 Task: Find connections with filter location Lier with filter topic #Productivitywith filter profile language German with filter current company Unnati with filter school Government Polytechnic Ahmedabad with filter industry Wholesale Computer Equipment with filter service category Financial Reporting with filter keywords title Animal Shelter Manager
Action: Mouse moved to (590, 132)
Screenshot: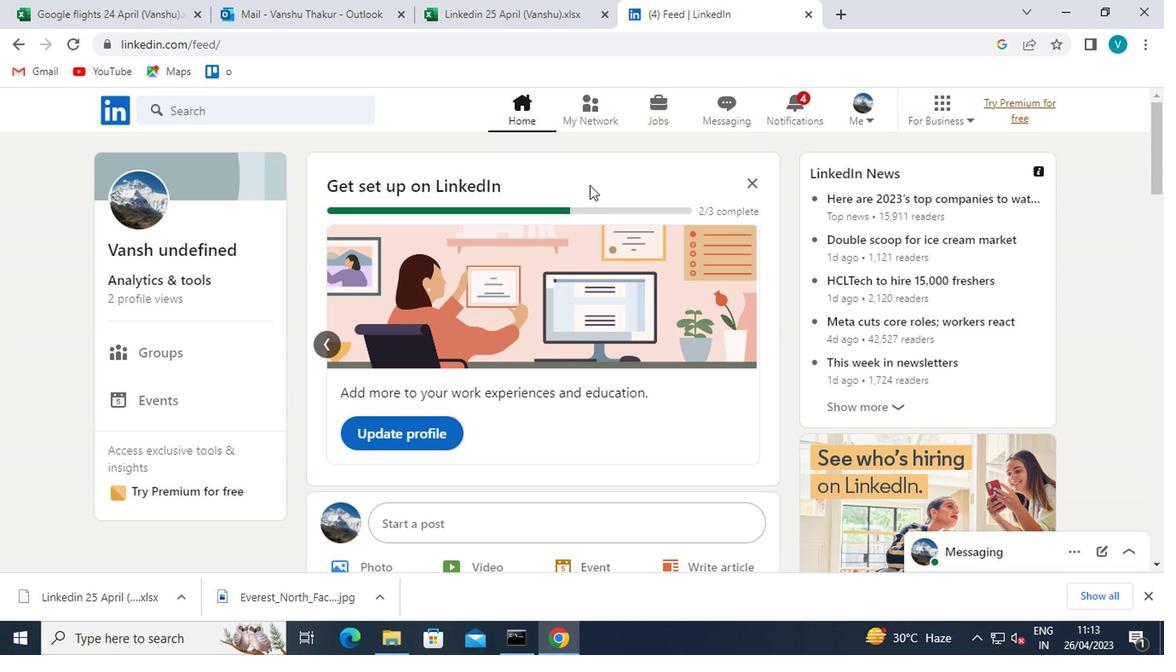 
Action: Mouse pressed left at (590, 132)
Screenshot: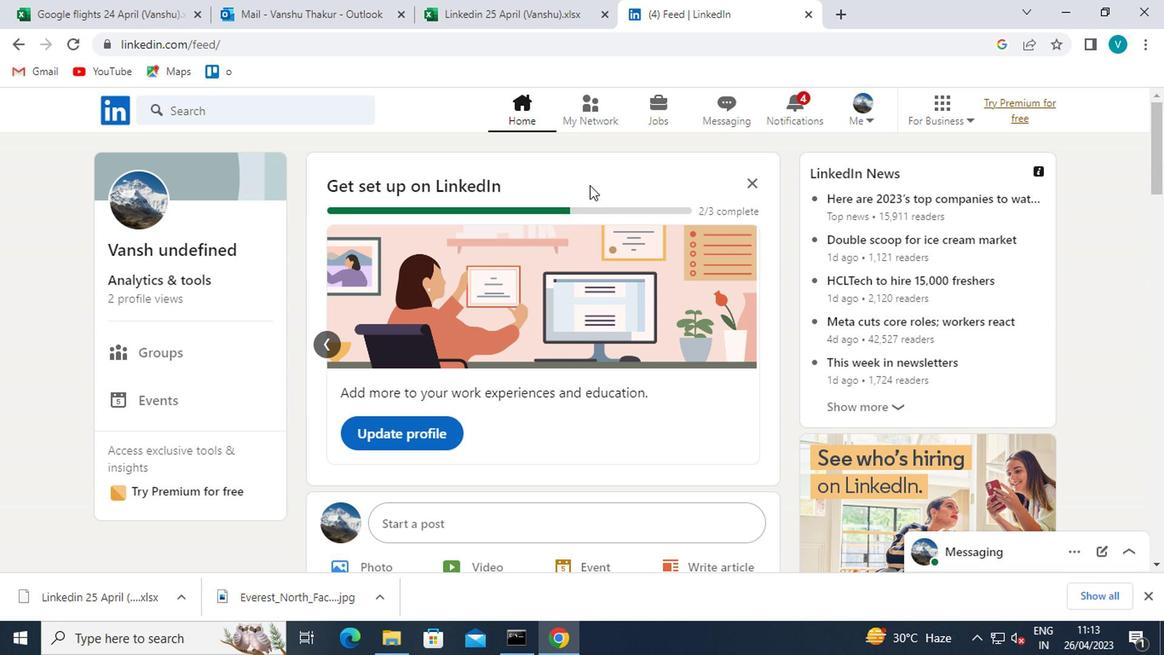 
Action: Mouse moved to (589, 112)
Screenshot: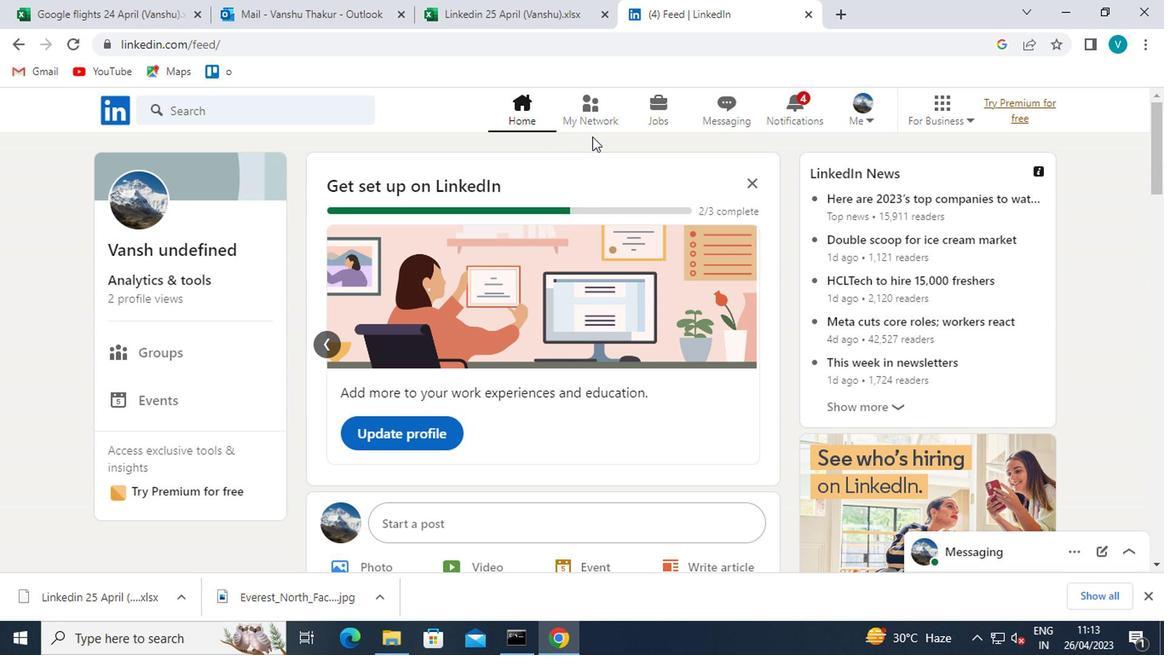 
Action: Mouse pressed left at (589, 112)
Screenshot: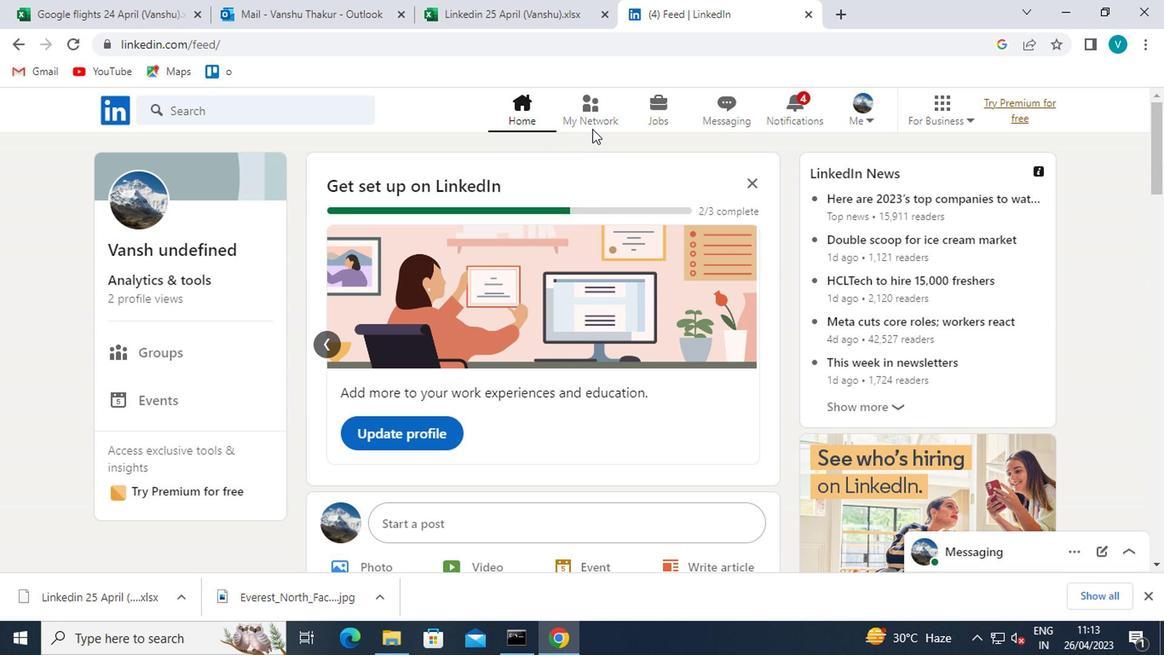 
Action: Mouse moved to (177, 200)
Screenshot: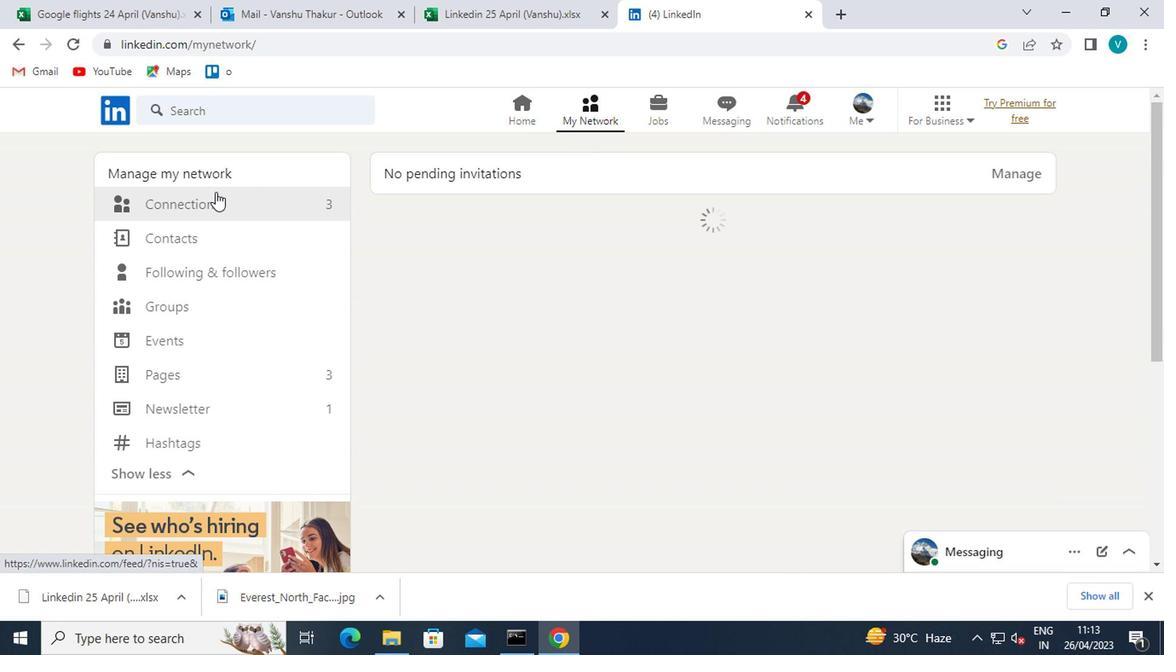 
Action: Mouse pressed left at (177, 200)
Screenshot: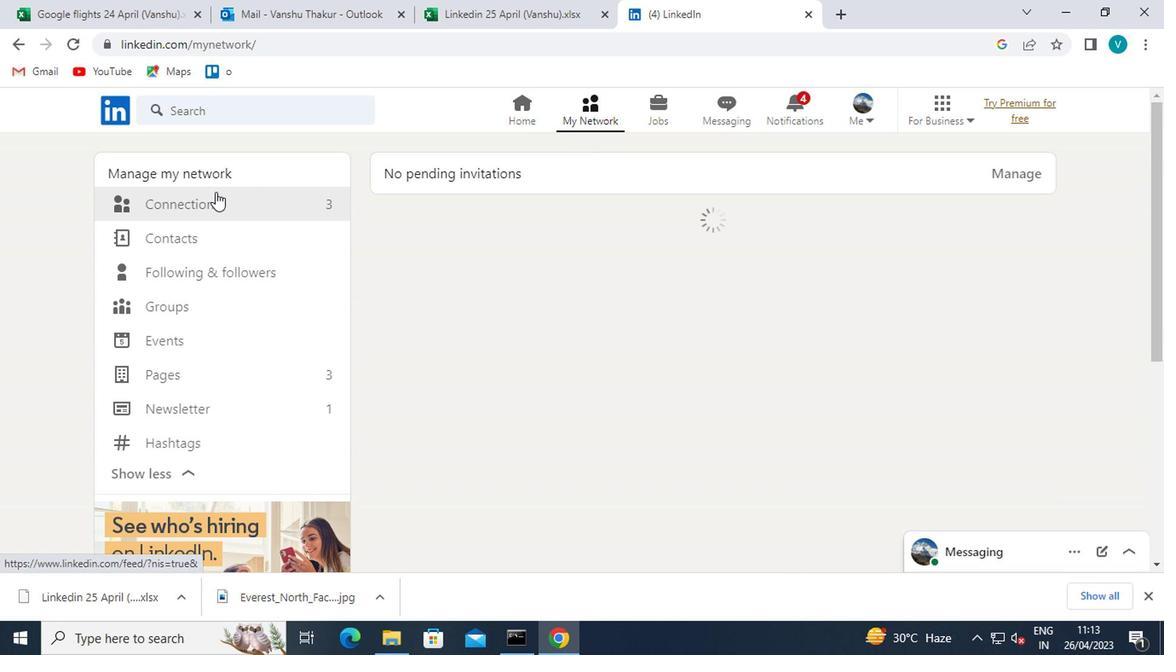 
Action: Mouse moved to (699, 204)
Screenshot: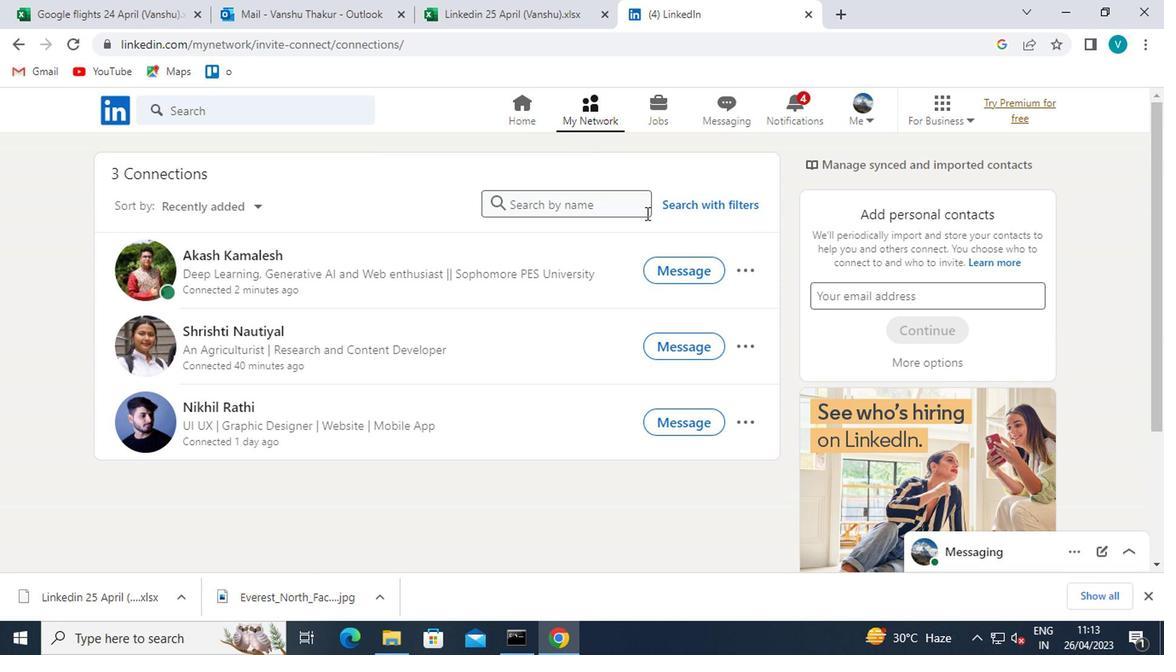 
Action: Mouse pressed left at (699, 204)
Screenshot: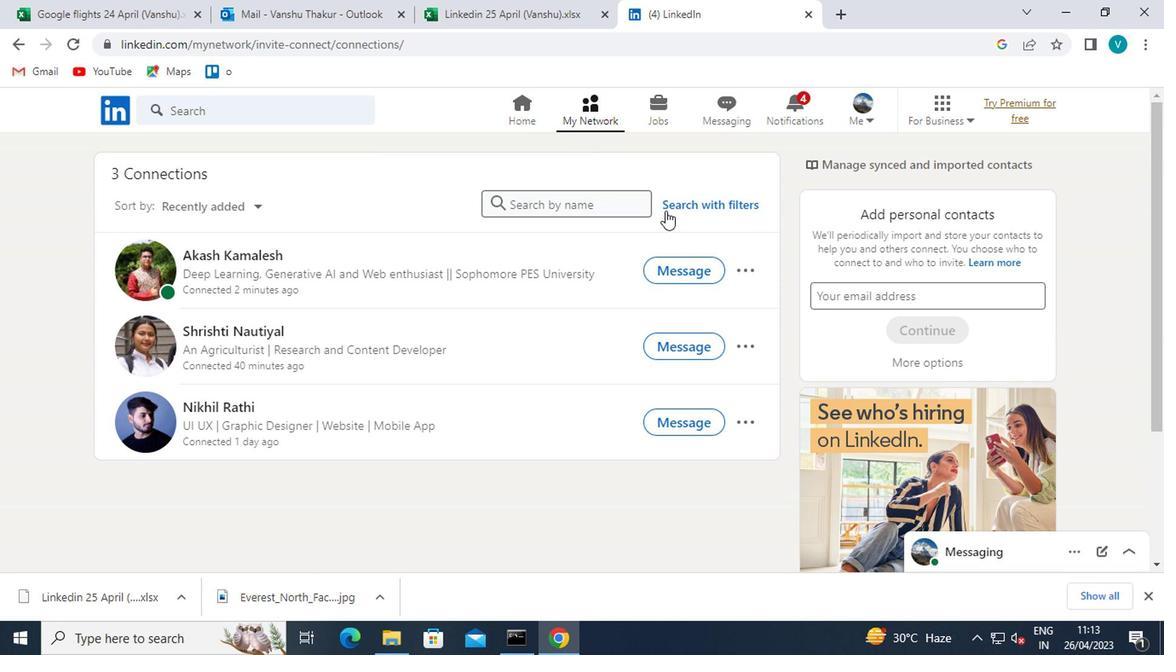 
Action: Mouse moved to (580, 143)
Screenshot: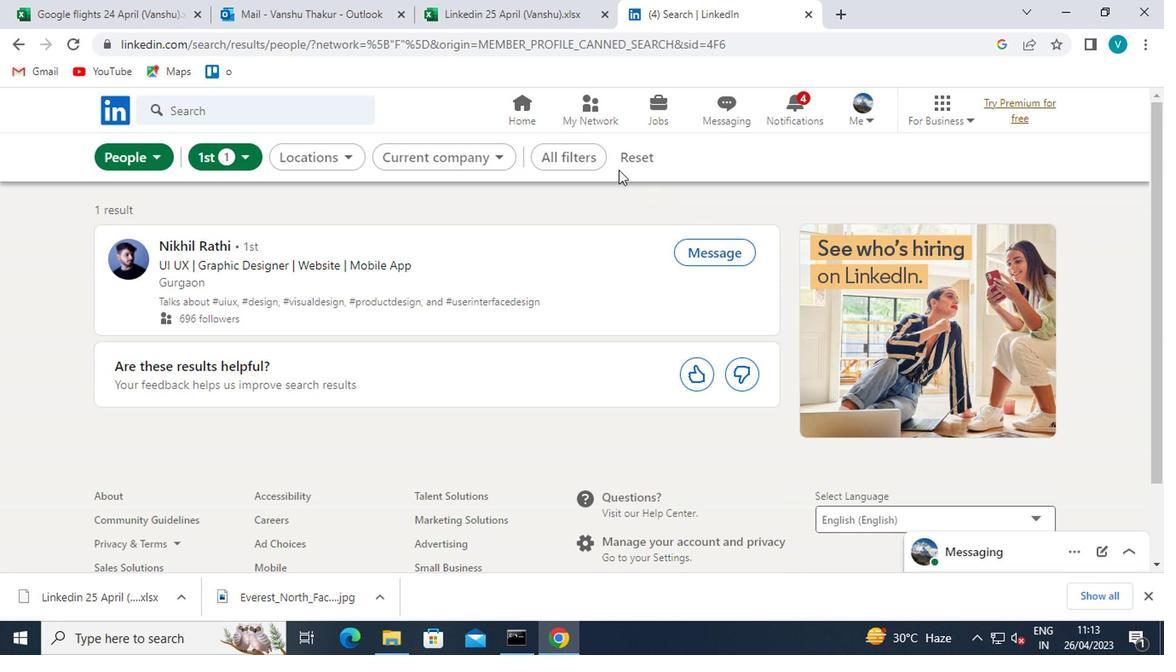 
Action: Mouse pressed left at (580, 143)
Screenshot: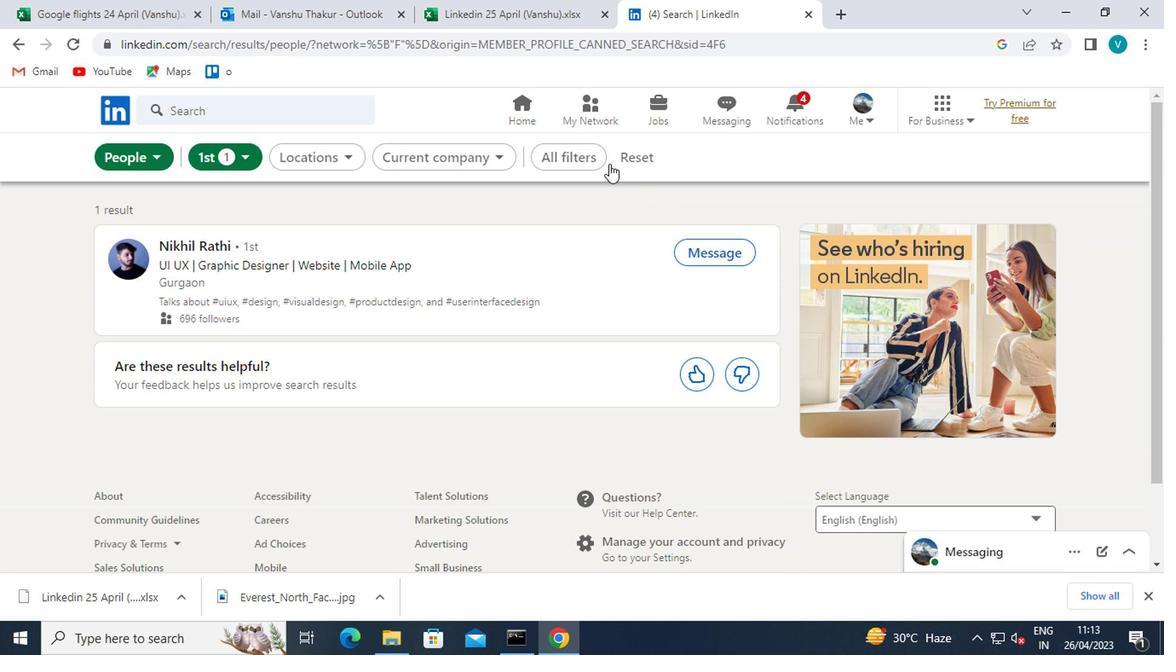 
Action: Mouse moved to (782, 248)
Screenshot: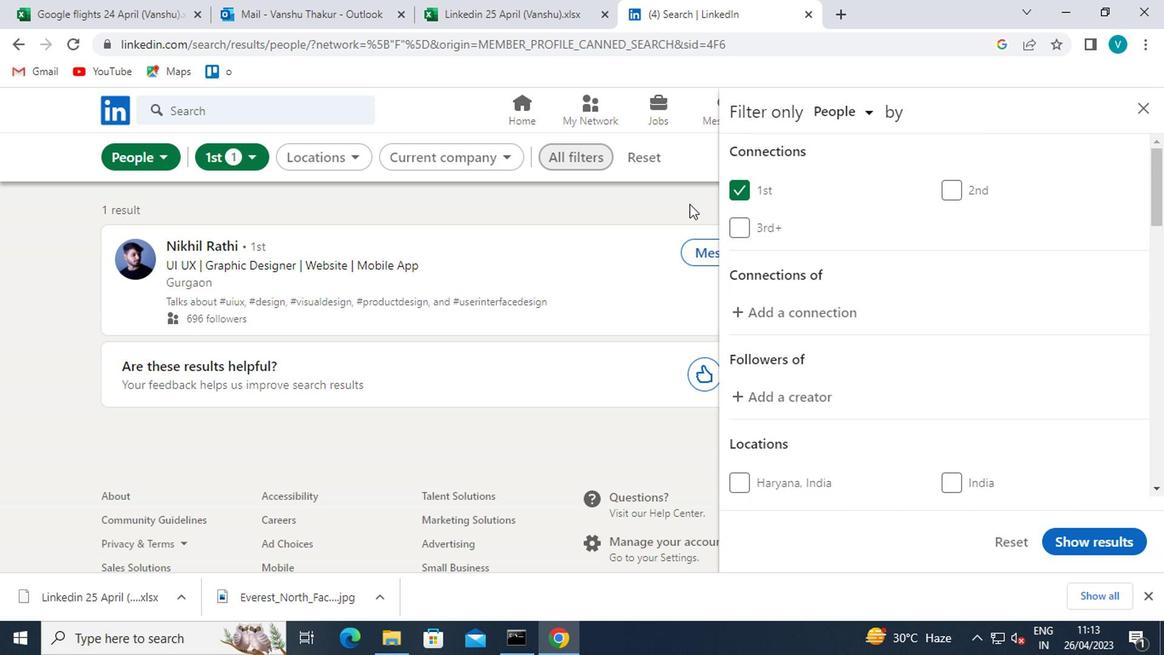 
Action: Mouse scrolled (782, 246) with delta (0, -1)
Screenshot: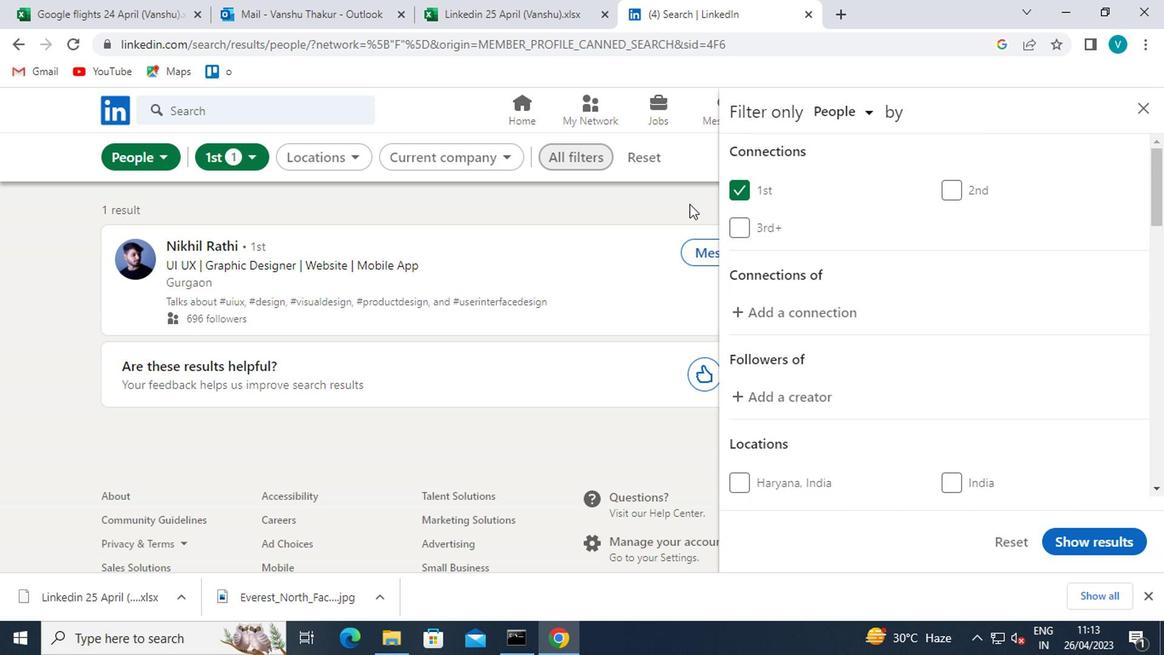 
Action: Mouse scrolled (782, 246) with delta (0, -1)
Screenshot: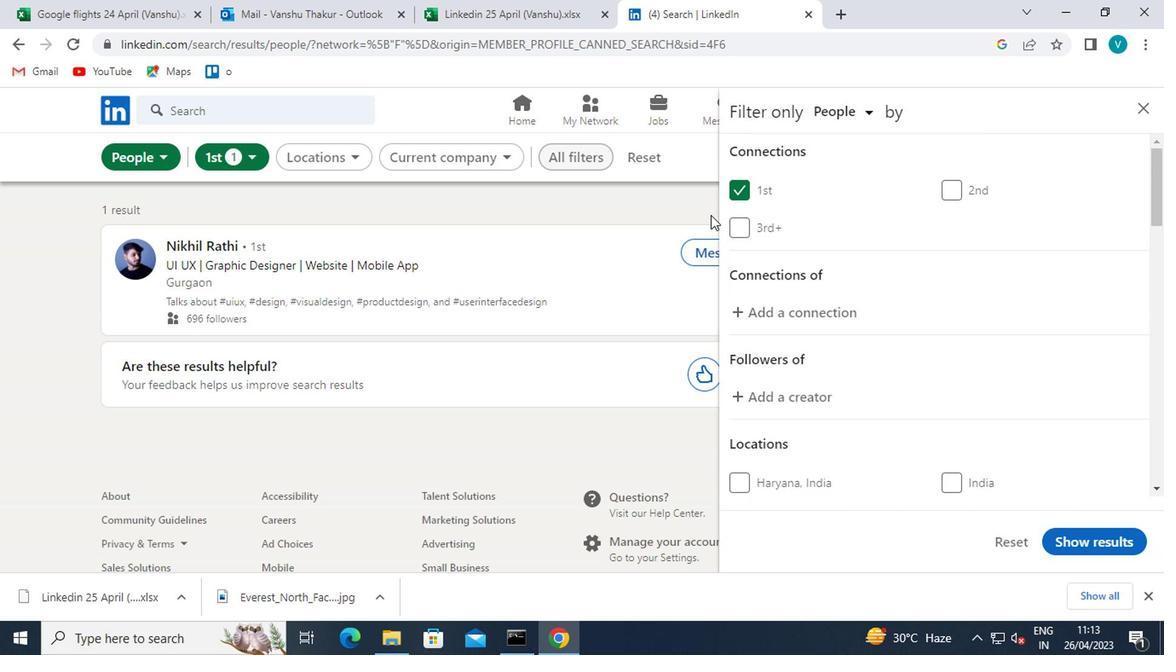 
Action: Mouse moved to (773, 368)
Screenshot: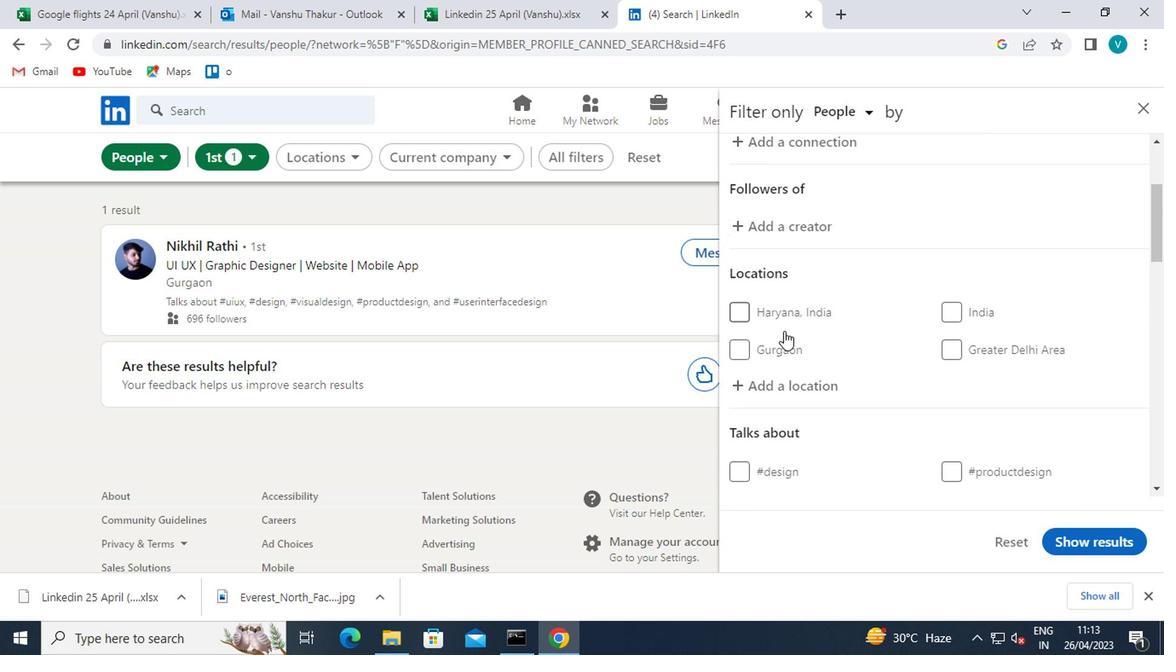 
Action: Mouse pressed left at (773, 368)
Screenshot: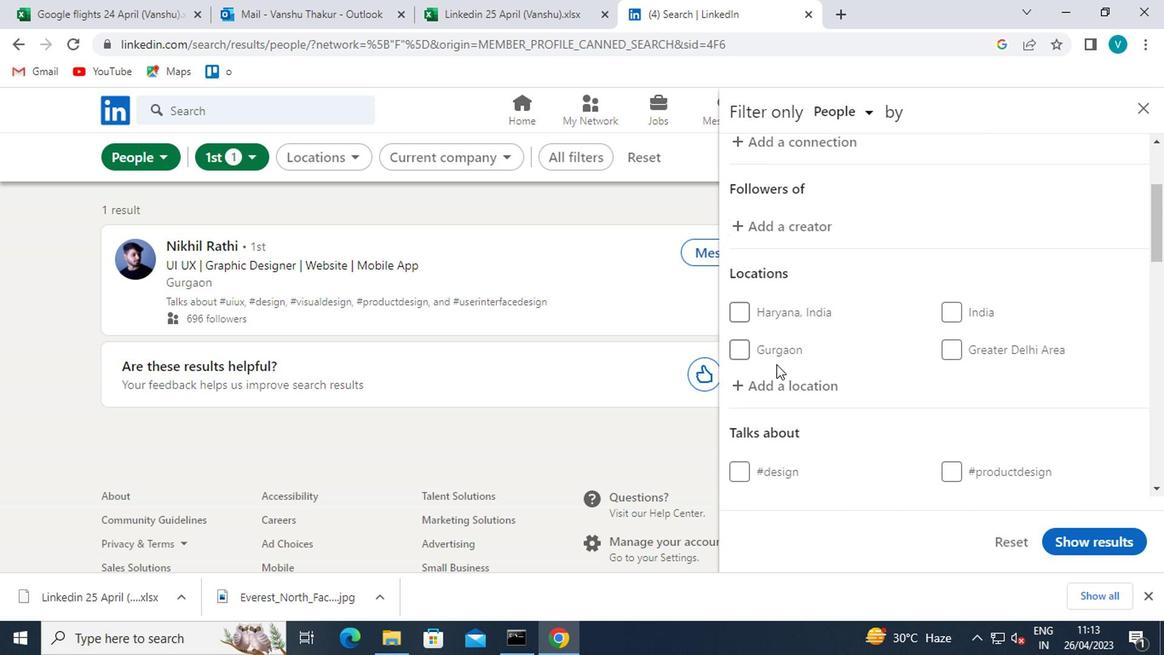 
Action: Mouse moved to (772, 382)
Screenshot: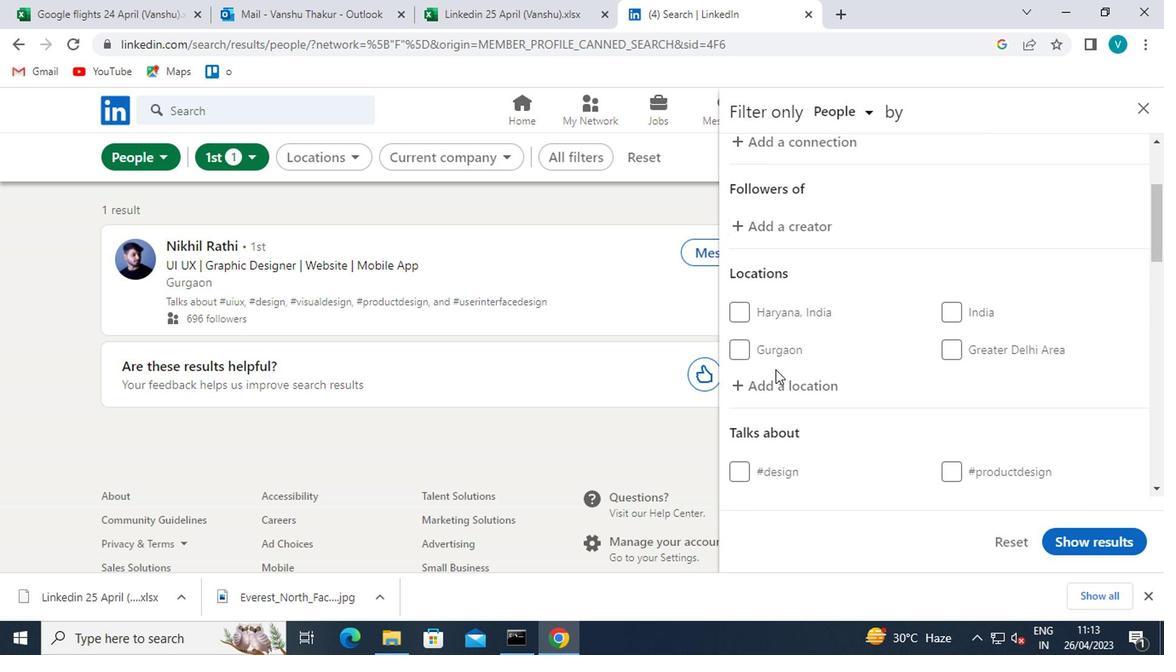 
Action: Mouse pressed left at (772, 382)
Screenshot: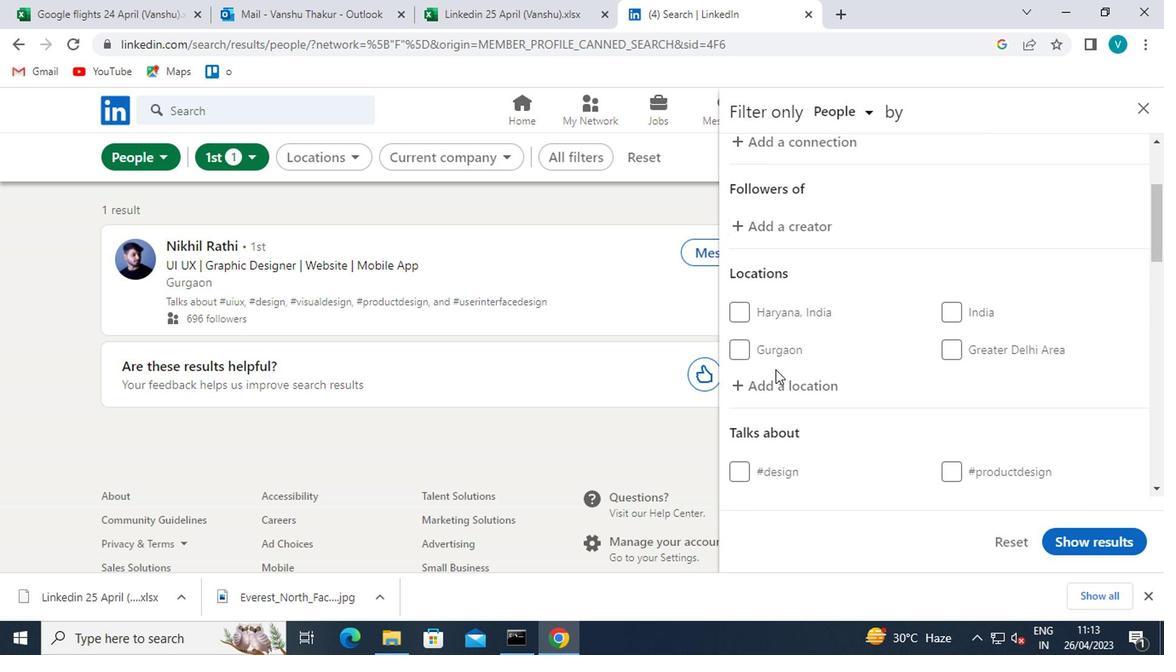 
Action: Key pressed <Key.shift><Key.shift><Key.shift><Key.shift><Key.shift><Key.shift><Key.shift><Key.shift><Key.shift><Key.shift><Key.shift><Key.shift><Key.shift><Key.shift><Key.shift>LIER
Screenshot: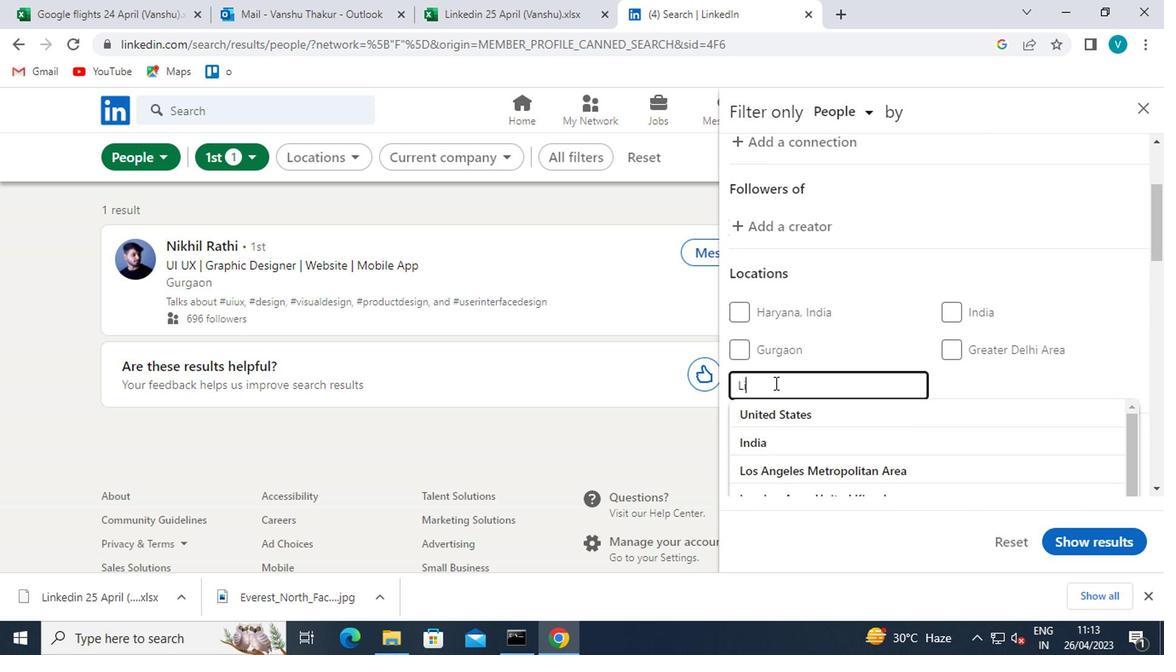 
Action: Mouse moved to (758, 408)
Screenshot: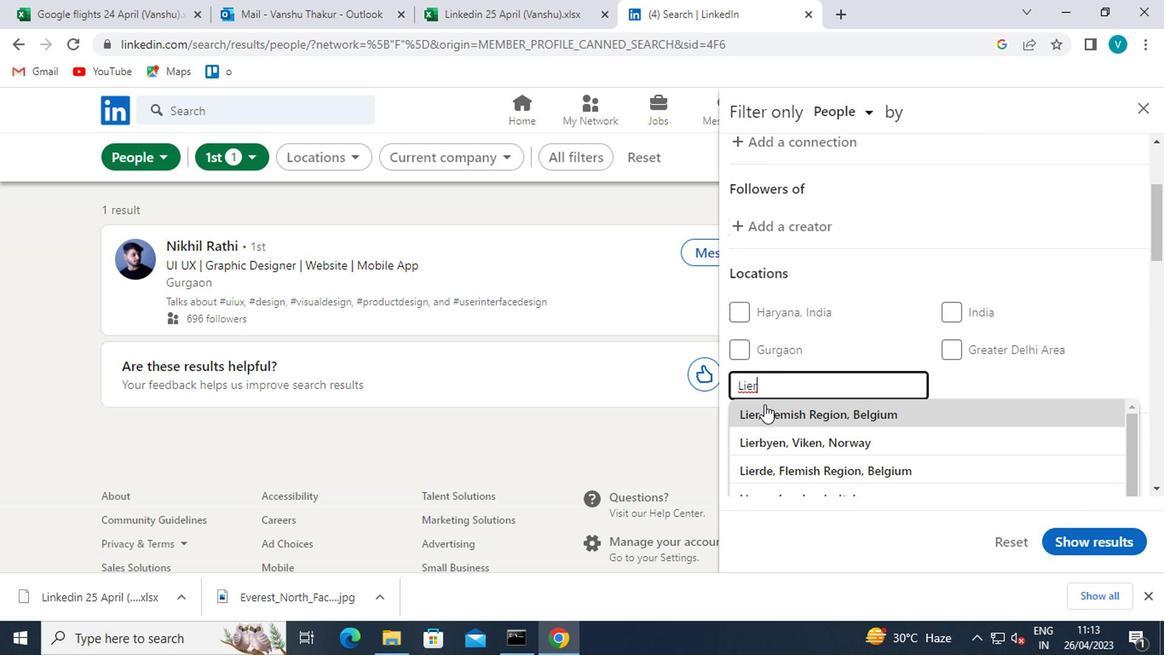 
Action: Mouse pressed left at (758, 408)
Screenshot: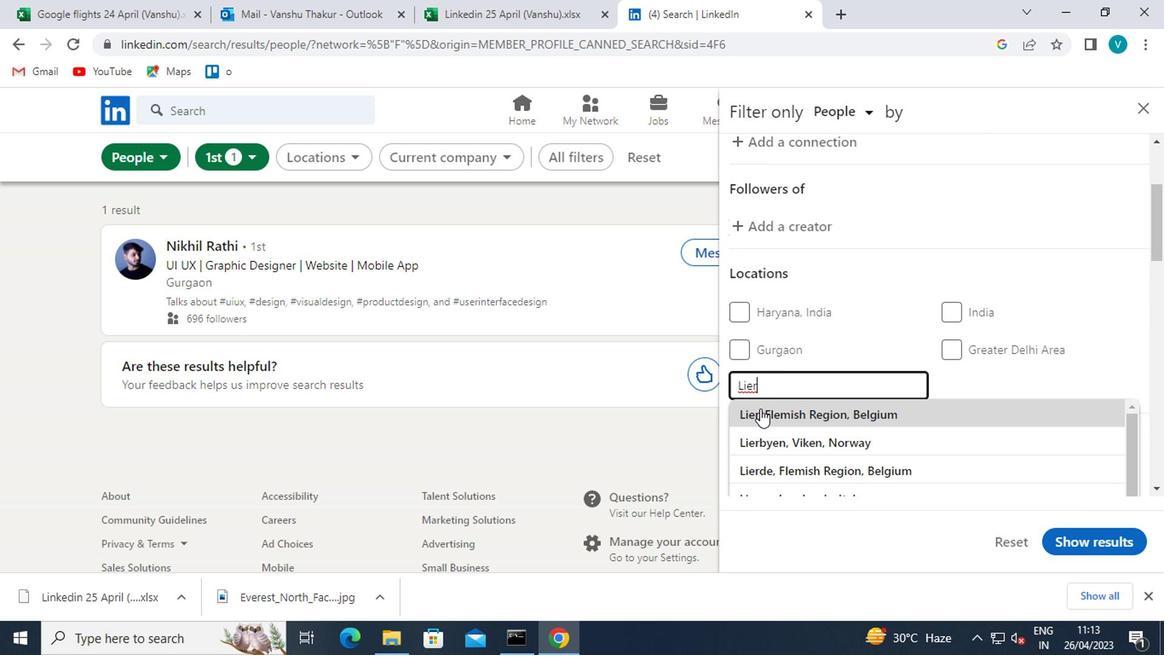 
Action: Mouse moved to (827, 404)
Screenshot: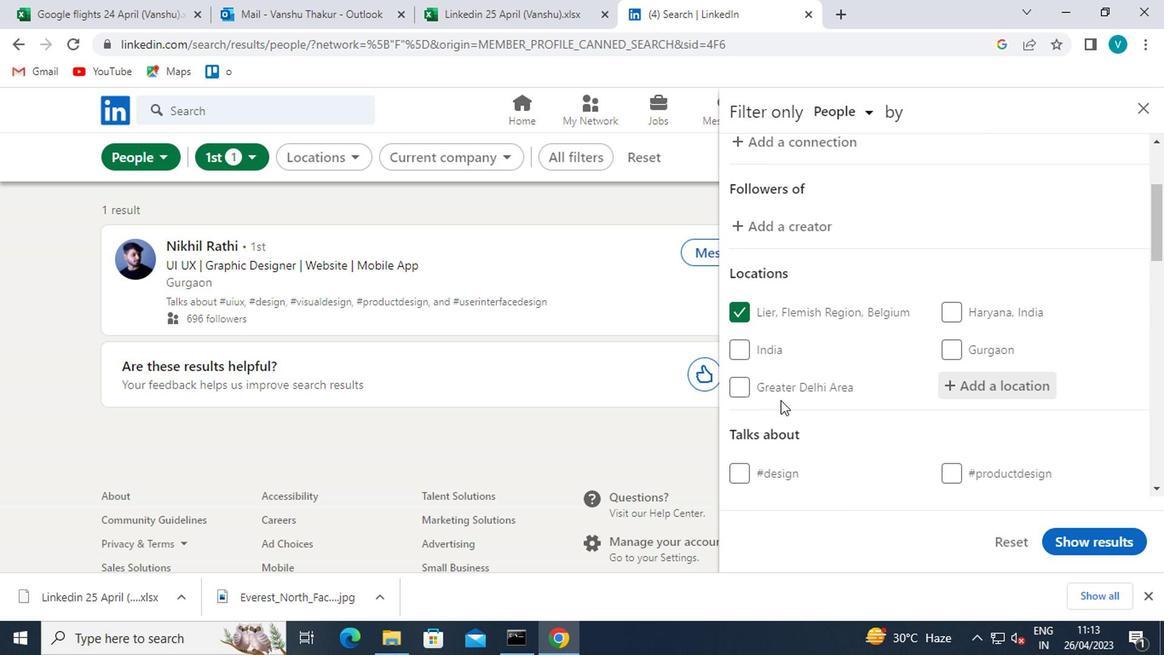 
Action: Mouse scrolled (827, 402) with delta (0, -1)
Screenshot: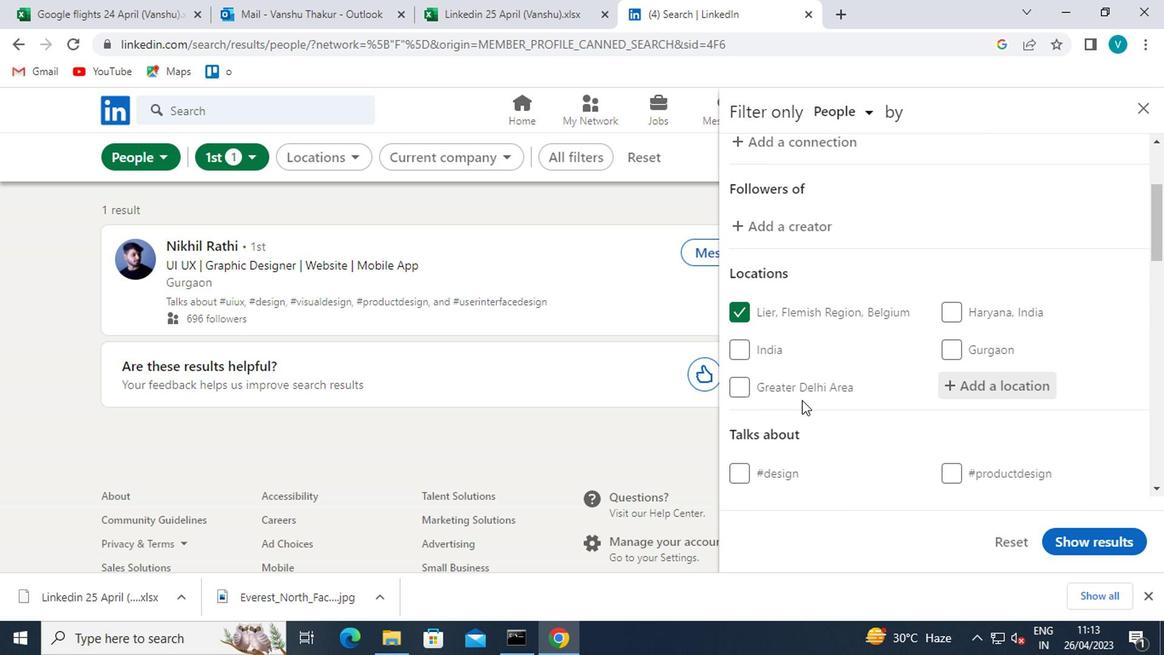 
Action: Mouse scrolled (827, 402) with delta (0, -1)
Screenshot: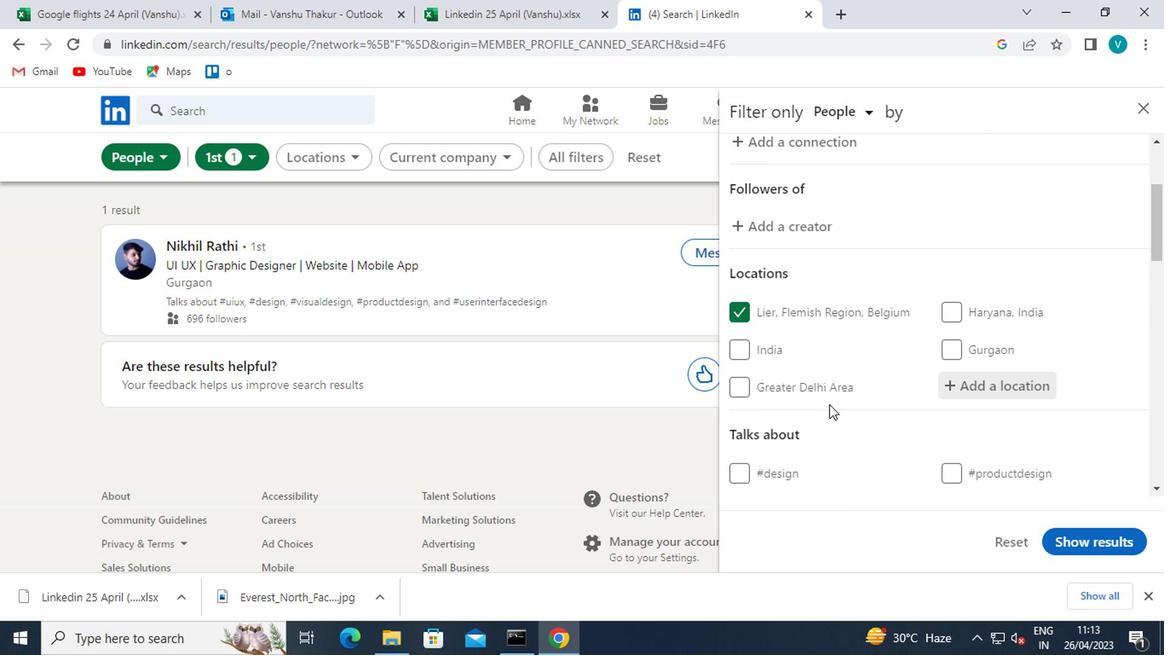 
Action: Mouse moved to (1011, 382)
Screenshot: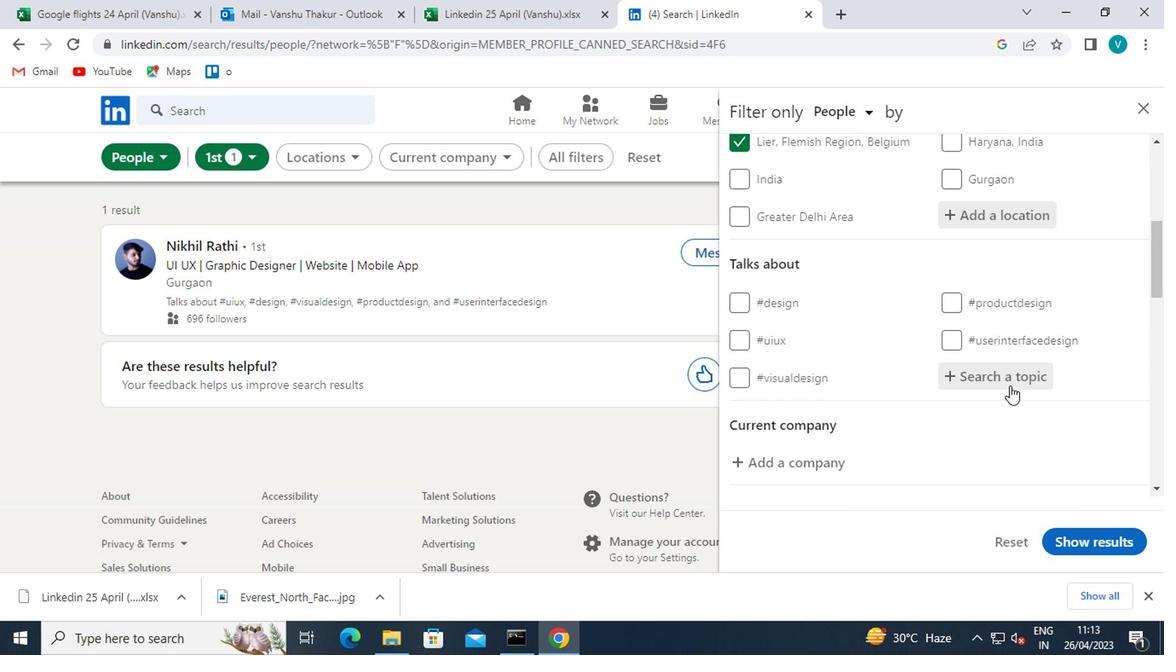 
Action: Mouse pressed left at (1011, 382)
Screenshot: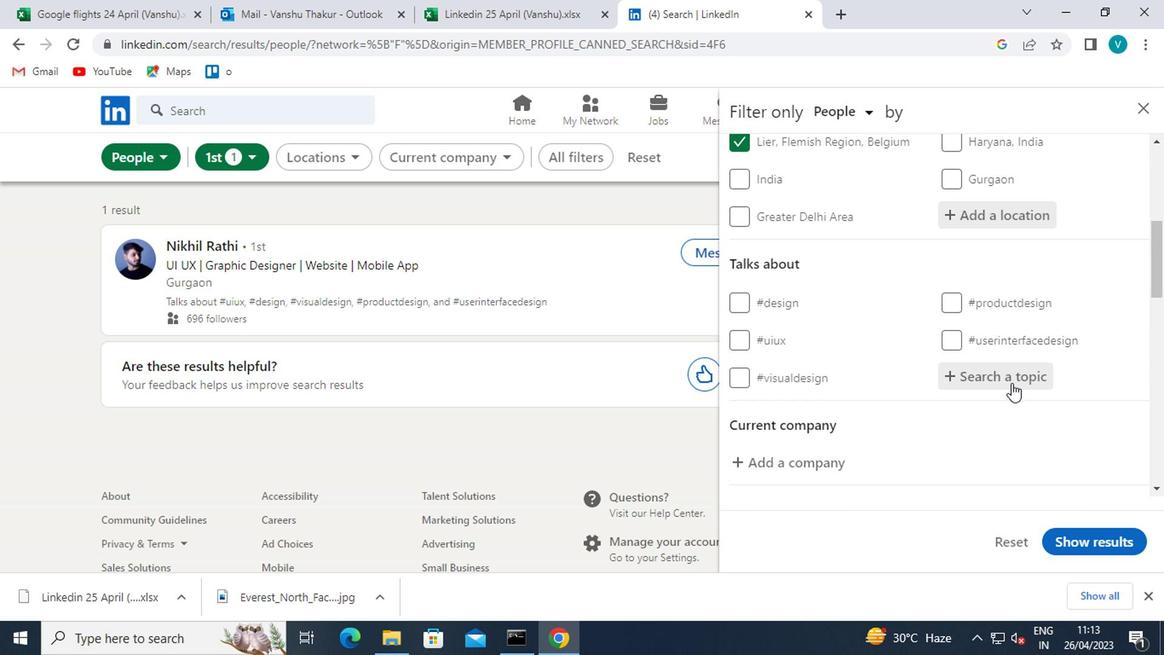 
Action: Mouse moved to (1017, 377)
Screenshot: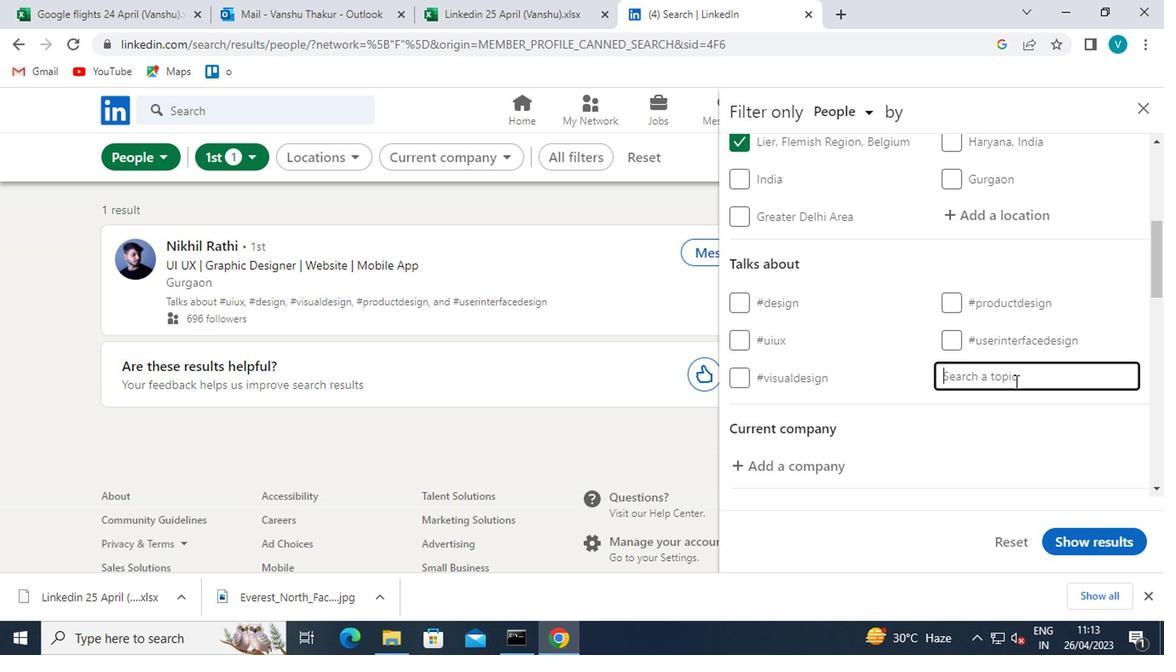 
Action: Key pressed <Key.shift>#<Key.shift>PRODUCTIVITY
Screenshot: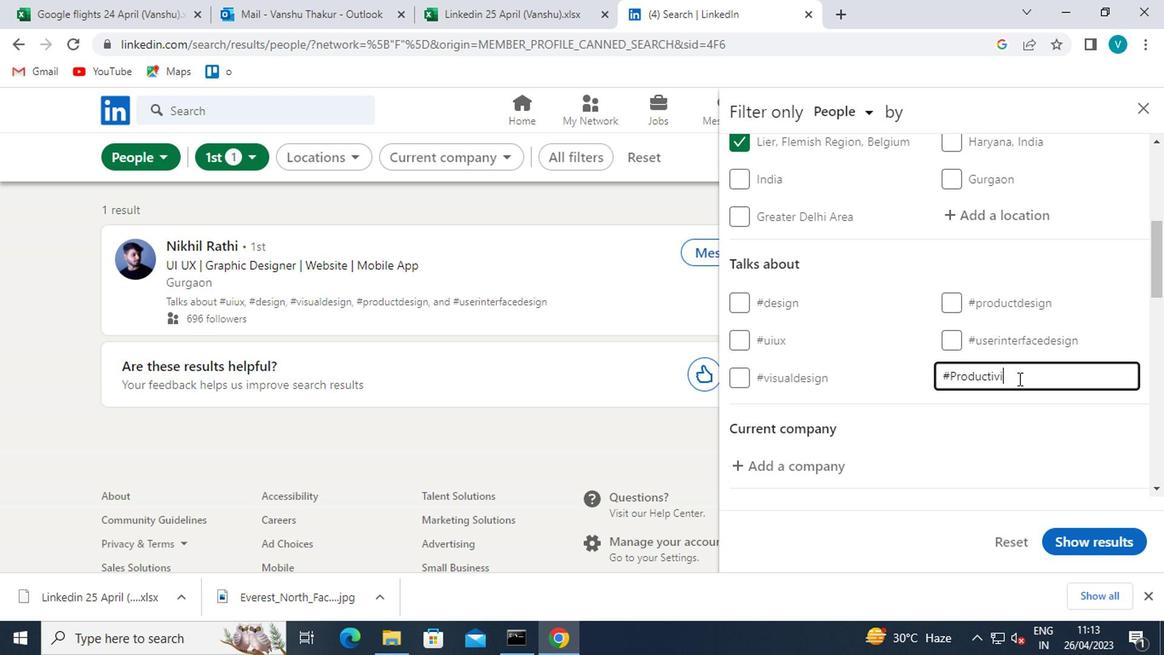 
Action: Mouse moved to (997, 394)
Screenshot: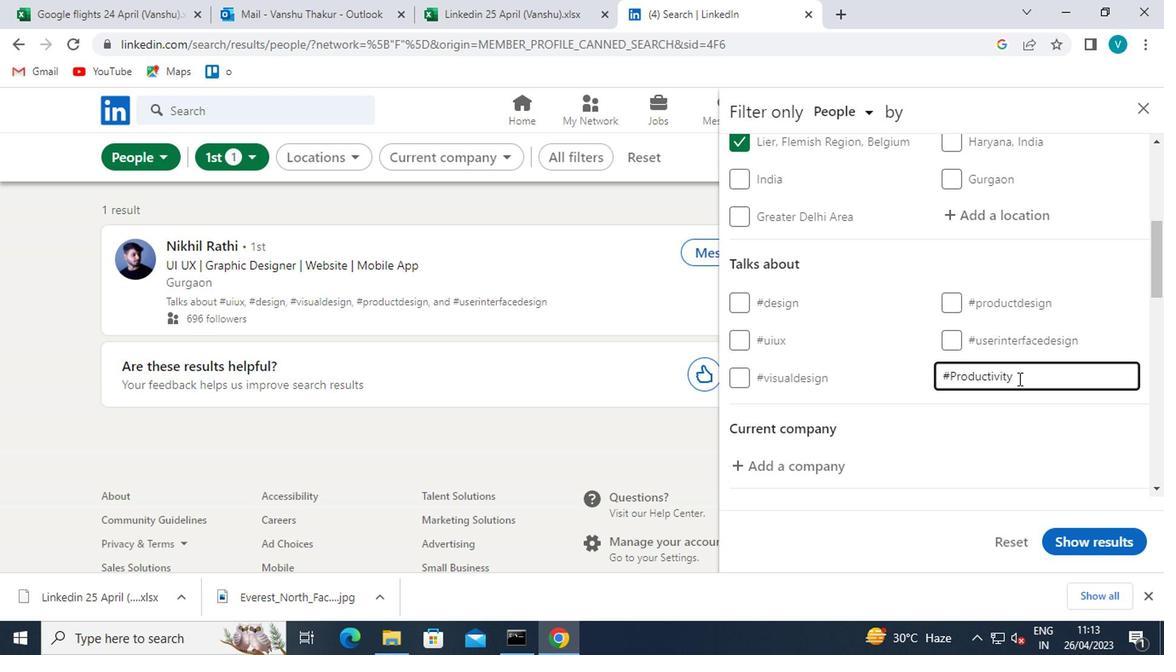 
Action: Mouse pressed left at (997, 394)
Screenshot: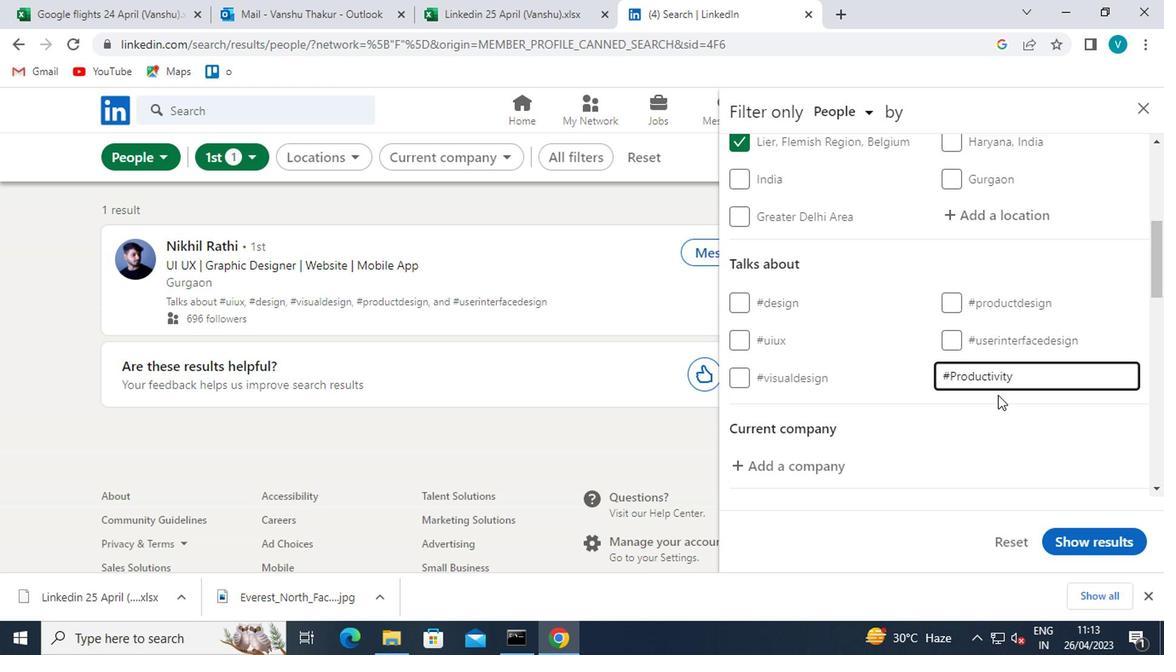 
Action: Mouse scrolled (997, 393) with delta (0, 0)
Screenshot: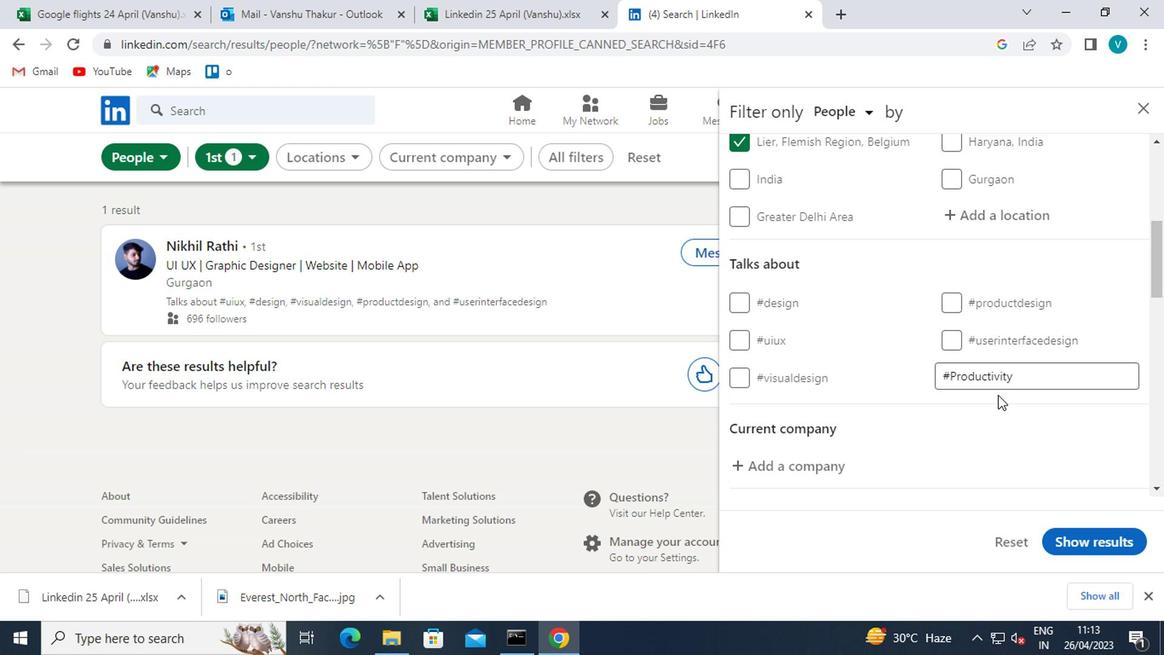 
Action: Mouse scrolled (997, 393) with delta (0, 0)
Screenshot: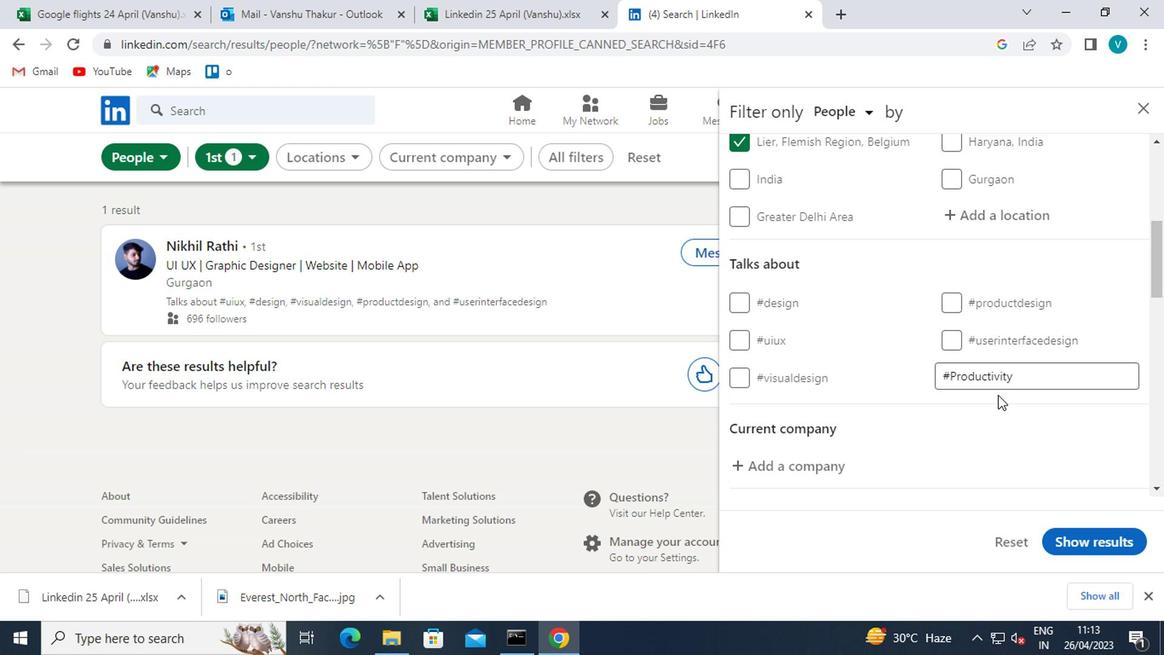
Action: Mouse moved to (797, 300)
Screenshot: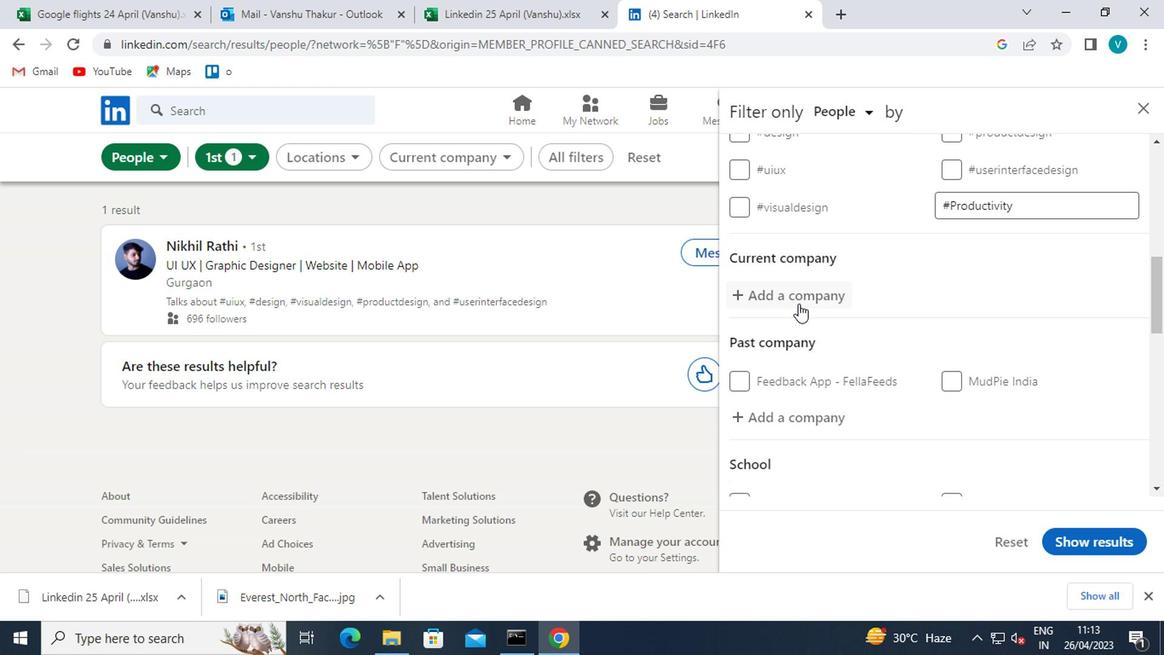 
Action: Mouse pressed left at (797, 300)
Screenshot: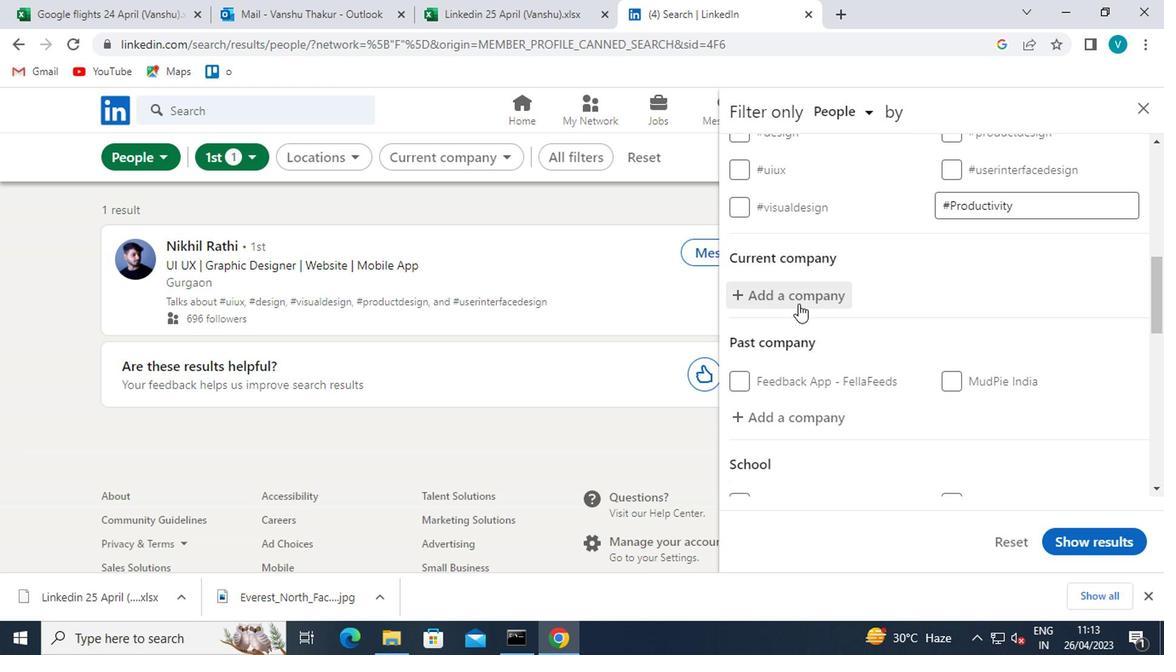 
Action: Key pressed <Key.shift>UNNATI
Screenshot: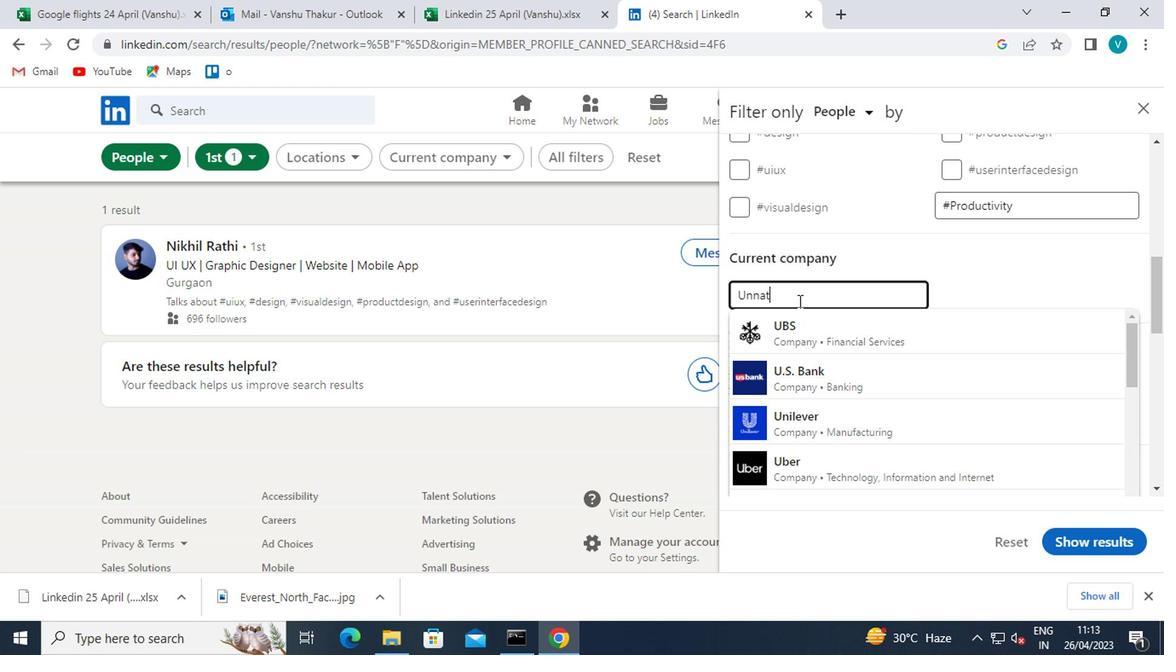 
Action: Mouse moved to (798, 322)
Screenshot: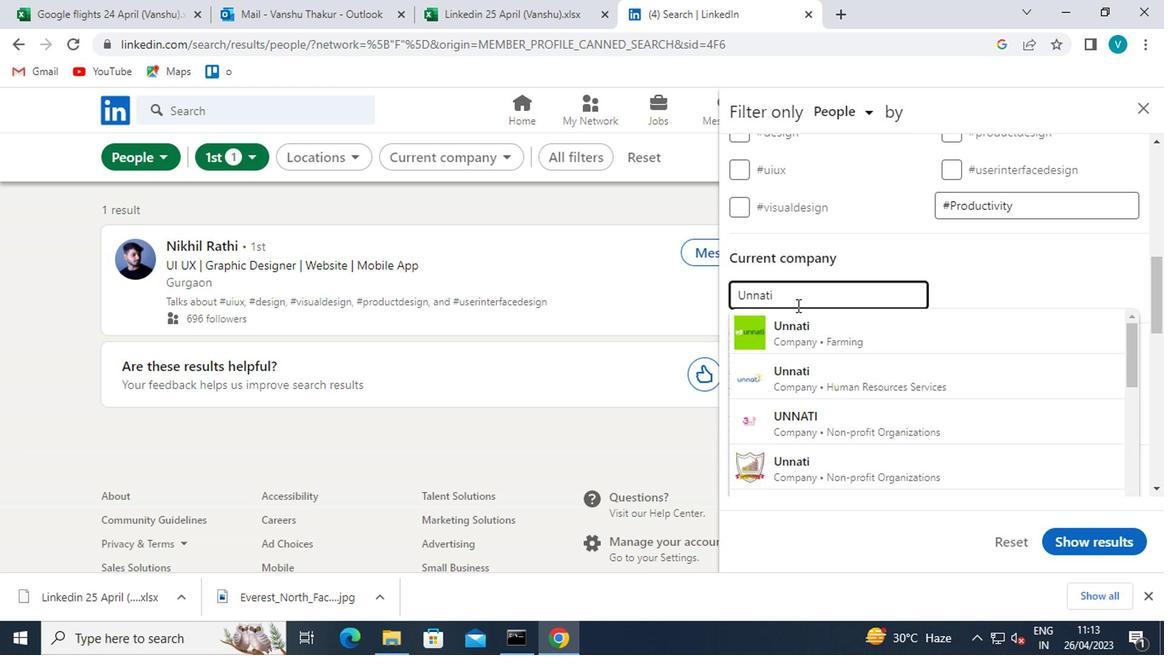 
Action: Mouse pressed left at (798, 322)
Screenshot: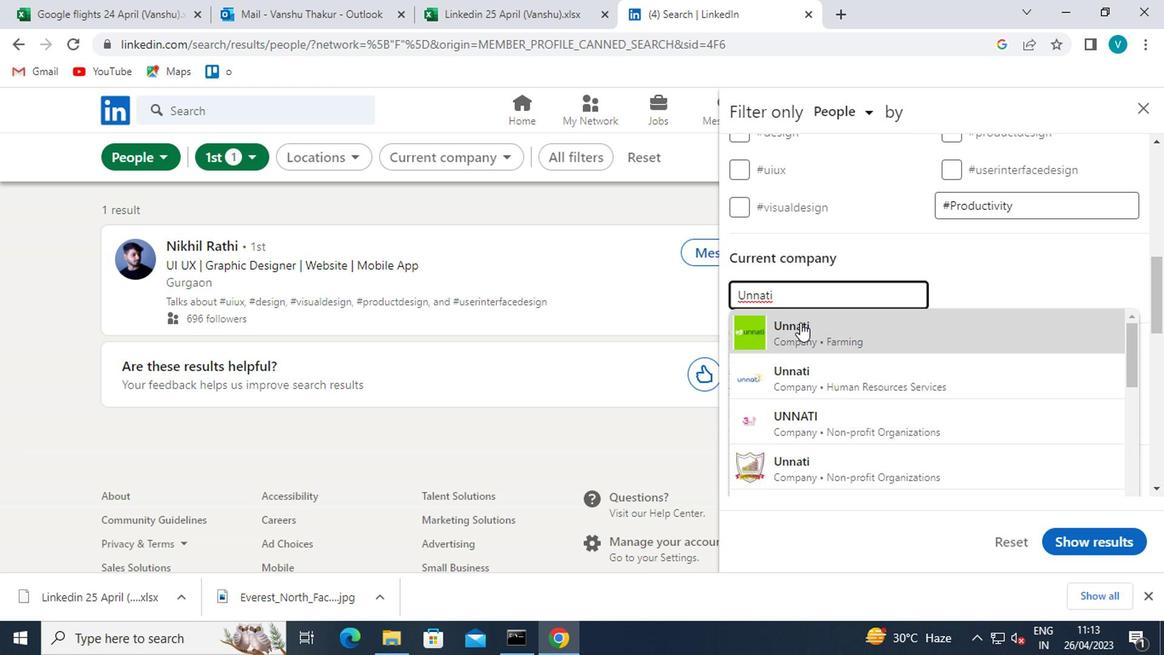 
Action: Mouse scrolled (798, 320) with delta (0, -1)
Screenshot: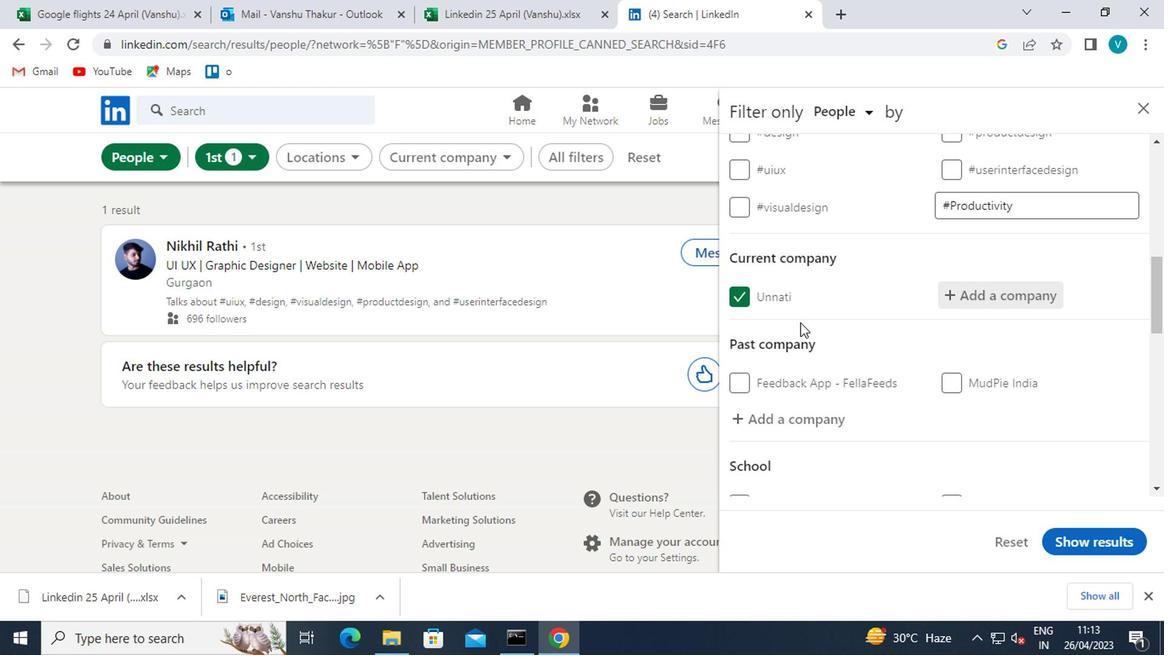 
Action: Mouse moved to (791, 372)
Screenshot: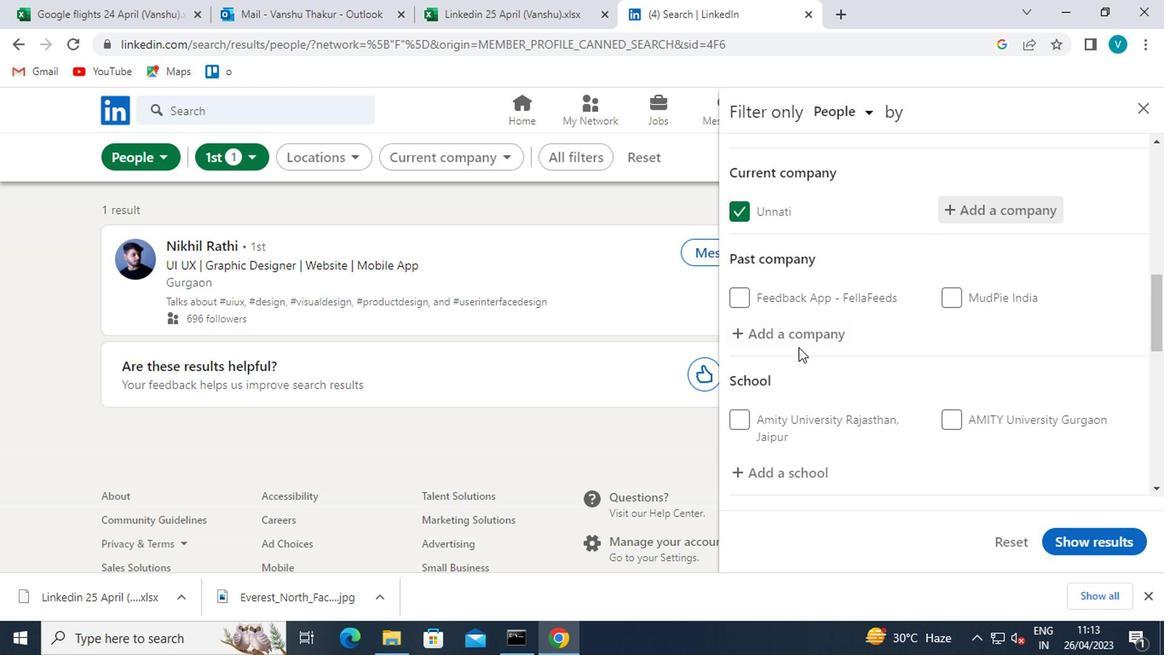 
Action: Mouse scrolled (791, 371) with delta (0, -1)
Screenshot: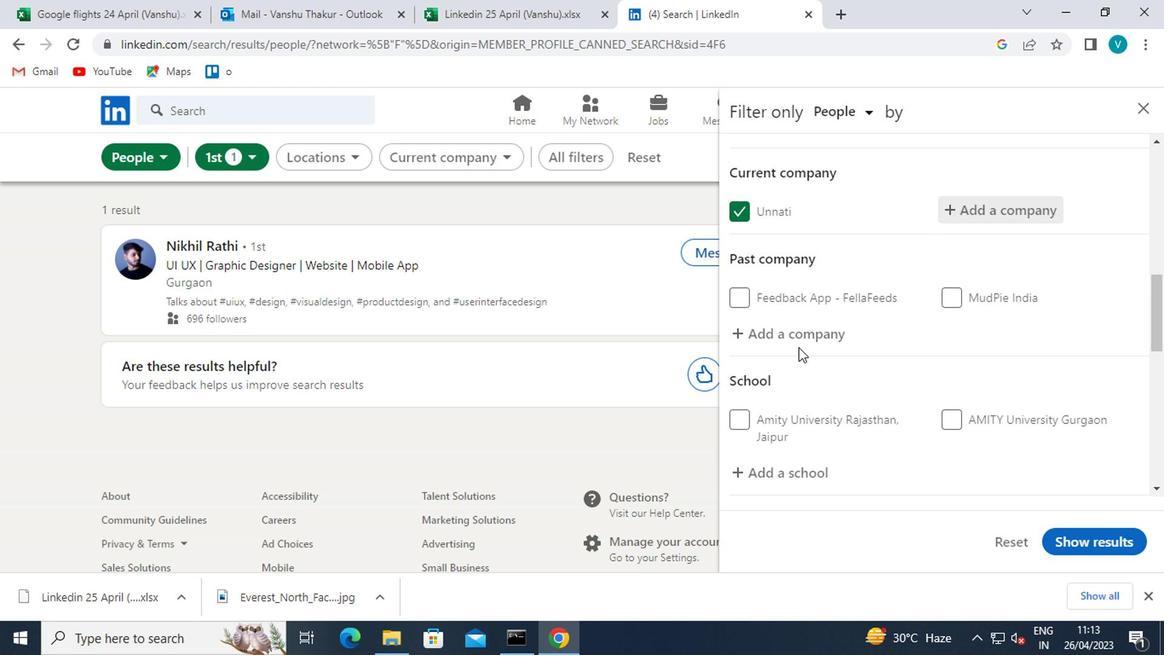 
Action: Mouse moved to (791, 373)
Screenshot: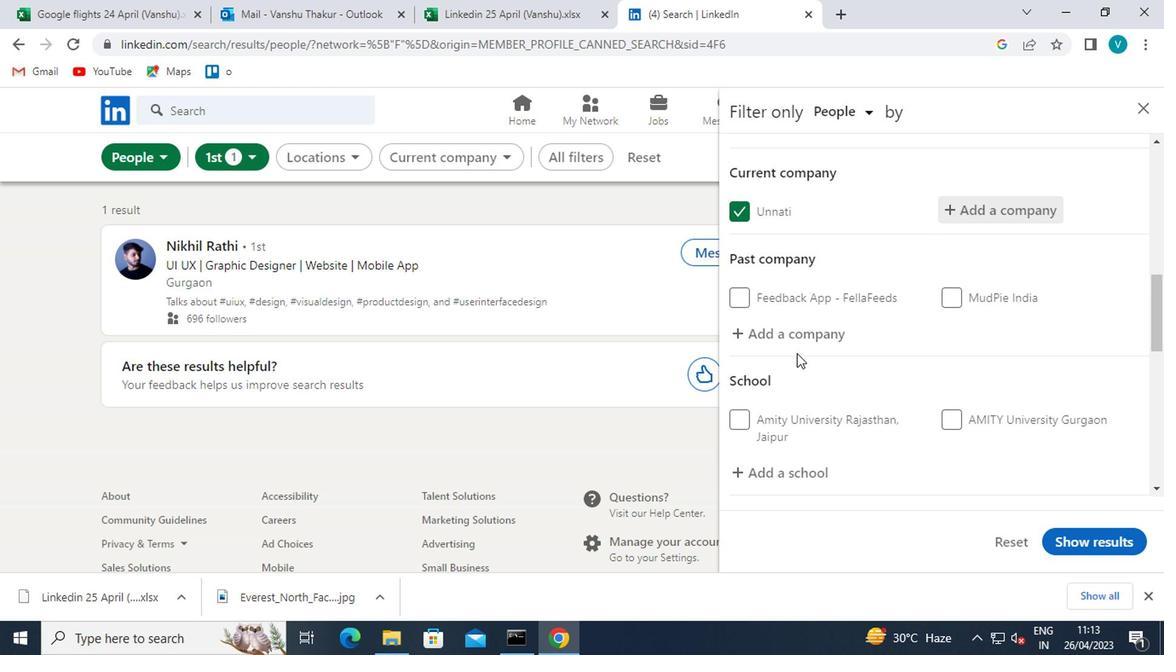 
Action: Mouse scrolled (791, 372) with delta (0, 0)
Screenshot: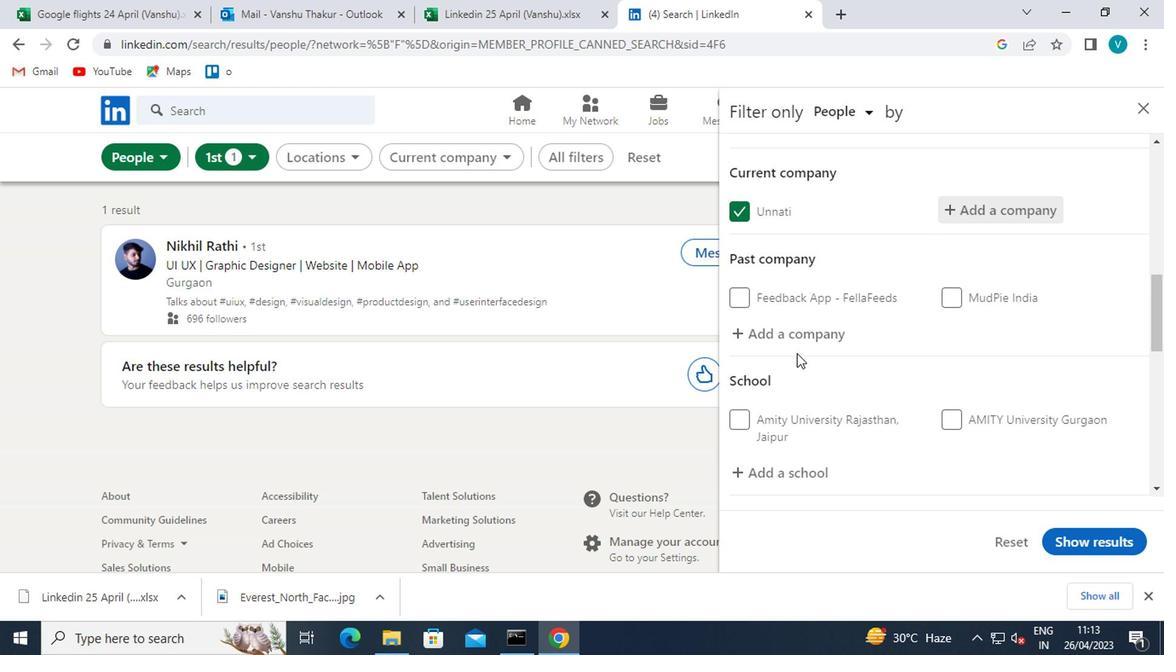 
Action: Mouse moved to (806, 296)
Screenshot: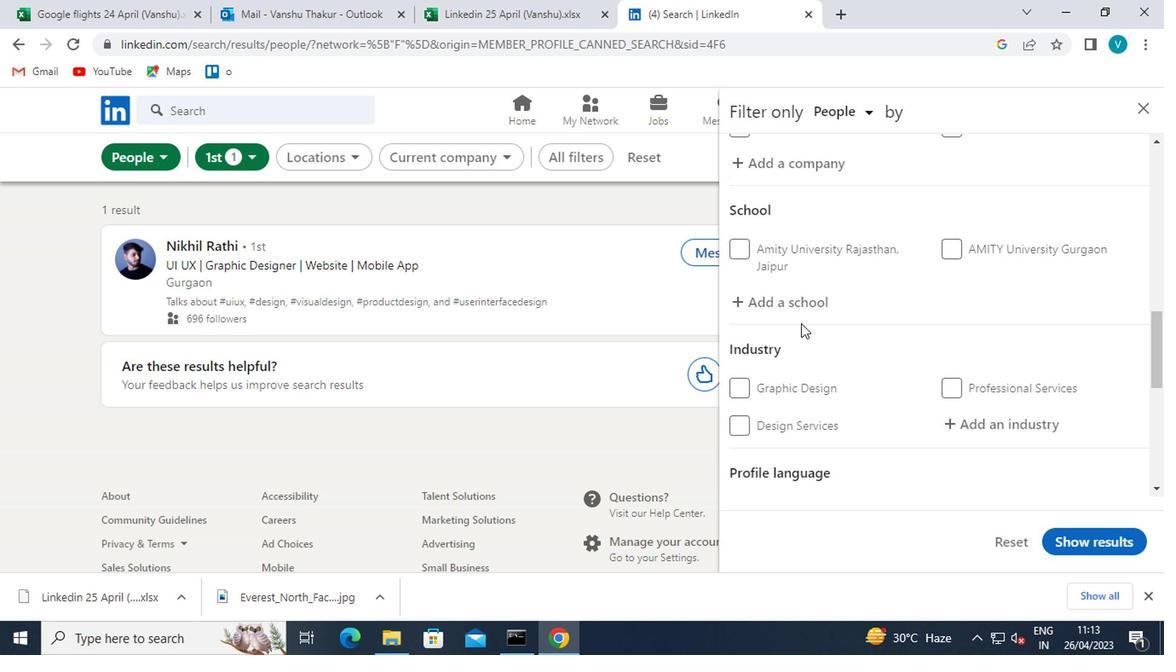 
Action: Mouse pressed left at (806, 296)
Screenshot: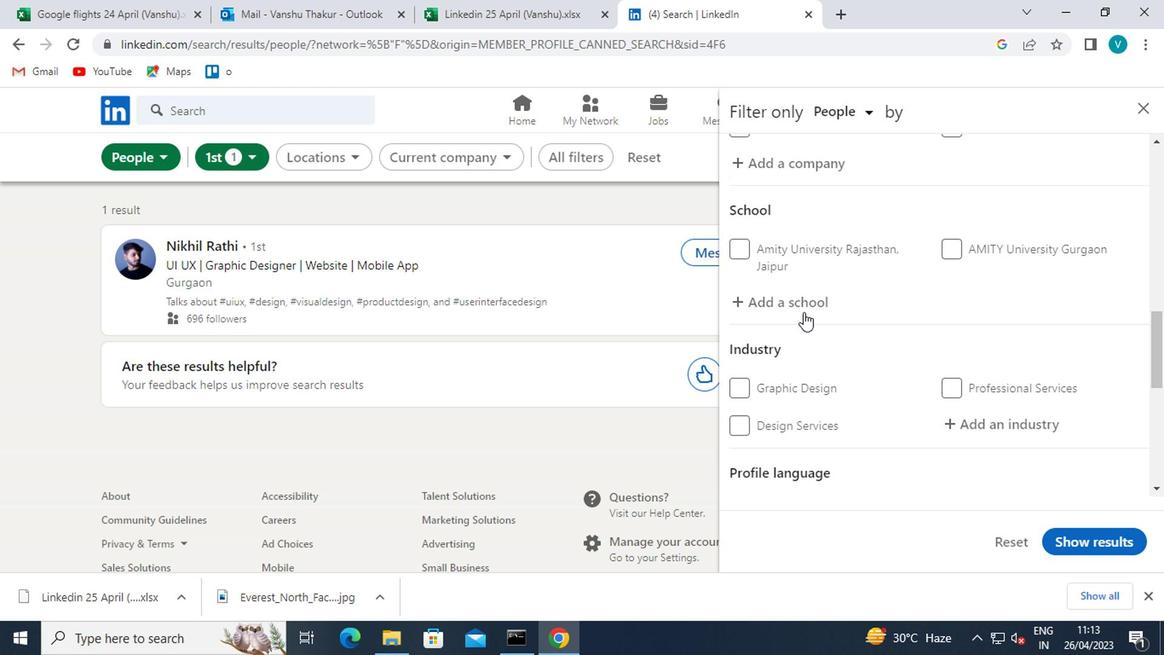 
Action: Mouse moved to (806, 295)
Screenshot: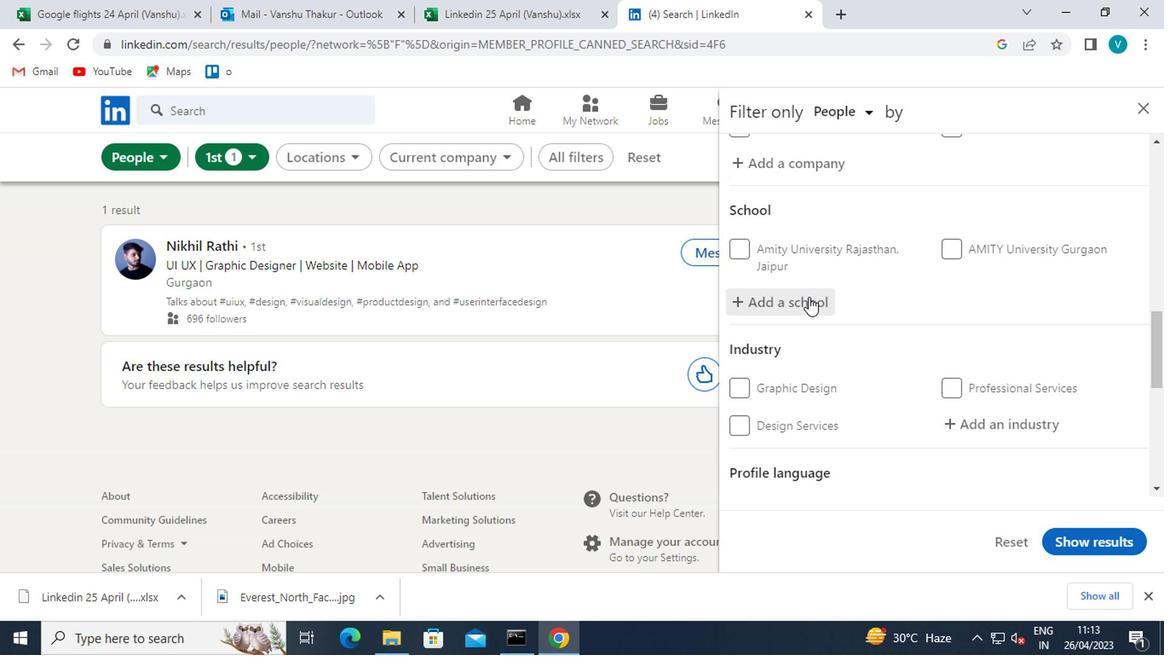 
Action: Key pressed <Key.shift>GOVERMENT<Key.space><Key.shift>POLYTEC
Screenshot: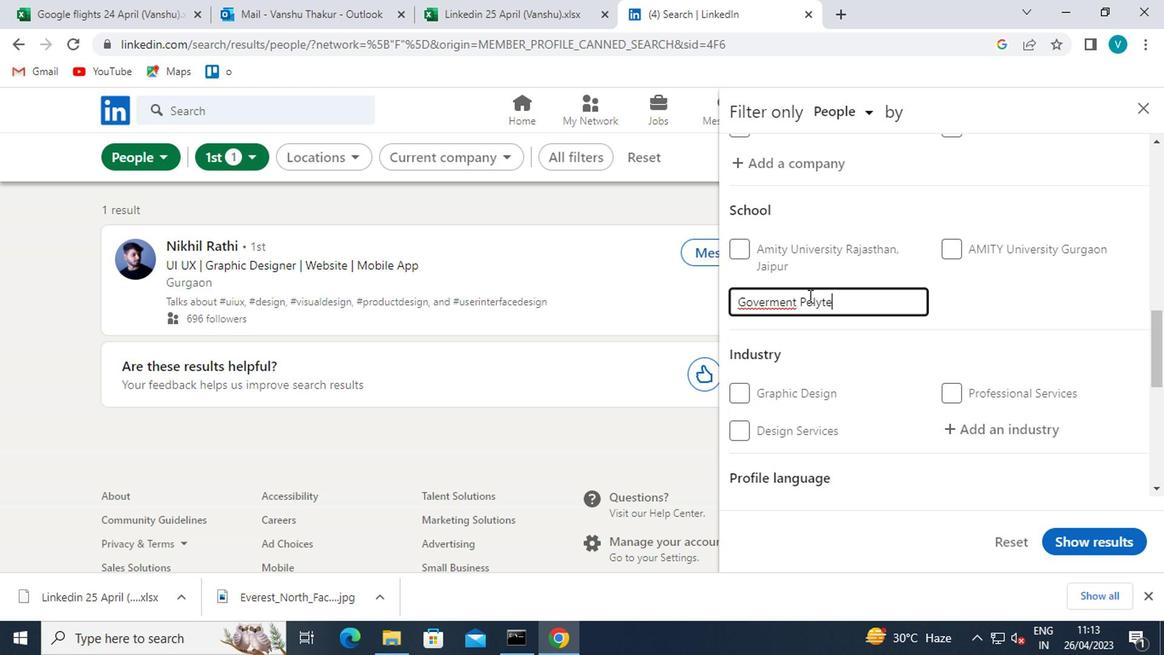 
Action: Mouse moved to (768, 303)
Screenshot: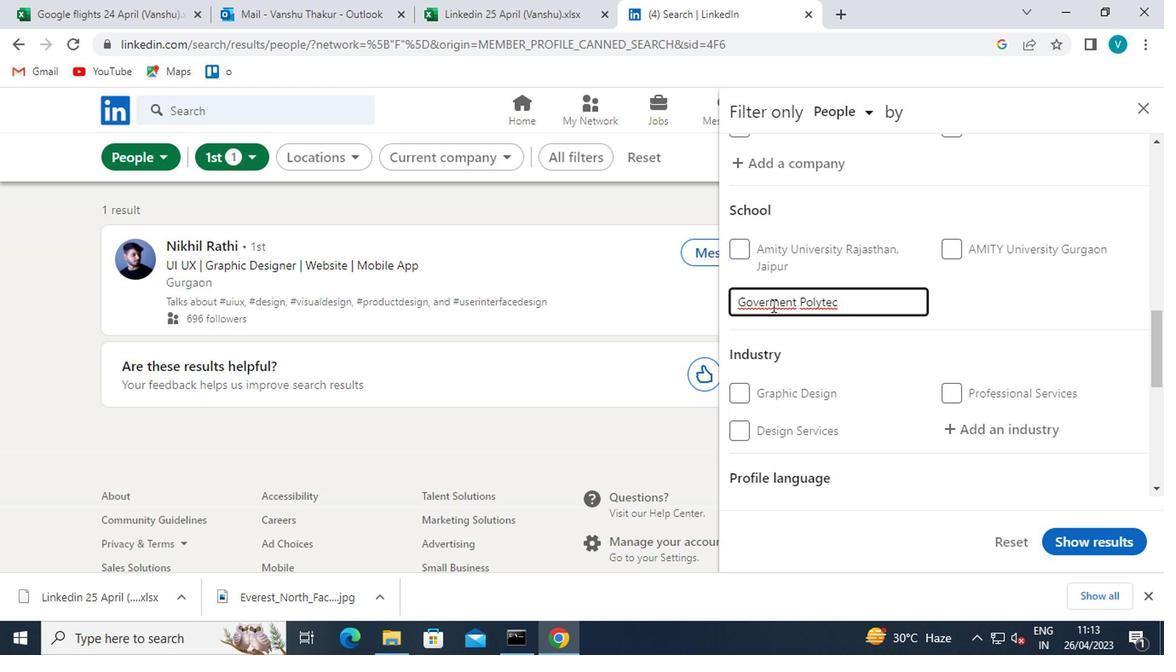 
Action: Mouse pressed left at (768, 303)
Screenshot: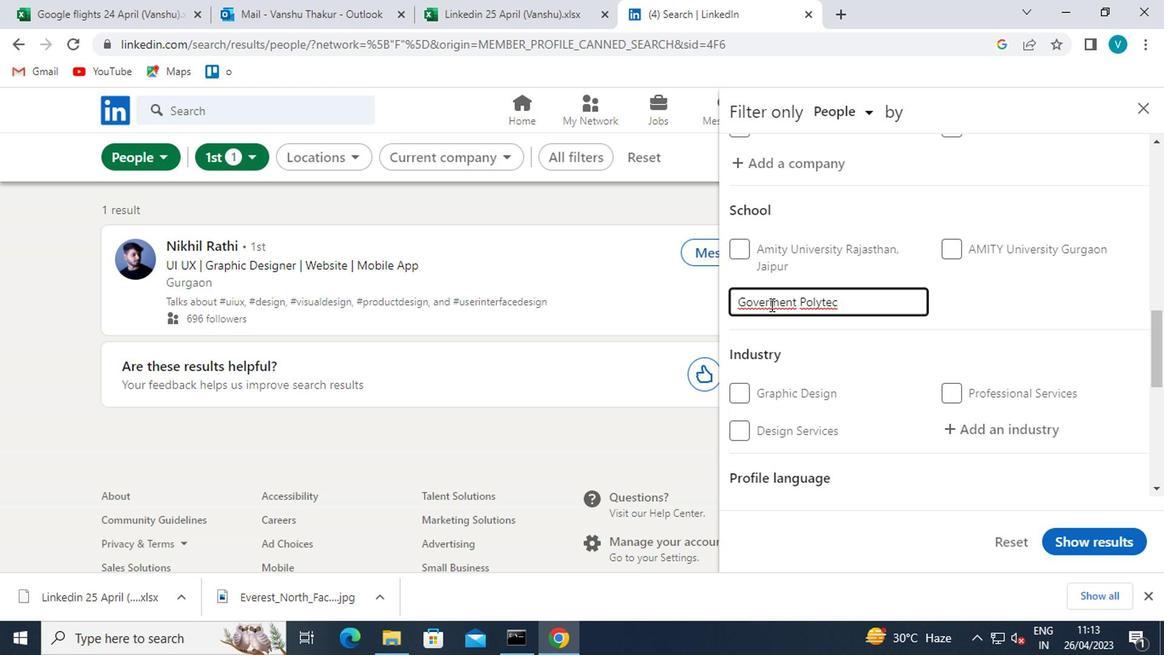 
Action: Mouse moved to (785, 325)
Screenshot: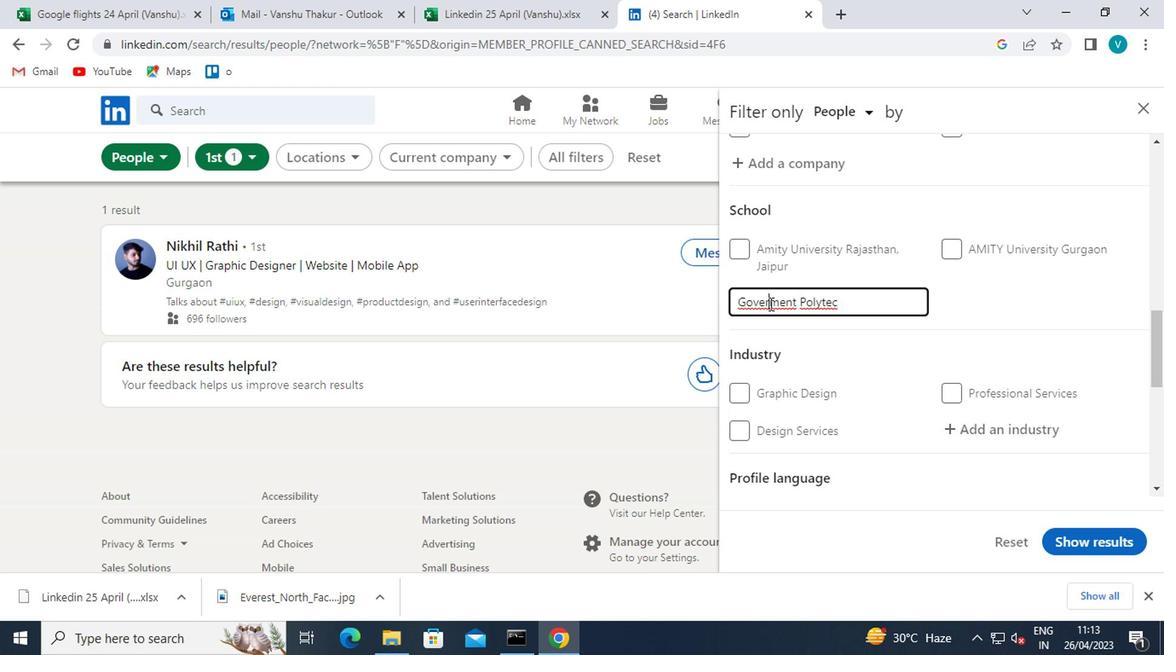 
Action: Key pressed N
Screenshot: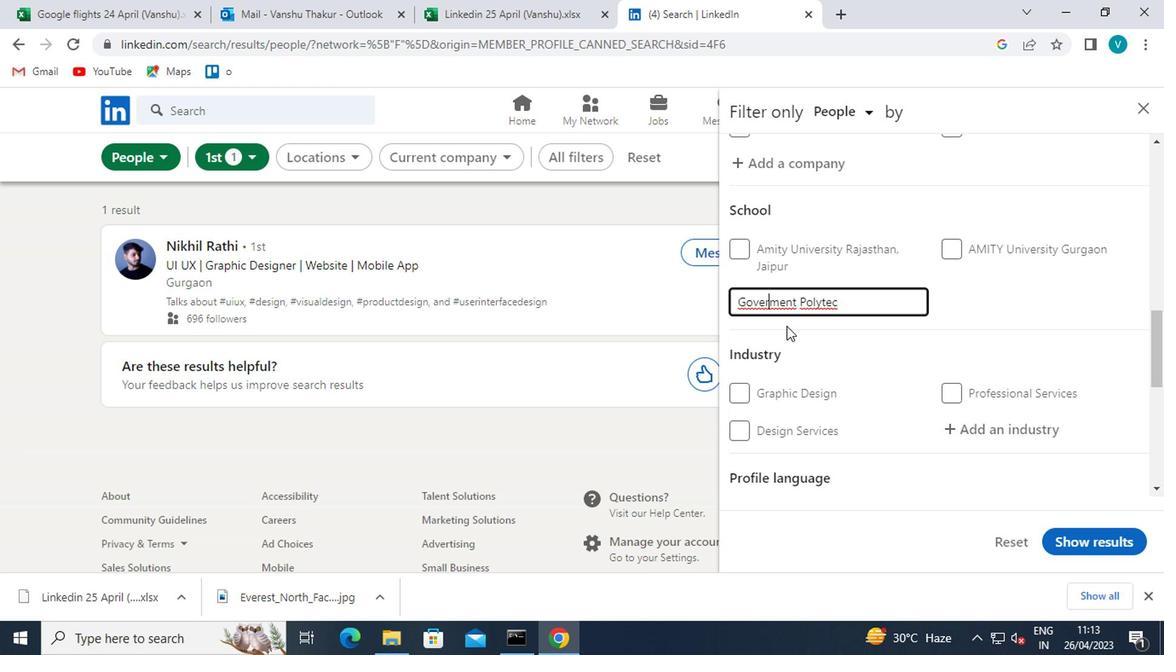 
Action: Mouse moved to (852, 296)
Screenshot: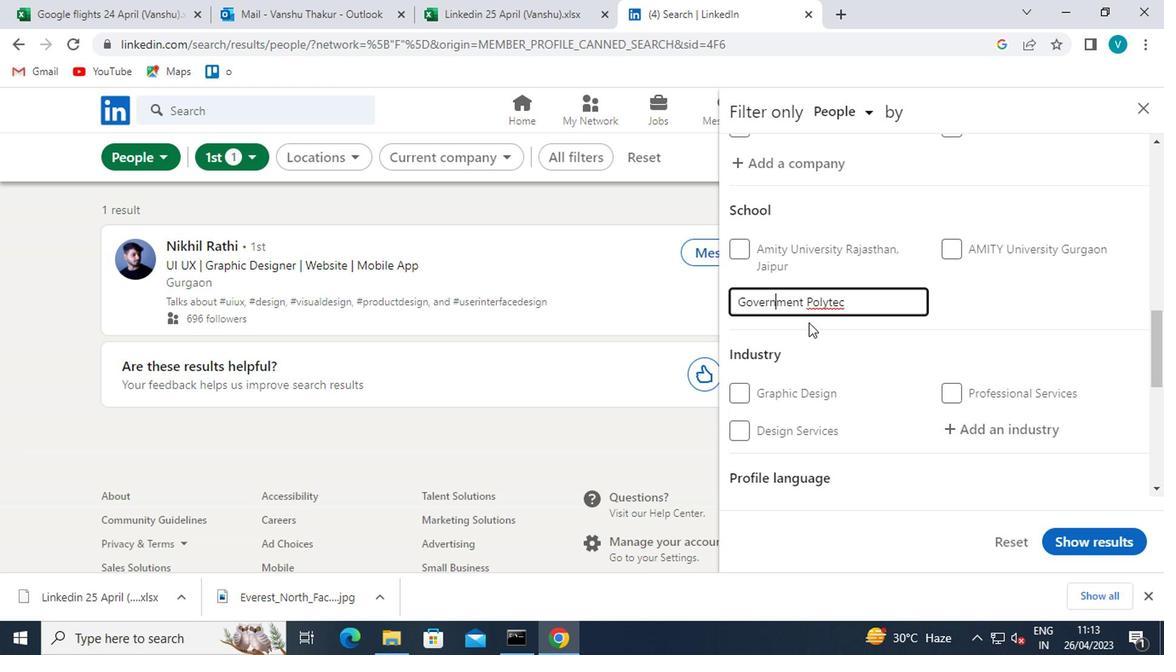 
Action: Mouse pressed left at (852, 296)
Screenshot: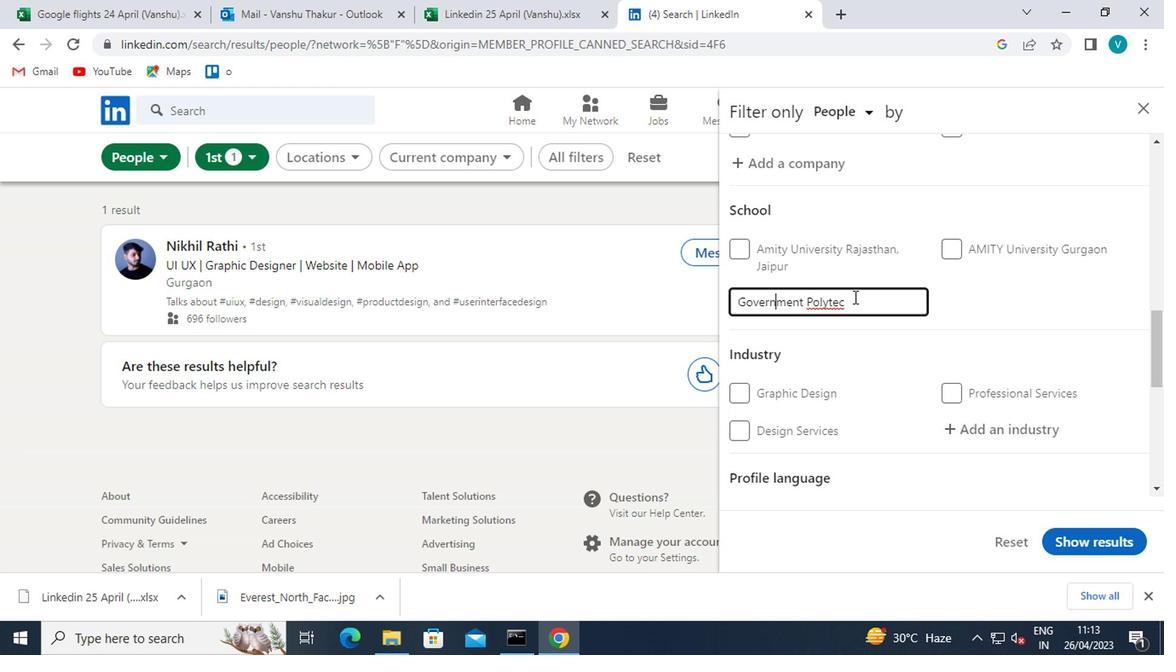
Action: Mouse moved to (914, 465)
Screenshot: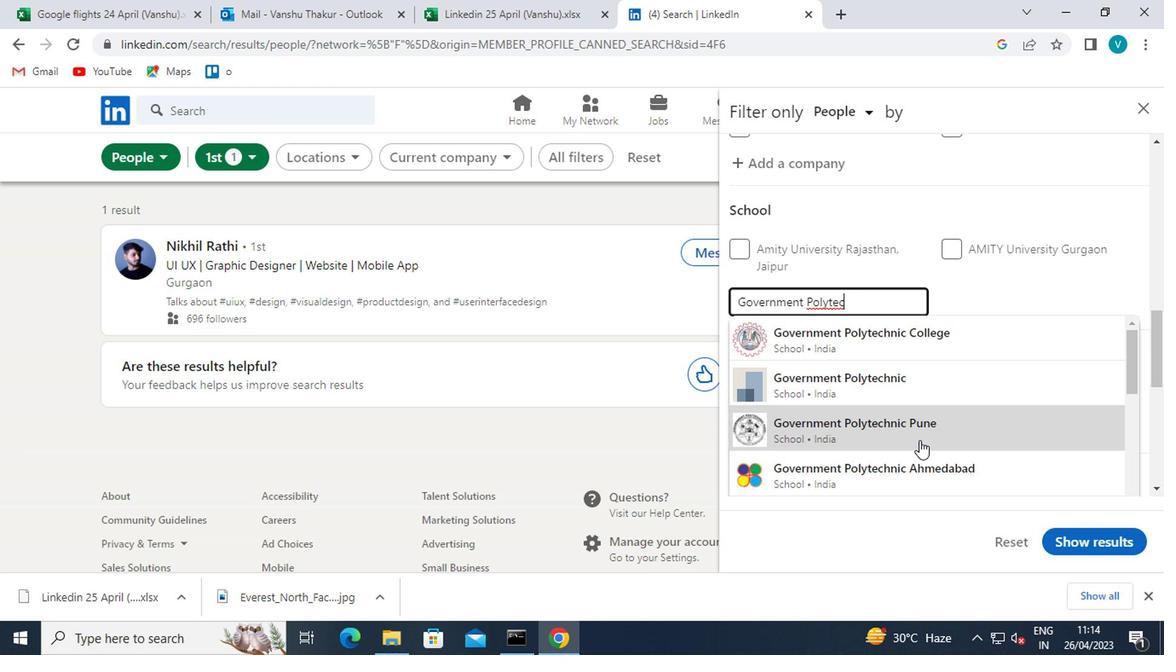 
Action: Mouse pressed left at (914, 465)
Screenshot: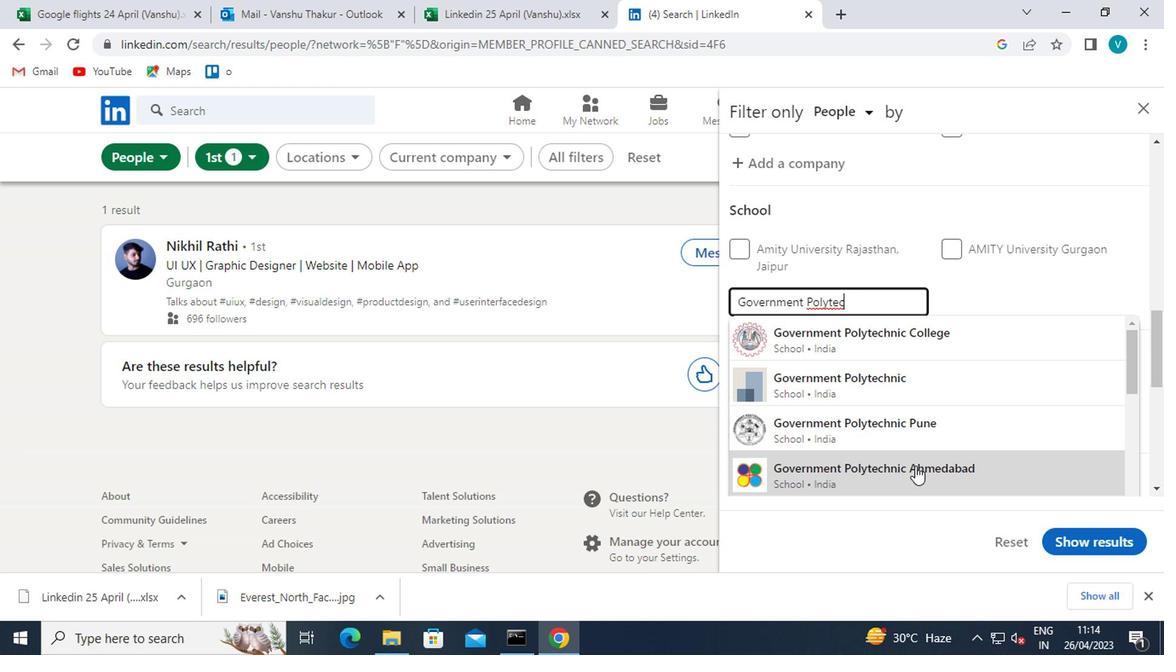 
Action: Mouse moved to (924, 416)
Screenshot: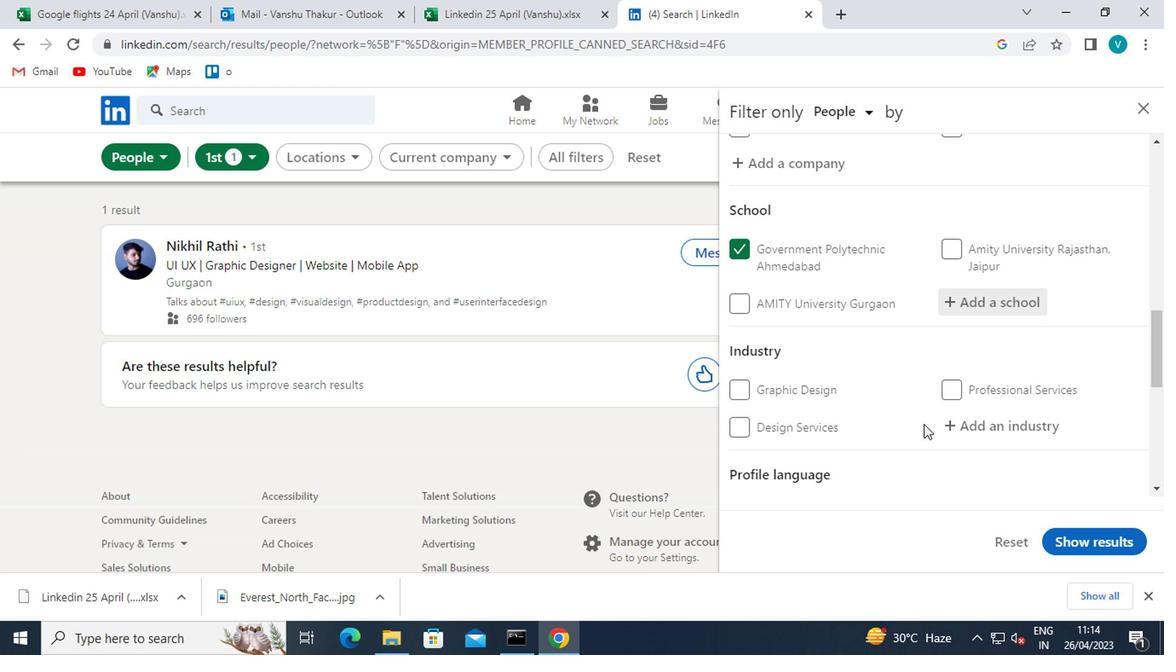 
Action: Mouse scrolled (924, 415) with delta (0, -1)
Screenshot: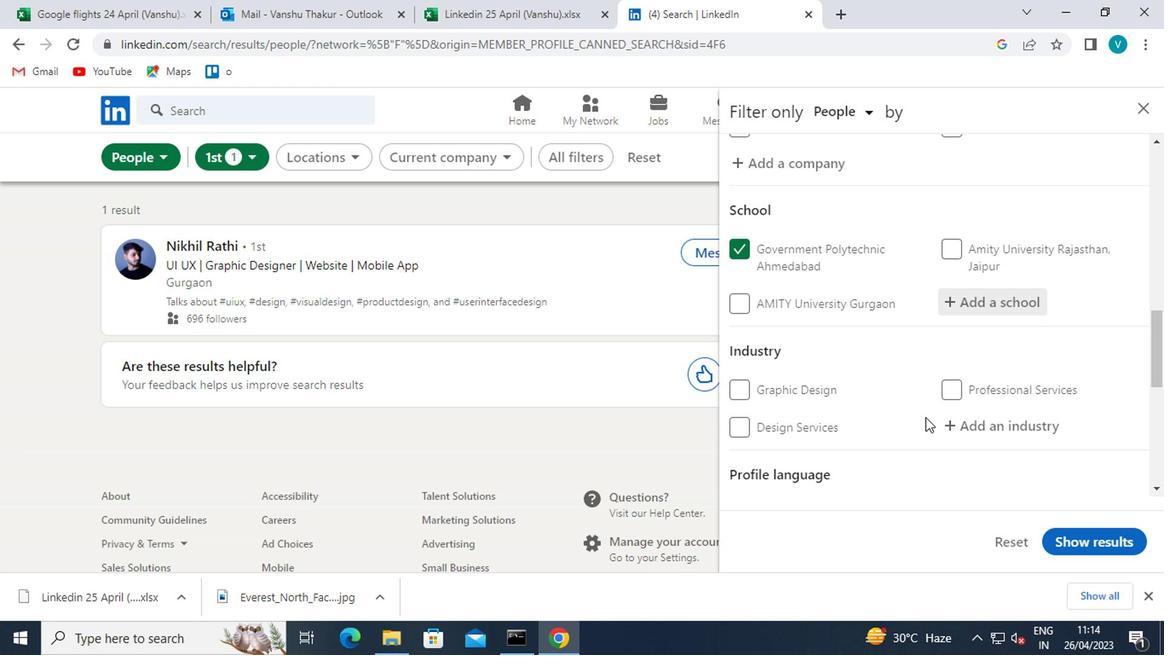 
Action: Mouse scrolled (924, 415) with delta (0, -1)
Screenshot: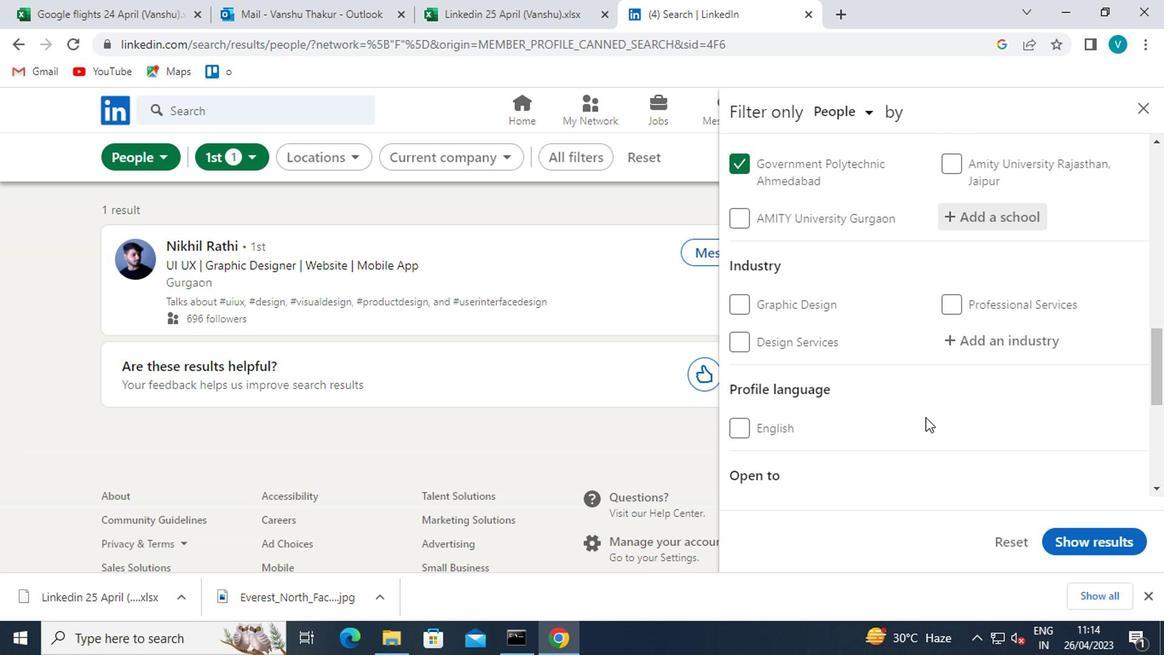 
Action: Mouse scrolled (924, 415) with delta (0, -1)
Screenshot: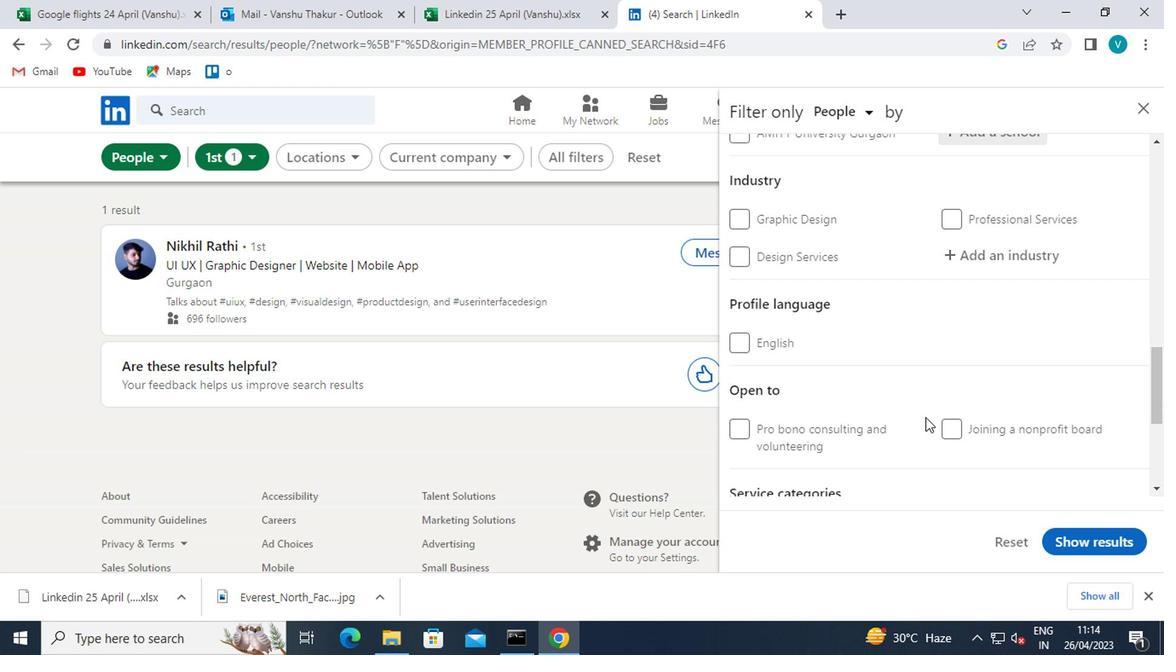 
Action: Mouse moved to (934, 408)
Screenshot: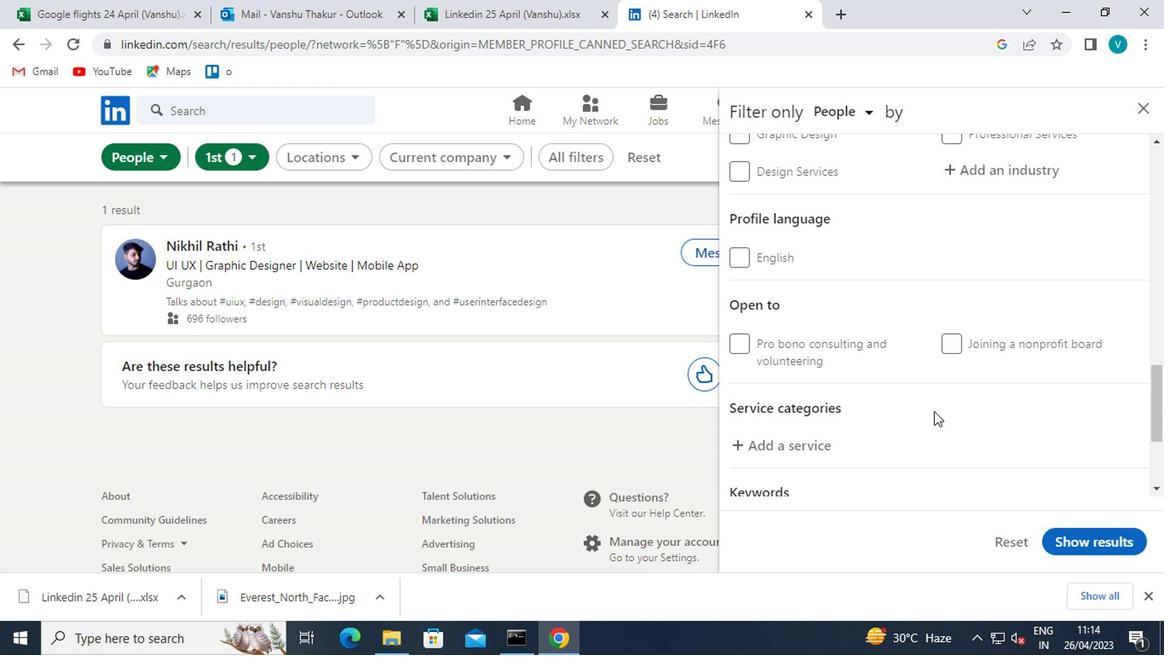 
Action: Mouse scrolled (934, 408) with delta (0, 0)
Screenshot: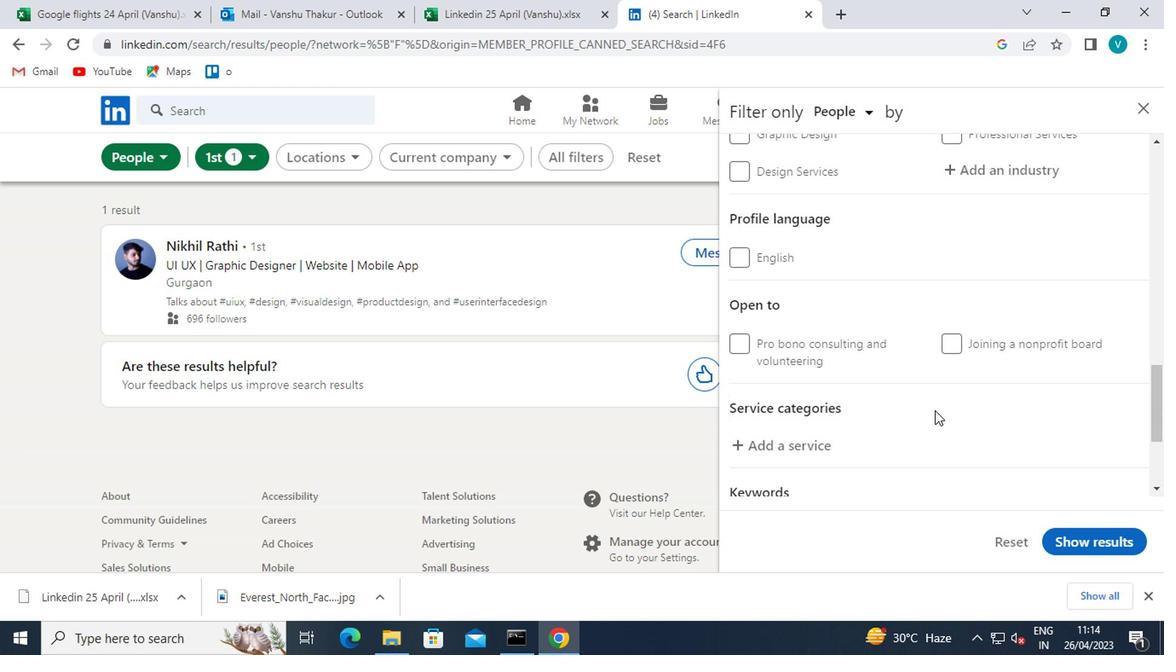 
Action: Mouse moved to (1003, 245)
Screenshot: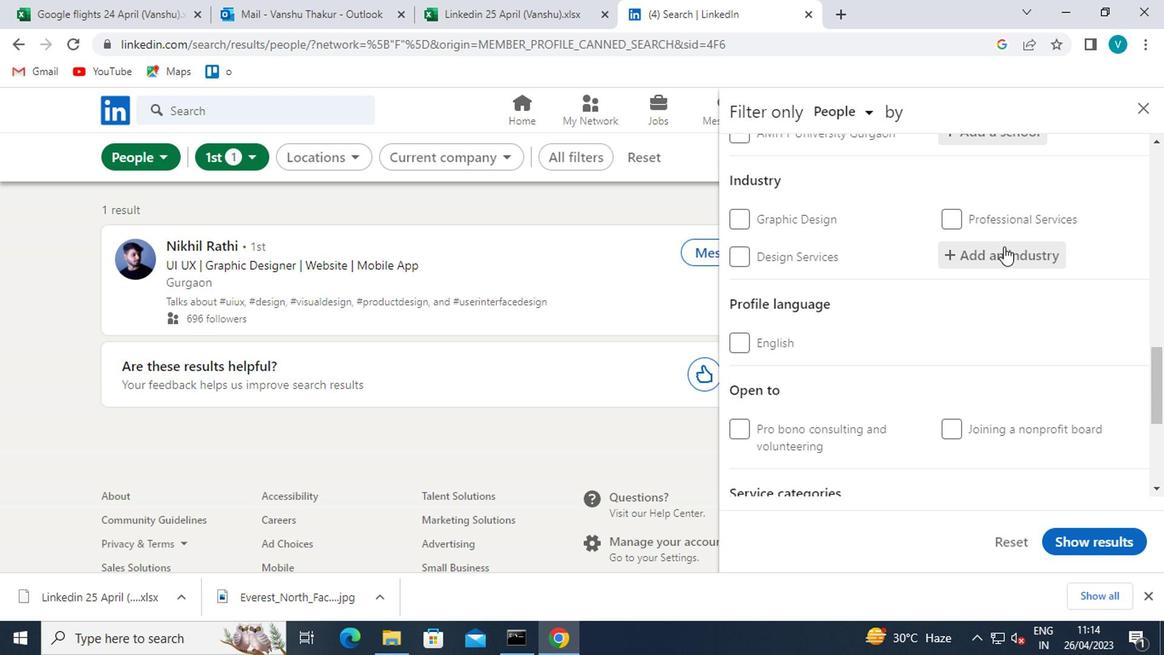 
Action: Mouse pressed left at (1003, 245)
Screenshot: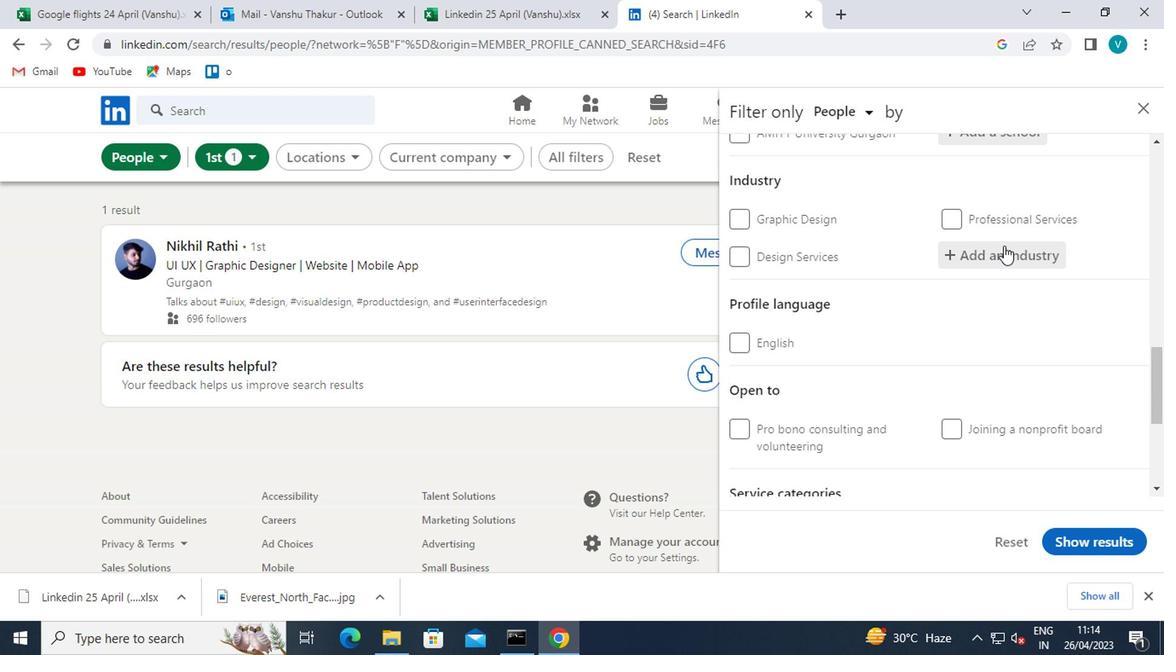
Action: Mouse moved to (999, 248)
Screenshot: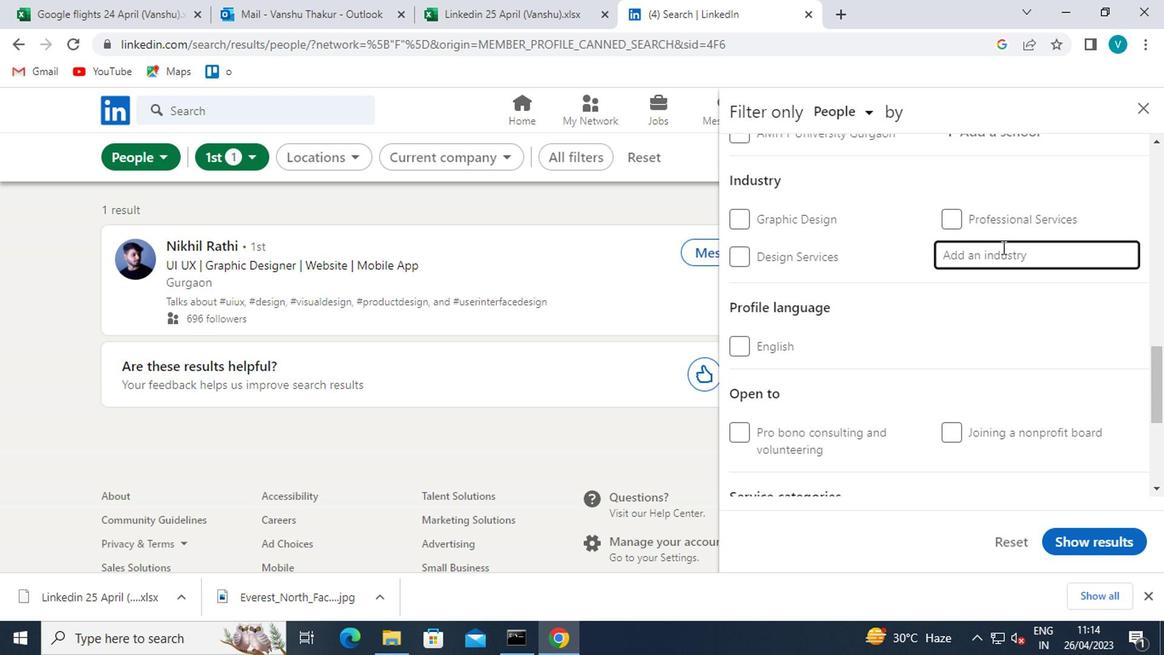 
Action: Key pressed <Key.shift>WHOLESALE<Key.space>
Screenshot: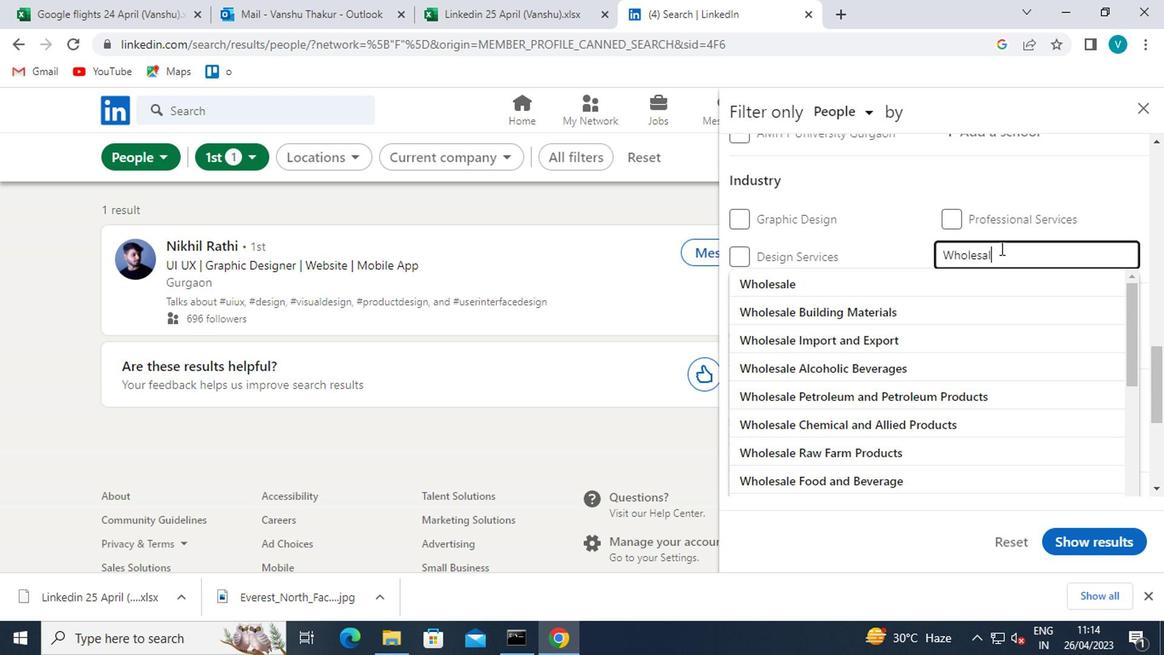 
Action: Mouse moved to (1030, 252)
Screenshot: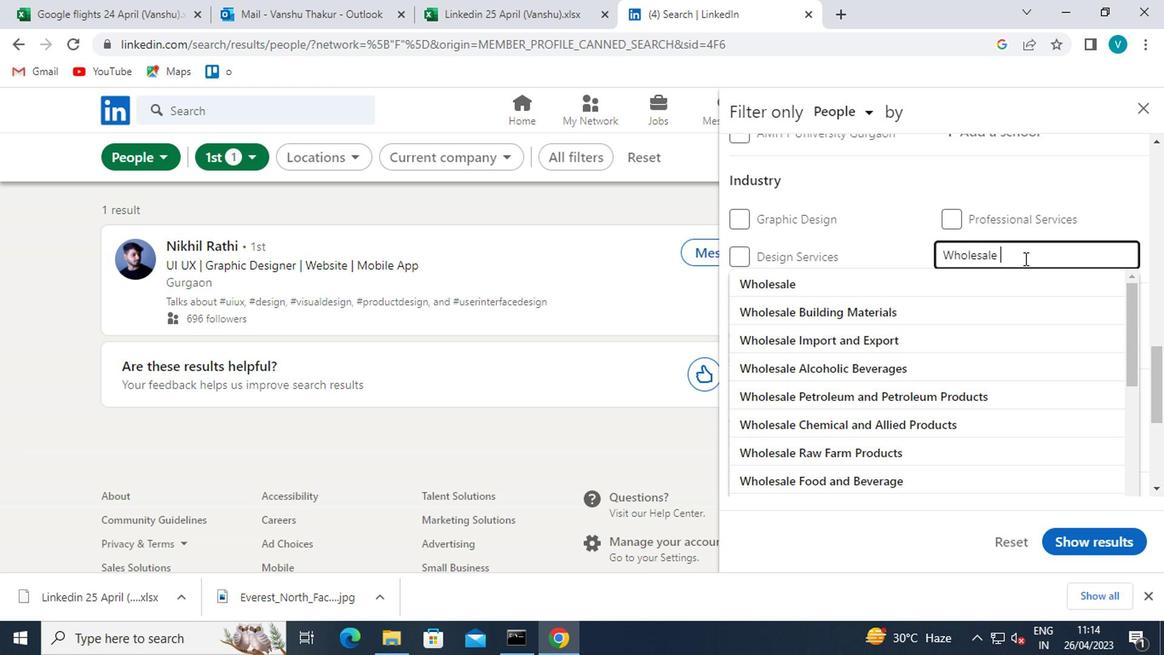 
Action: Key pressed <Key.shift>COMPUTER<Key.space>
Screenshot: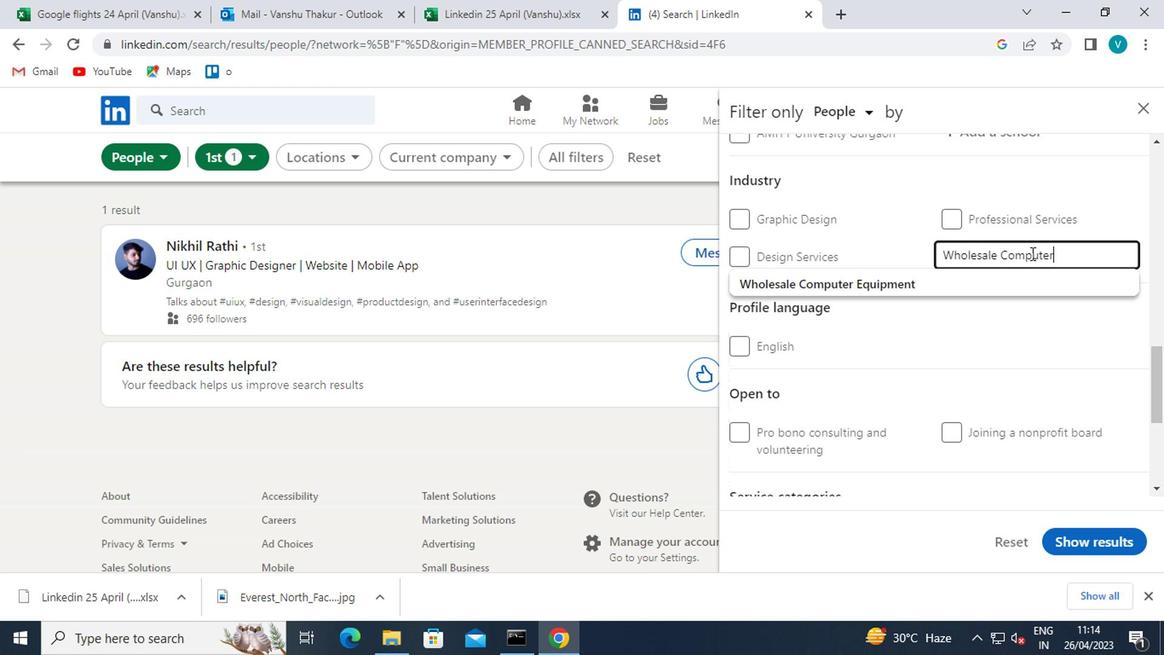 
Action: Mouse moved to (895, 288)
Screenshot: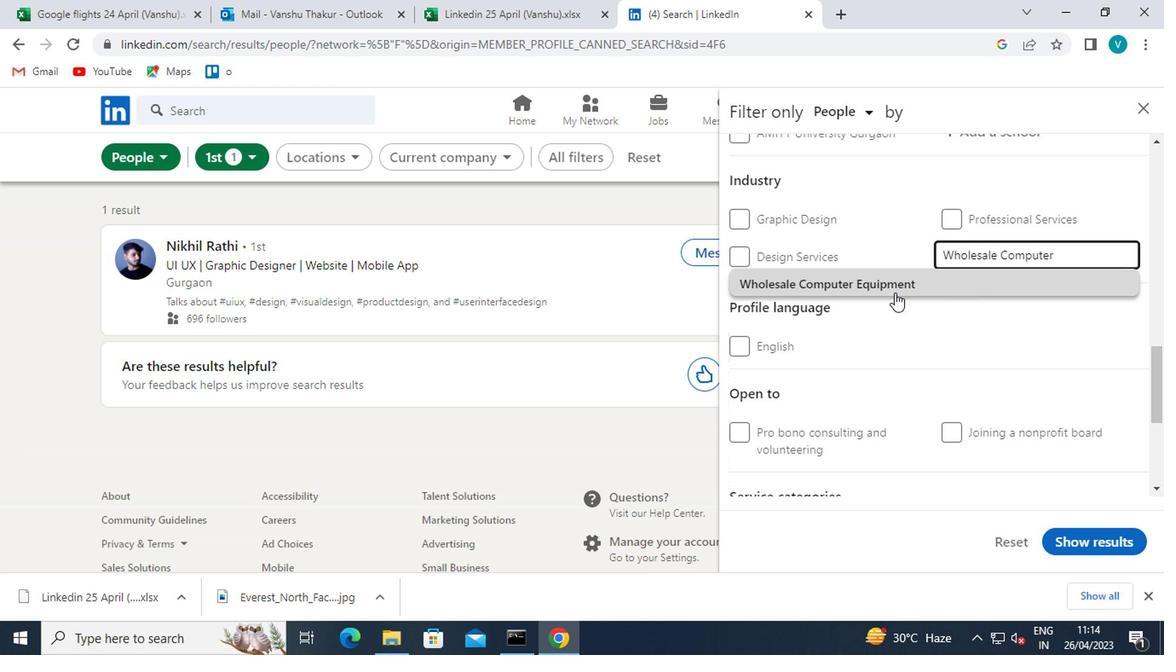
Action: Mouse pressed left at (895, 288)
Screenshot: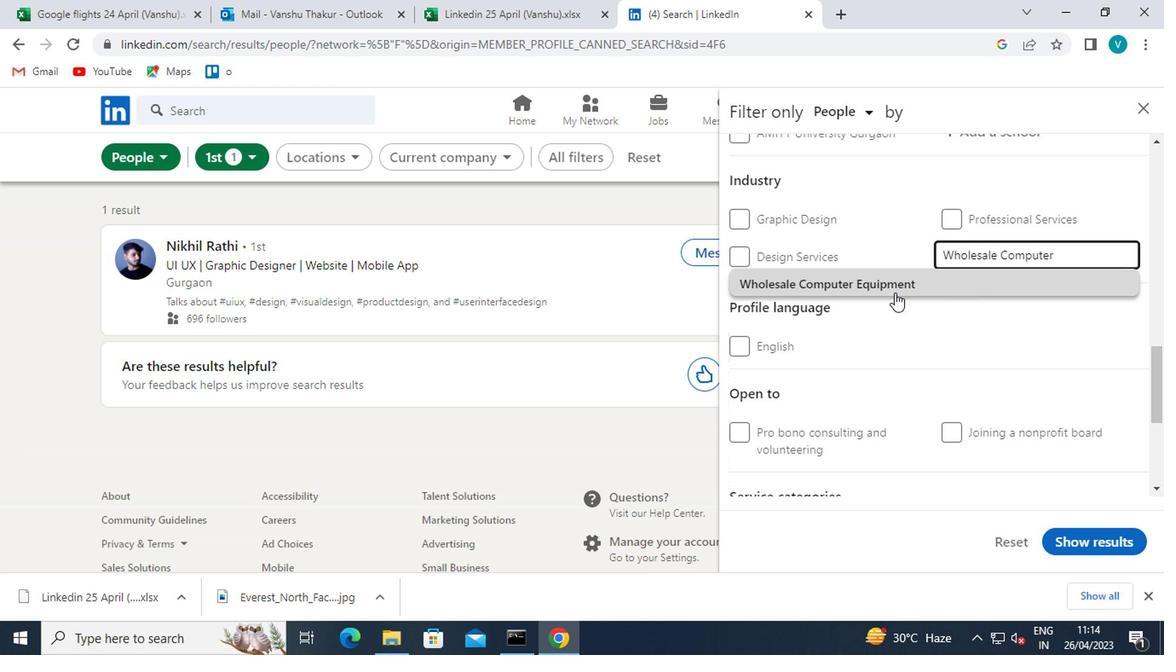 
Action: Mouse moved to (903, 286)
Screenshot: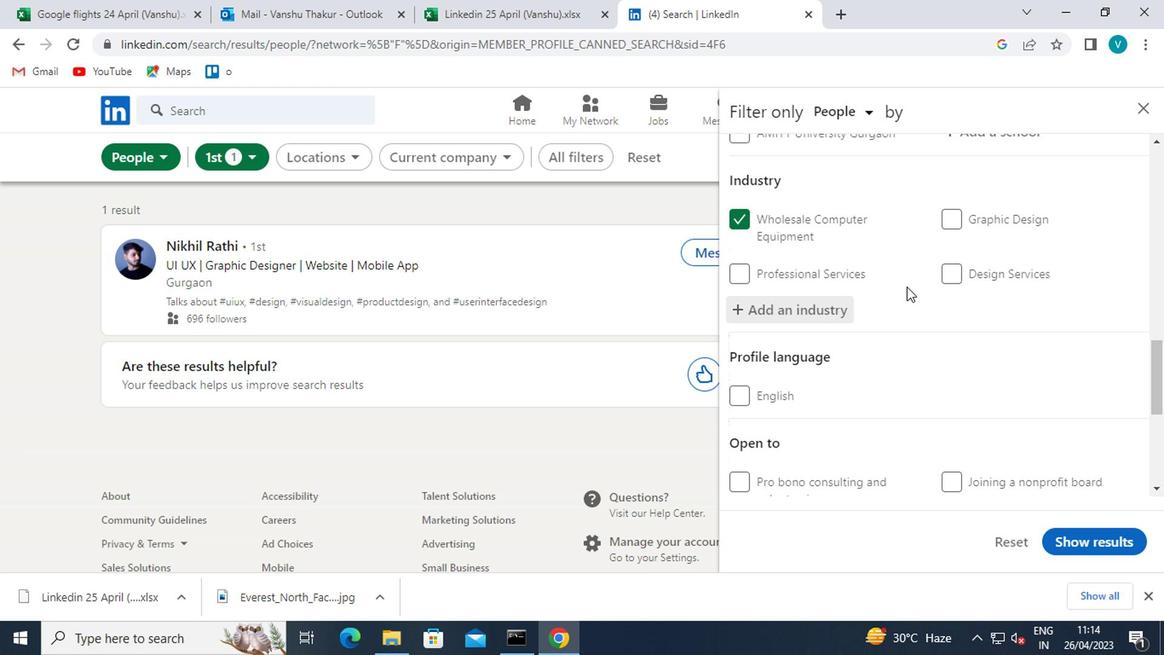 
Action: Mouse scrolled (903, 285) with delta (0, -1)
Screenshot: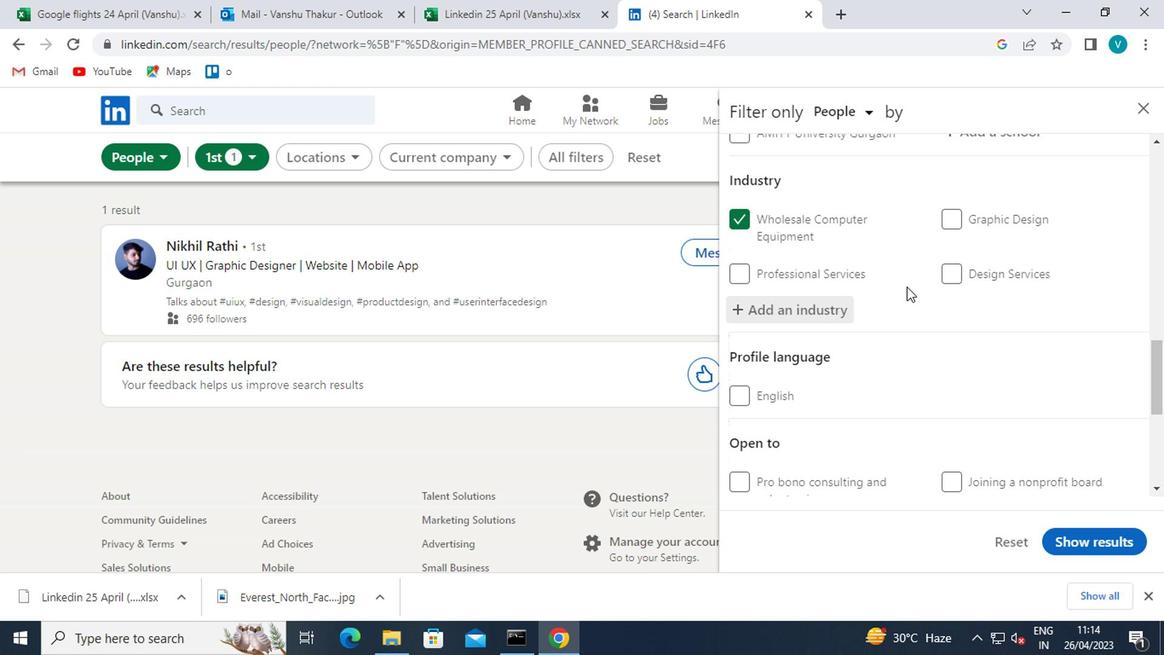 
Action: Mouse moved to (900, 286)
Screenshot: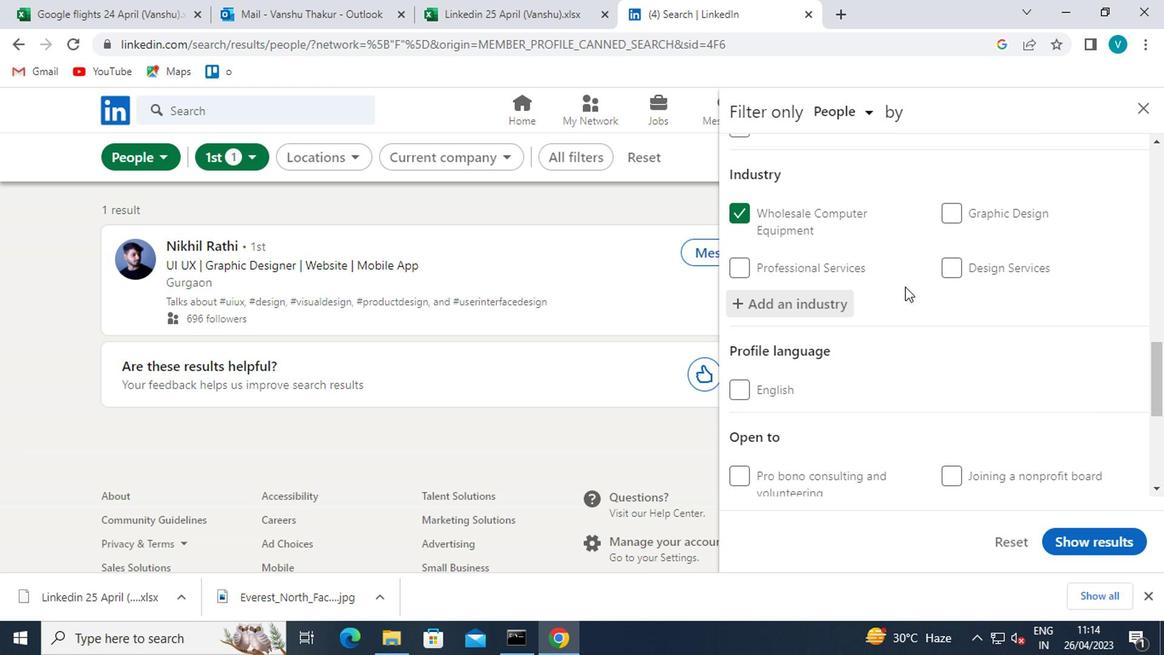 
Action: Mouse scrolled (900, 286) with delta (0, 0)
Screenshot: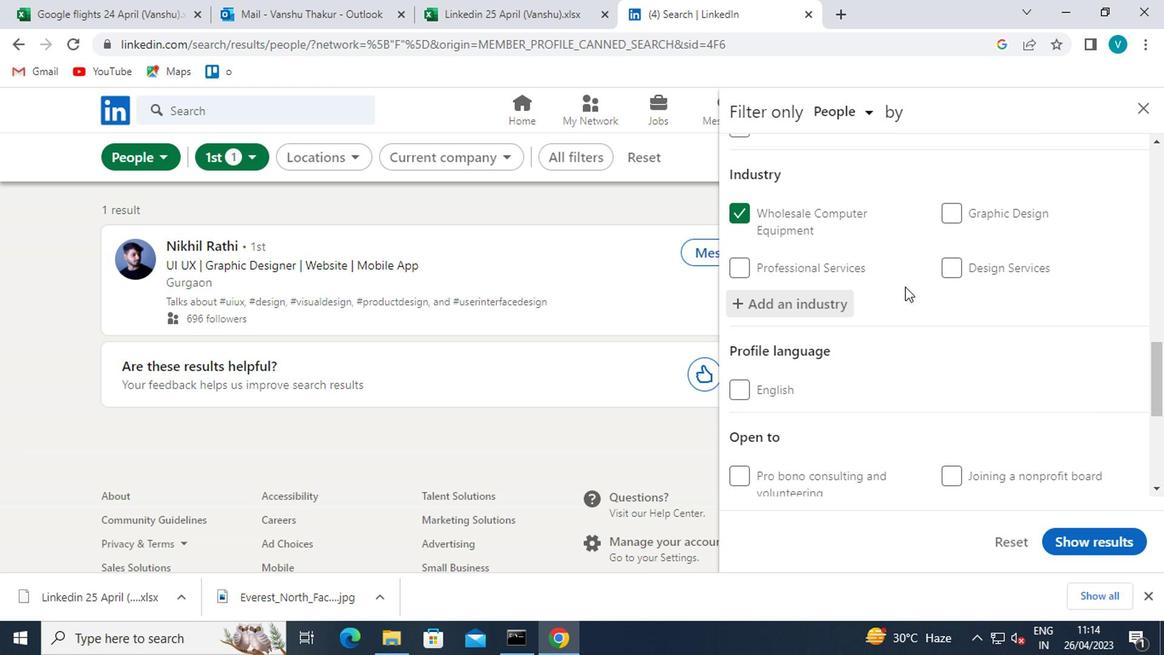 
Action: Mouse moved to (825, 366)
Screenshot: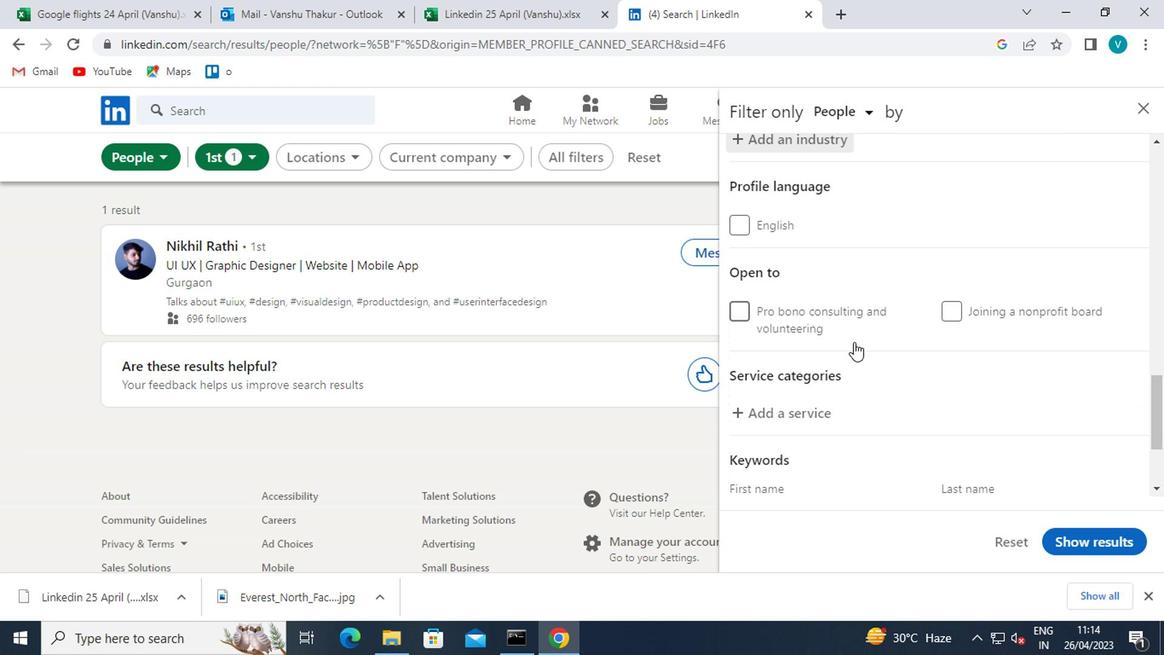 
Action: Mouse scrolled (825, 365) with delta (0, -1)
Screenshot: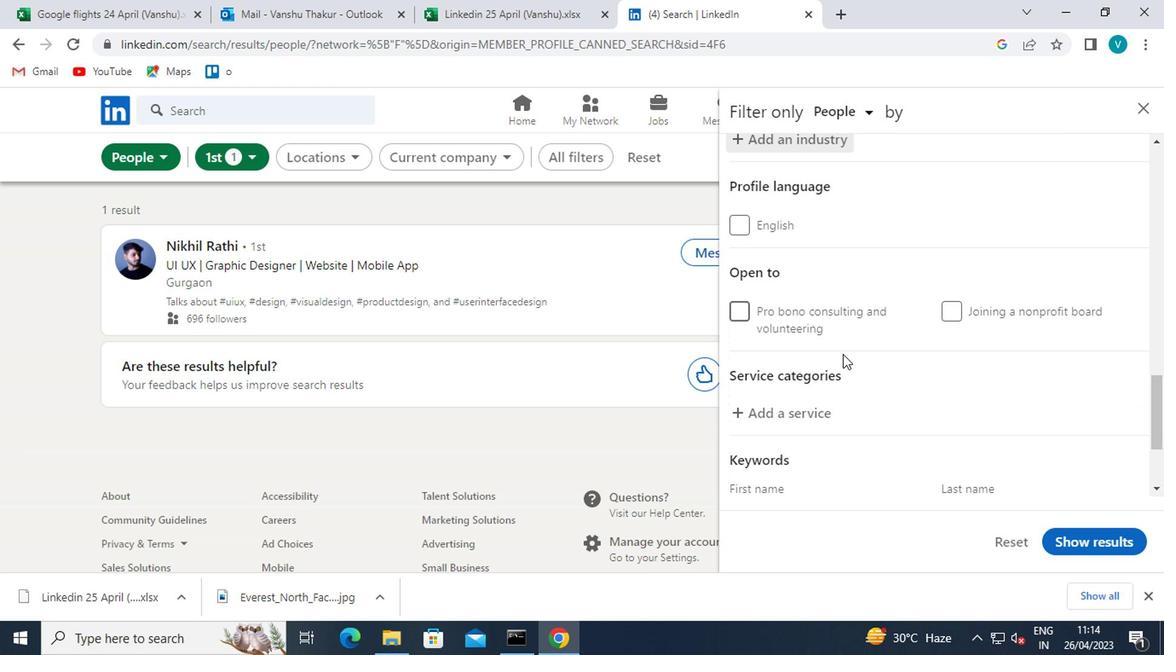 
Action: Mouse moved to (808, 320)
Screenshot: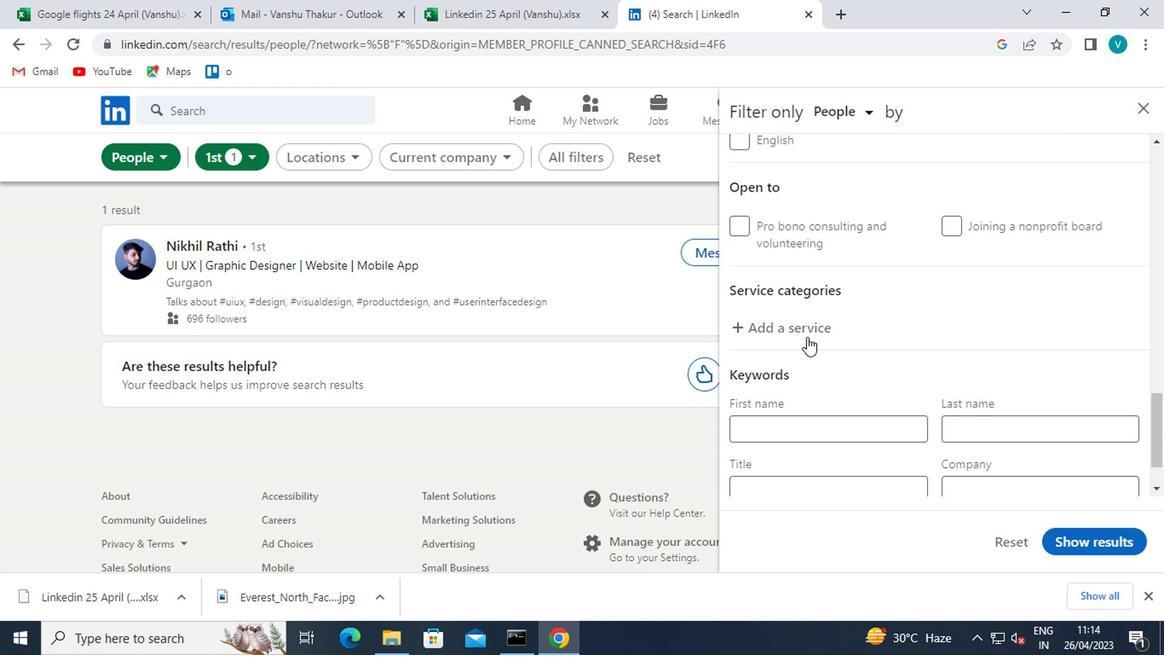 
Action: Mouse pressed left at (808, 320)
Screenshot: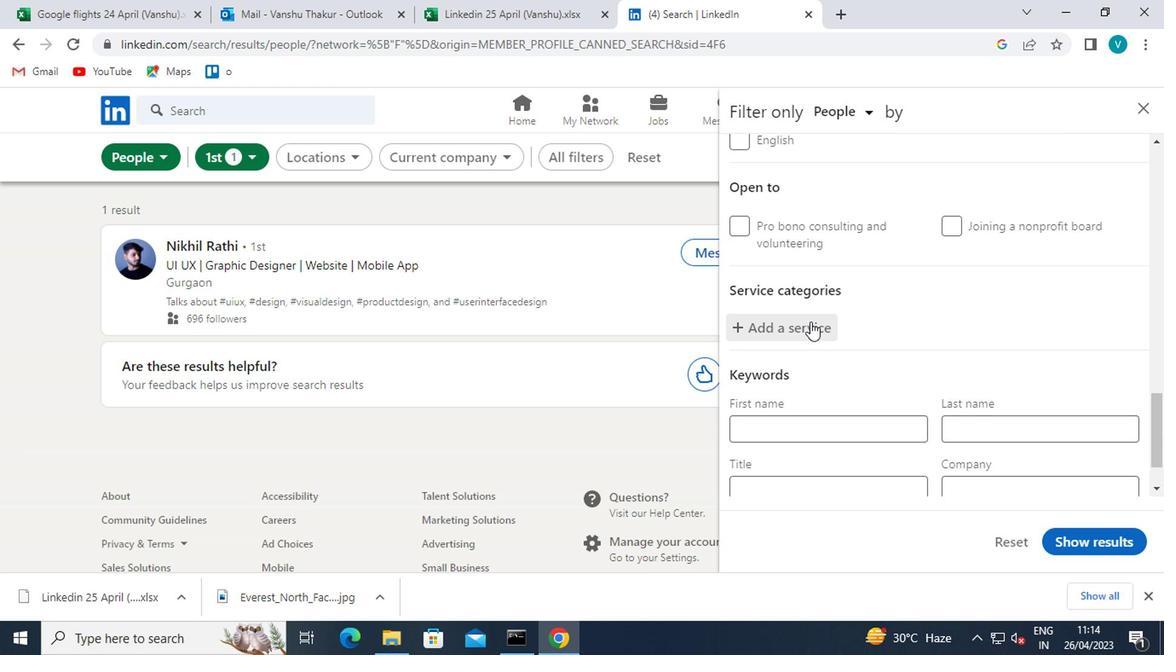 
Action: Key pressed <Key.shift>FINANANCIAL
Screenshot: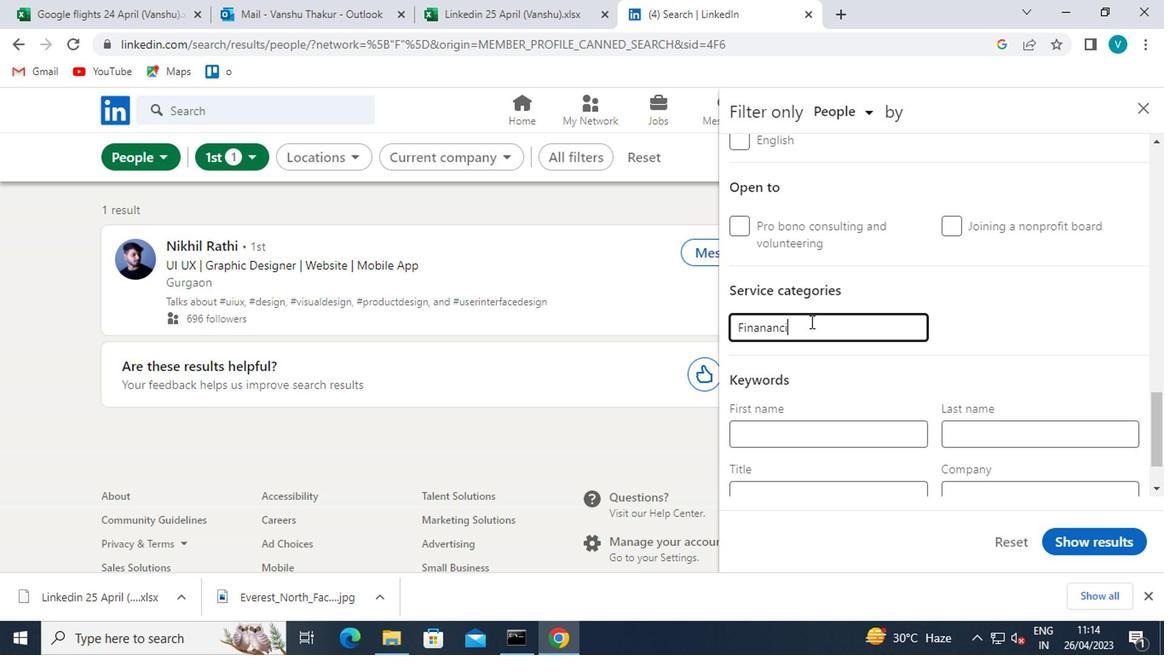 
Action: Mouse moved to (810, 324)
Screenshot: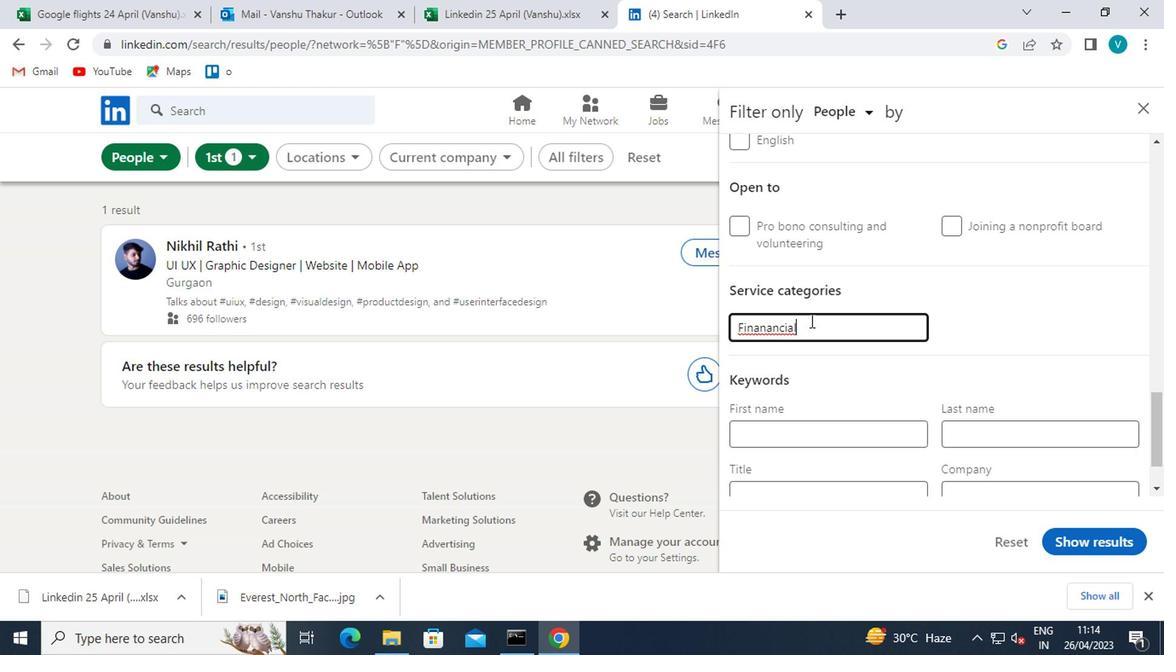 
Action: Key pressed <Key.space><Key.shift>REPORTING<Key.space>
Screenshot: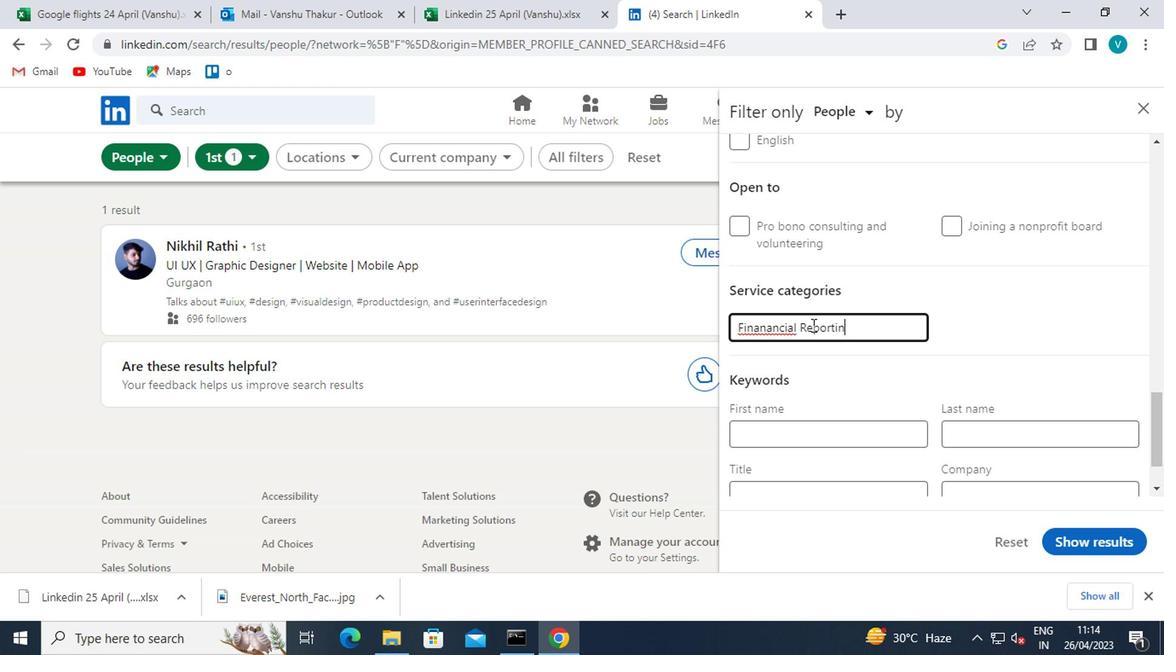 
Action: Mouse moved to (776, 332)
Screenshot: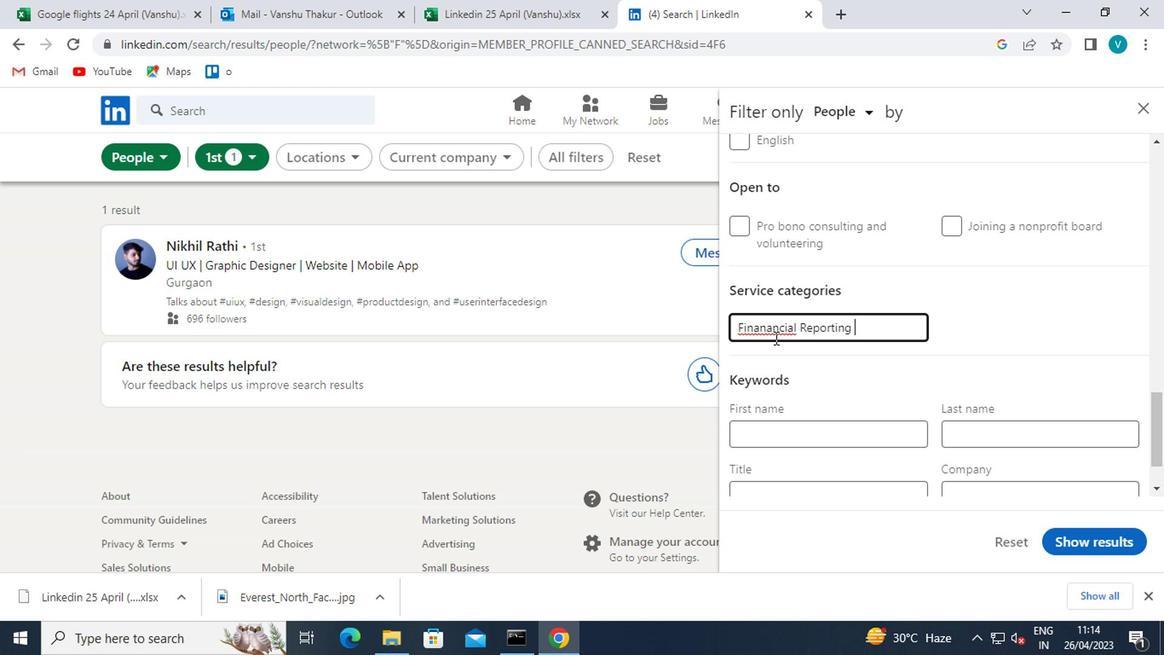 
Action: Mouse pressed left at (776, 332)
Screenshot: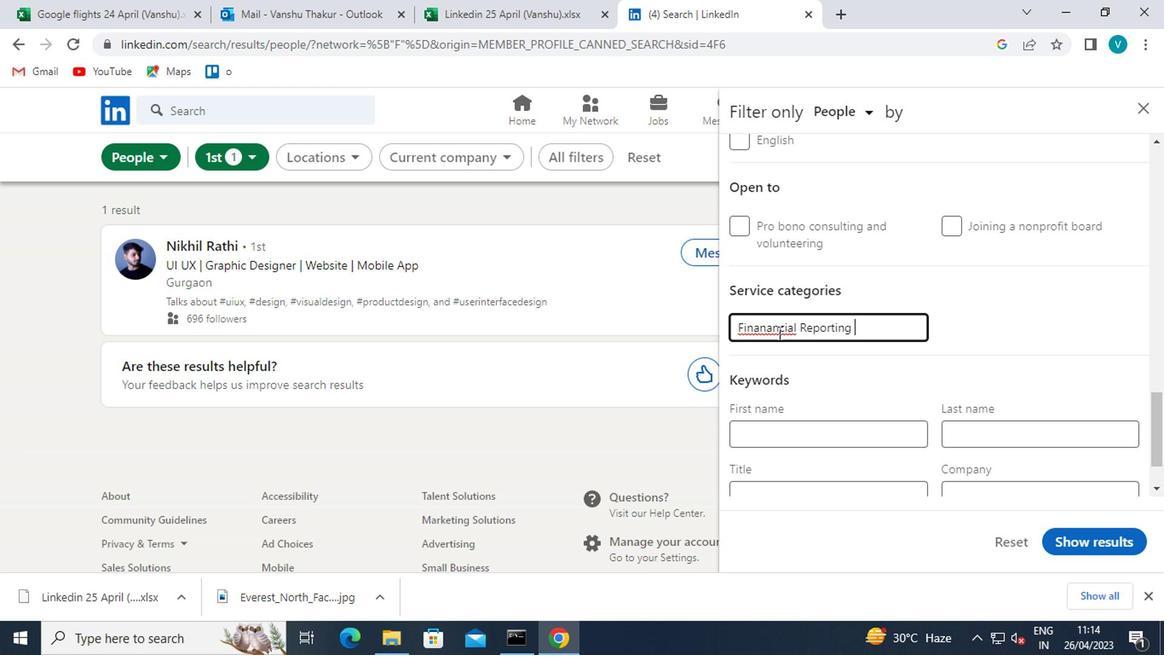 
Action: Mouse moved to (776, 336)
Screenshot: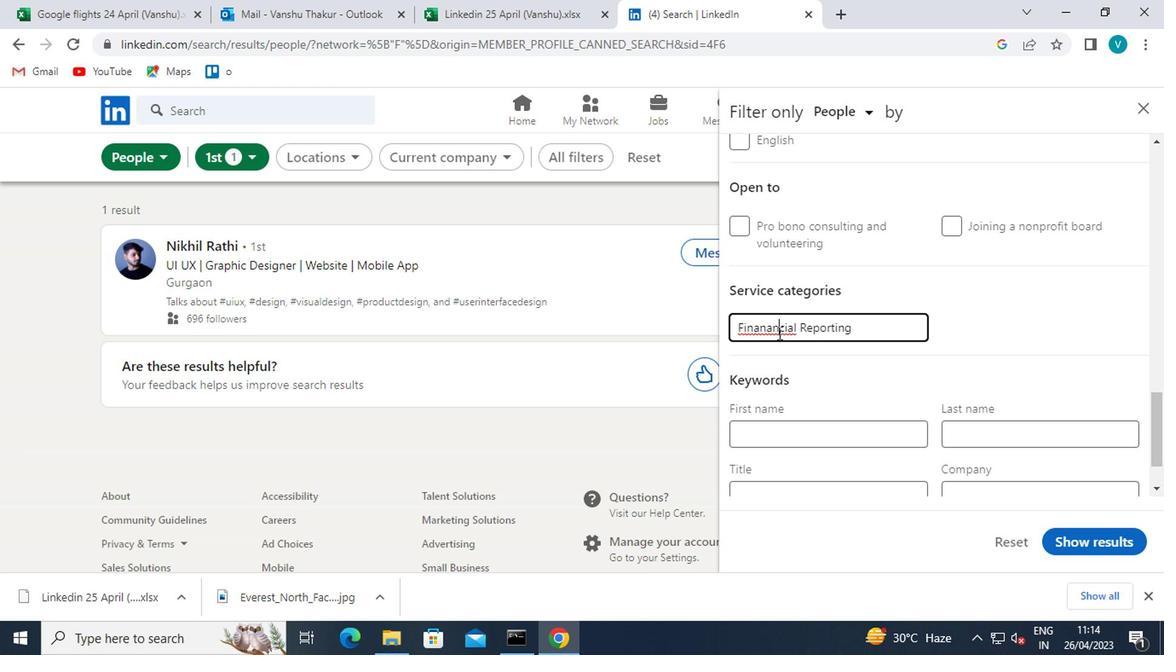 
Action: Key pressed <Key.backspace><Key.backspace>
Screenshot: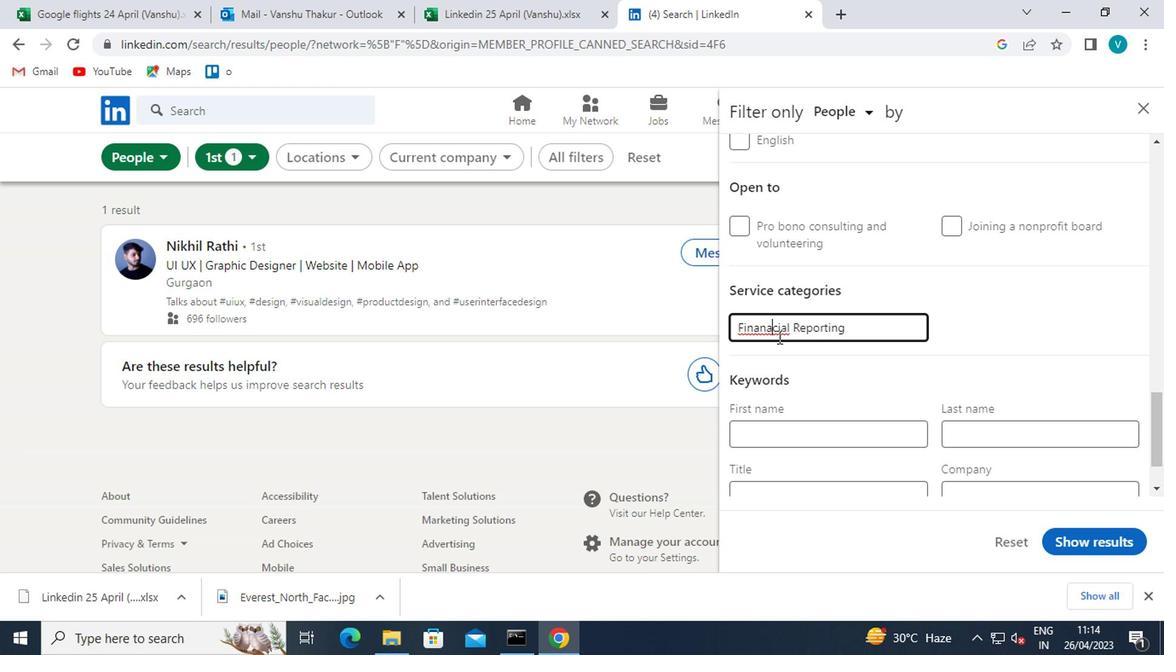 
Action: Mouse moved to (777, 352)
Screenshot: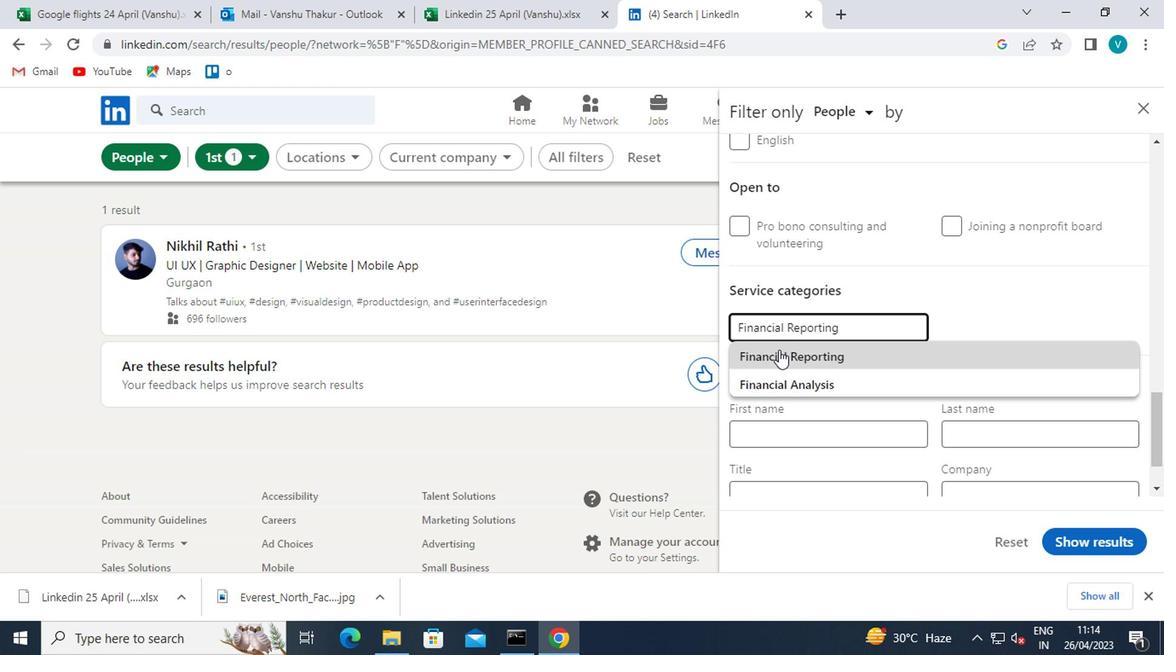 
Action: Mouse pressed left at (777, 352)
Screenshot: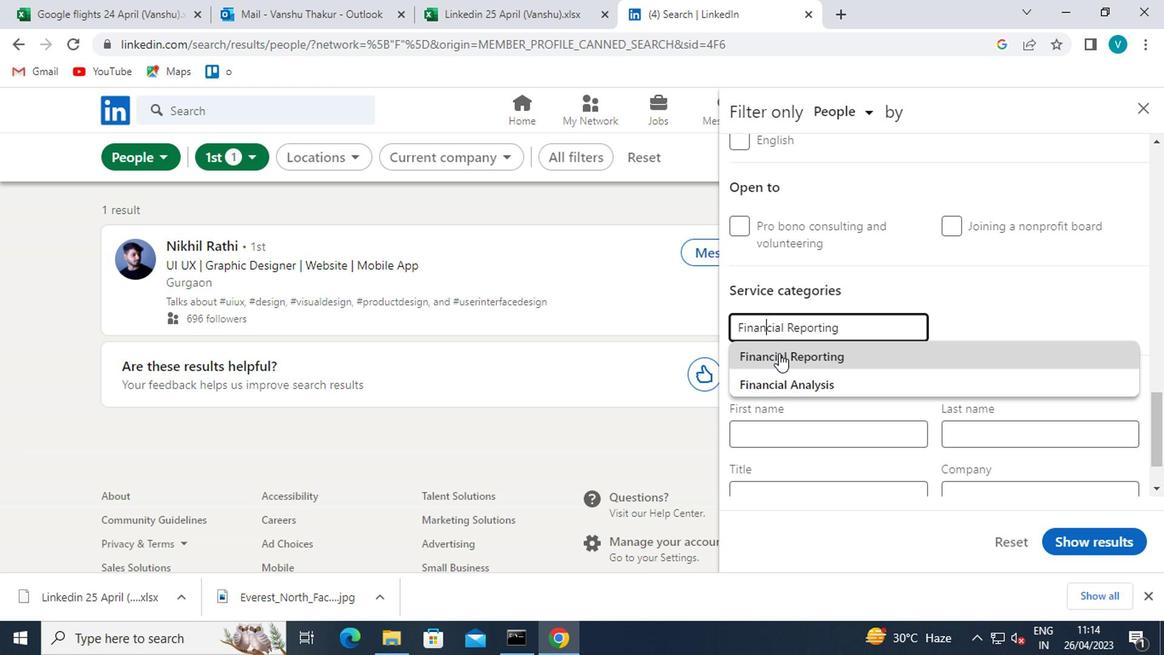 
Action: Mouse scrolled (777, 351) with delta (0, 0)
Screenshot: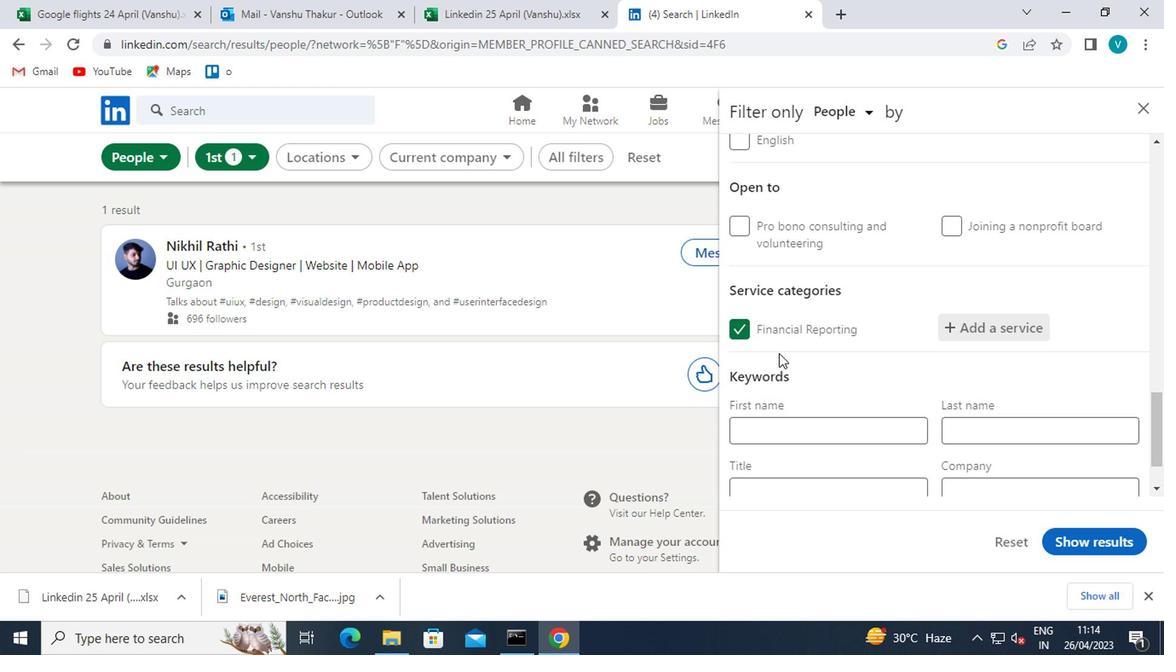 
Action: Mouse scrolled (777, 351) with delta (0, 0)
Screenshot: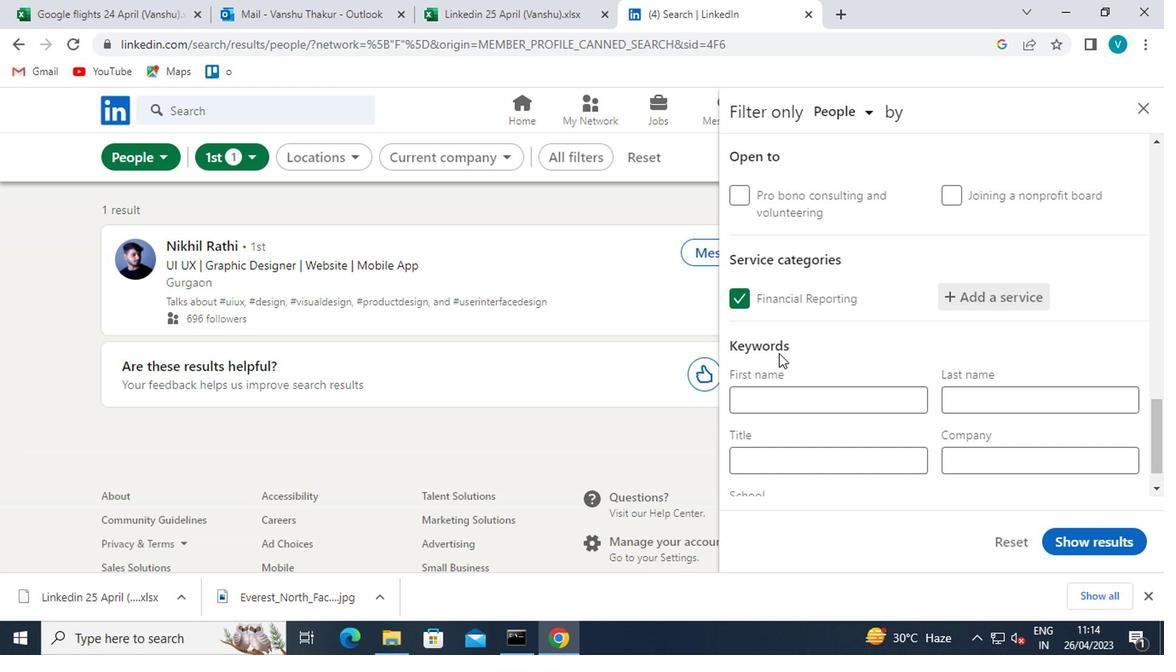
Action: Mouse moved to (771, 427)
Screenshot: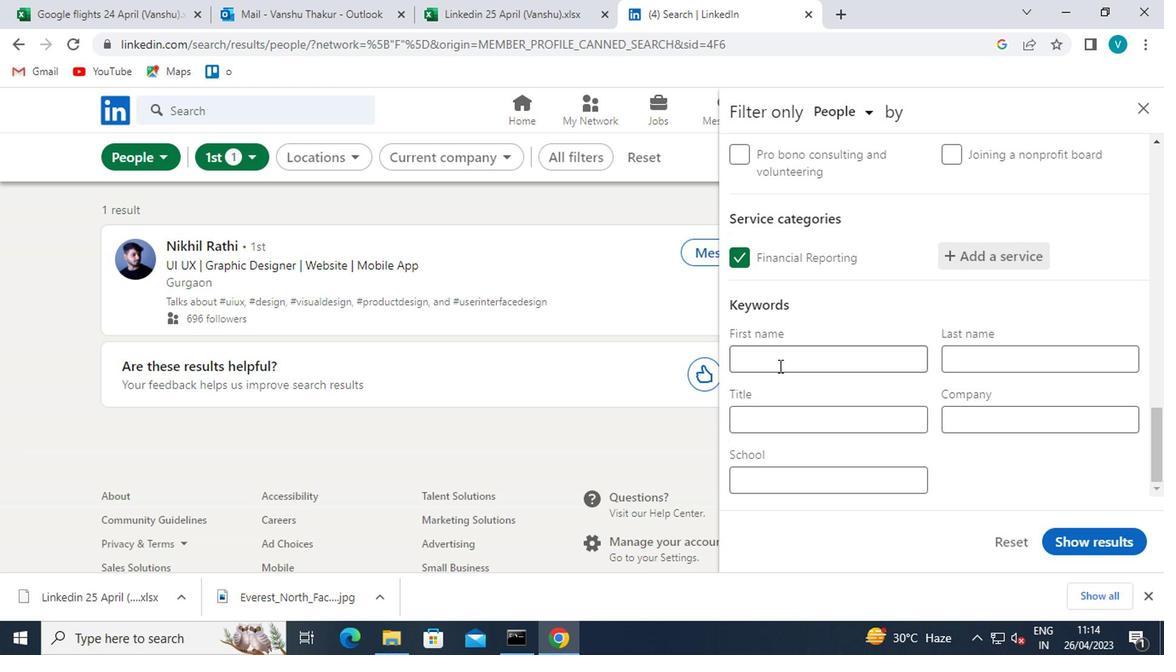 
Action: Mouse pressed left at (771, 427)
Screenshot: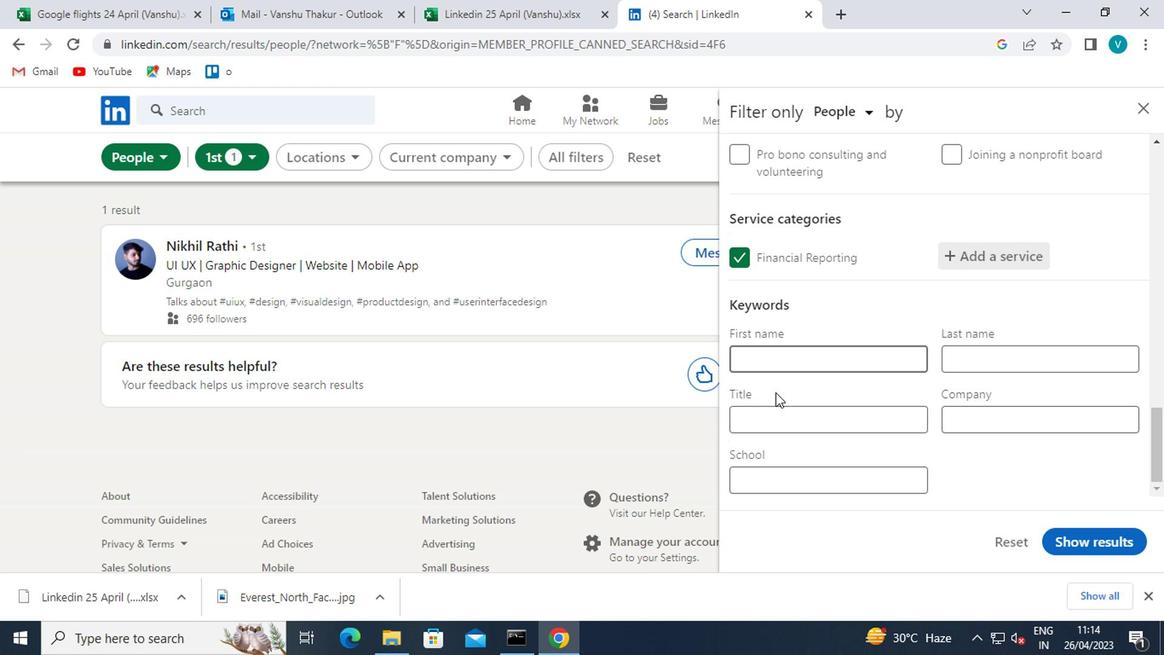 
Action: Key pressed <Key.shift>ANIMAL<Key.space><Key.shift>SHELTER<Key.space><Key.shift>MANAGER
Screenshot: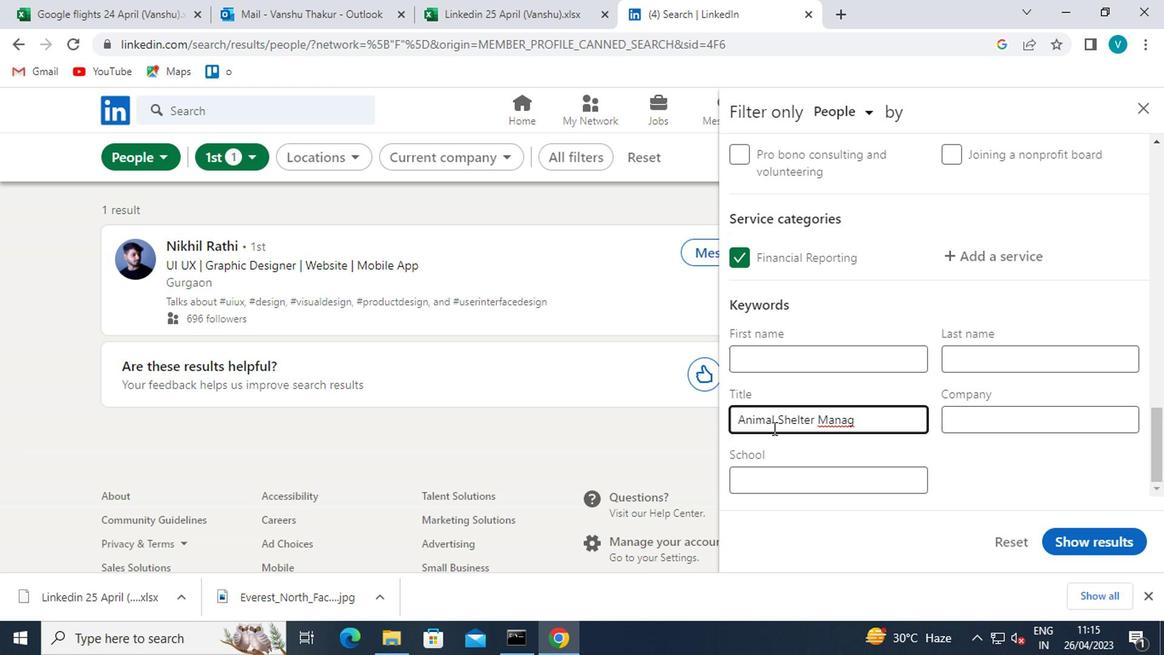 
Action: Mouse moved to (1059, 541)
Screenshot: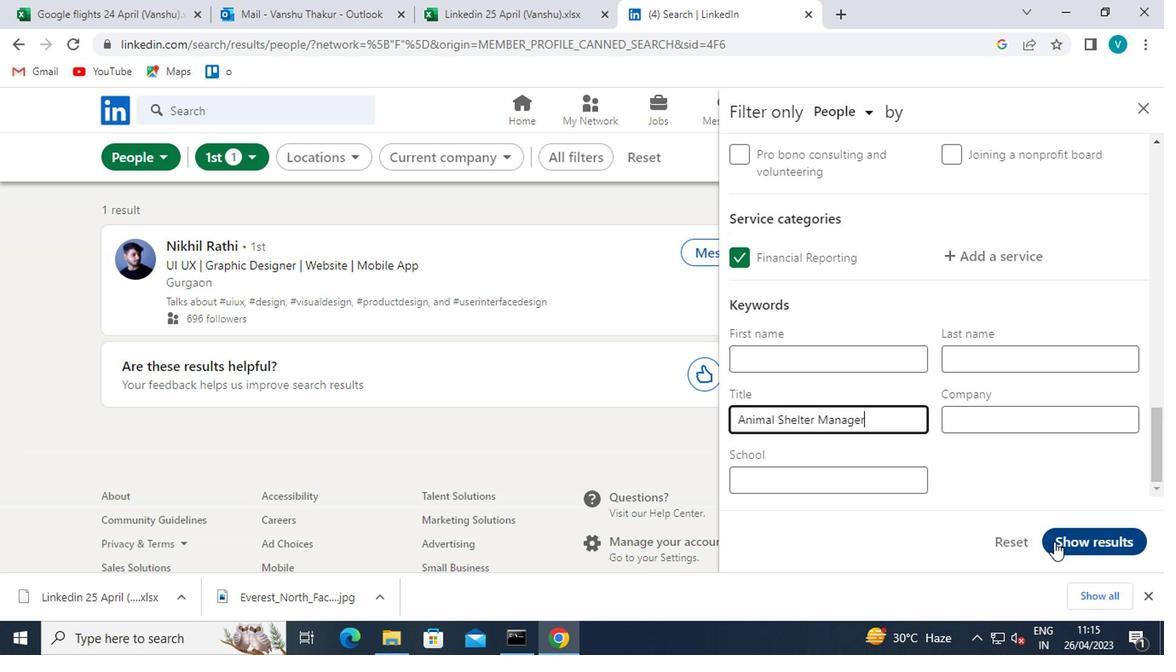 
Action: Mouse pressed left at (1059, 541)
Screenshot: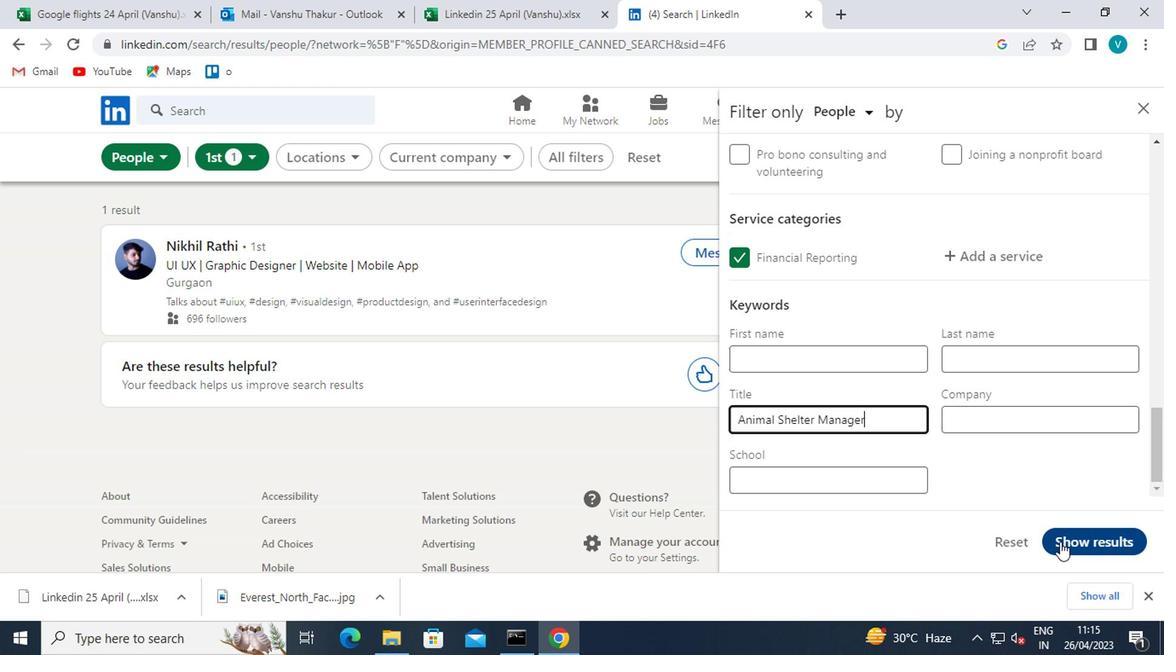 
